 Task: Research Airbnb options in Pangkalan Brandan, Indonesia from 5th November, 2023 to 16th November, 2023 for 2 adults.1  bedroom having 1 bed and 1 bathroom. Property type can be hotel. Booking option can be shelf check-in. Look for 5 properties as per requirement.
Action: Mouse moved to (572, 115)
Screenshot: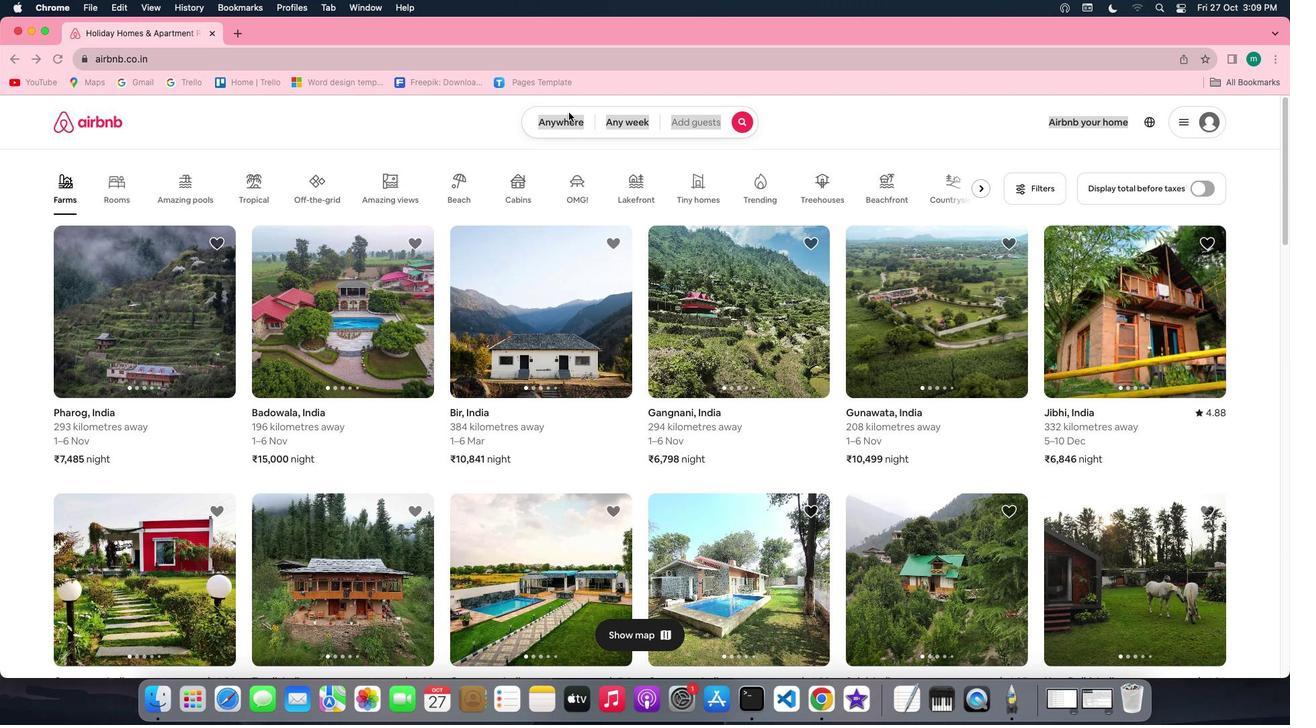 
Action: Mouse pressed left at (572, 115)
Screenshot: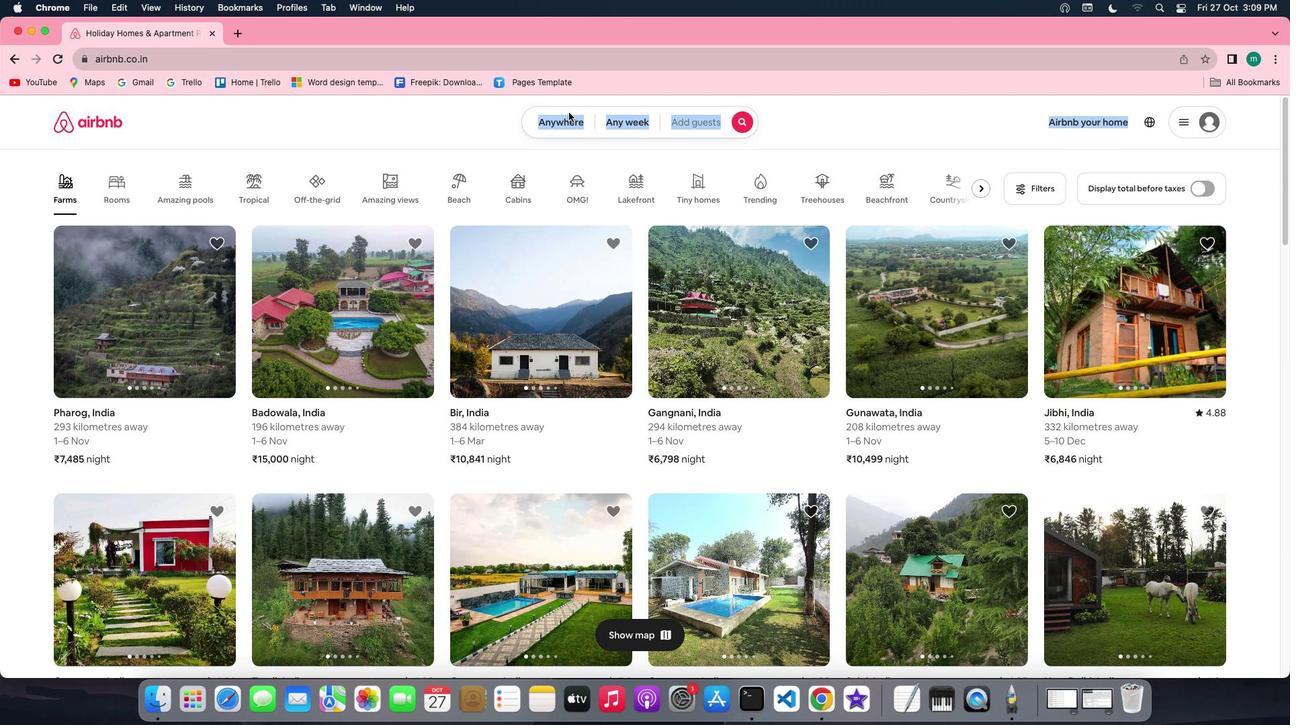 
Action: Mouse pressed left at (572, 115)
Screenshot: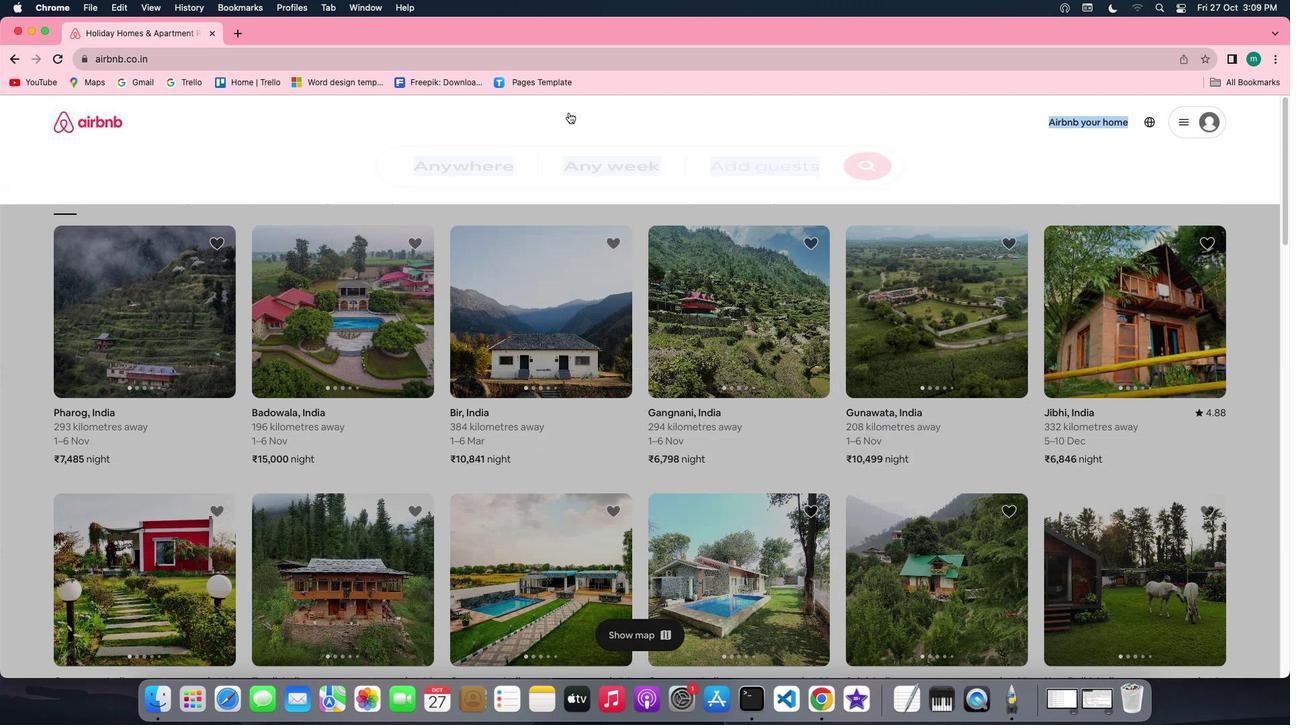 
Action: Mouse moved to (483, 178)
Screenshot: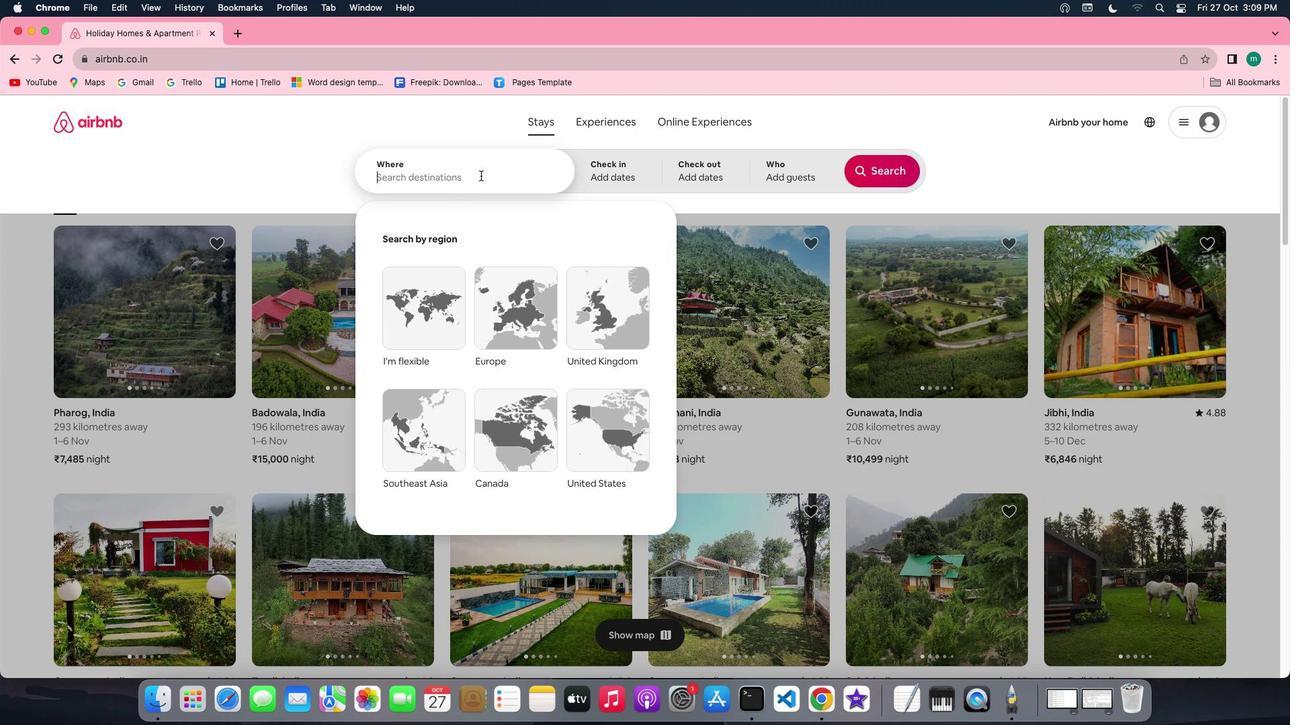 
Action: Key pressed Key.shift
Screenshot: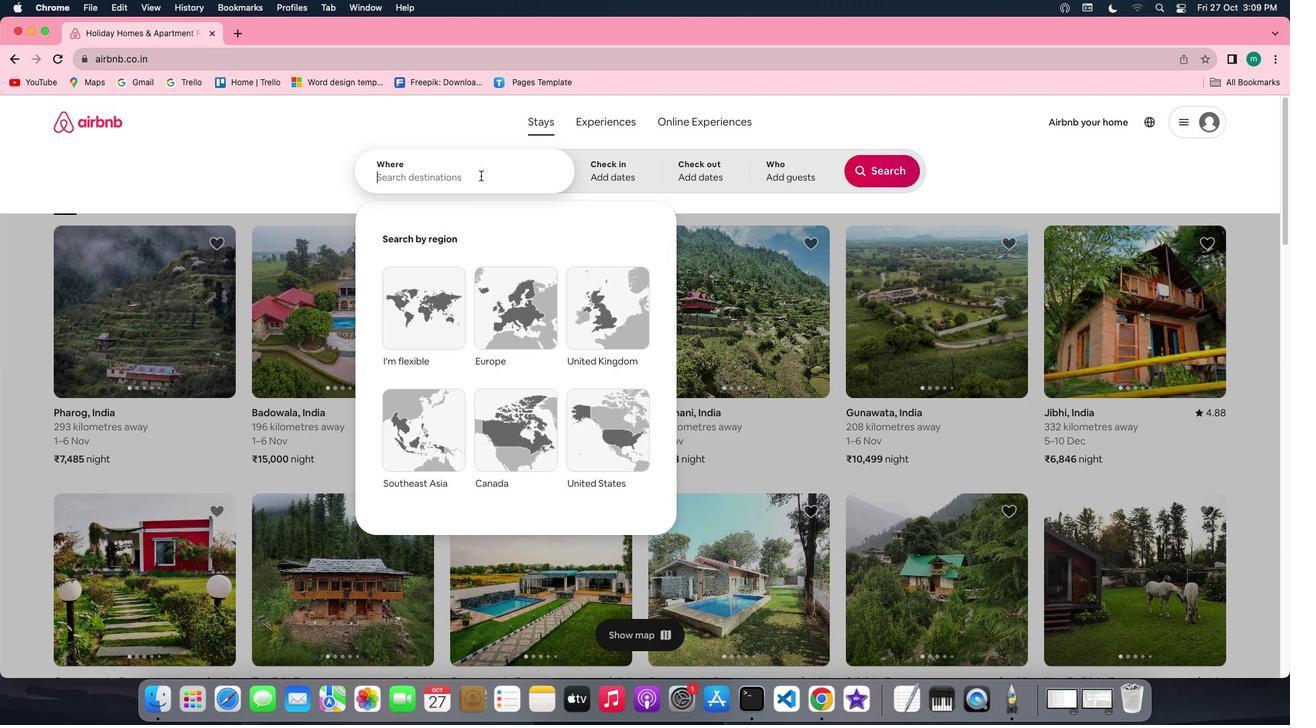 
Action: Mouse moved to (483, 178)
Screenshot: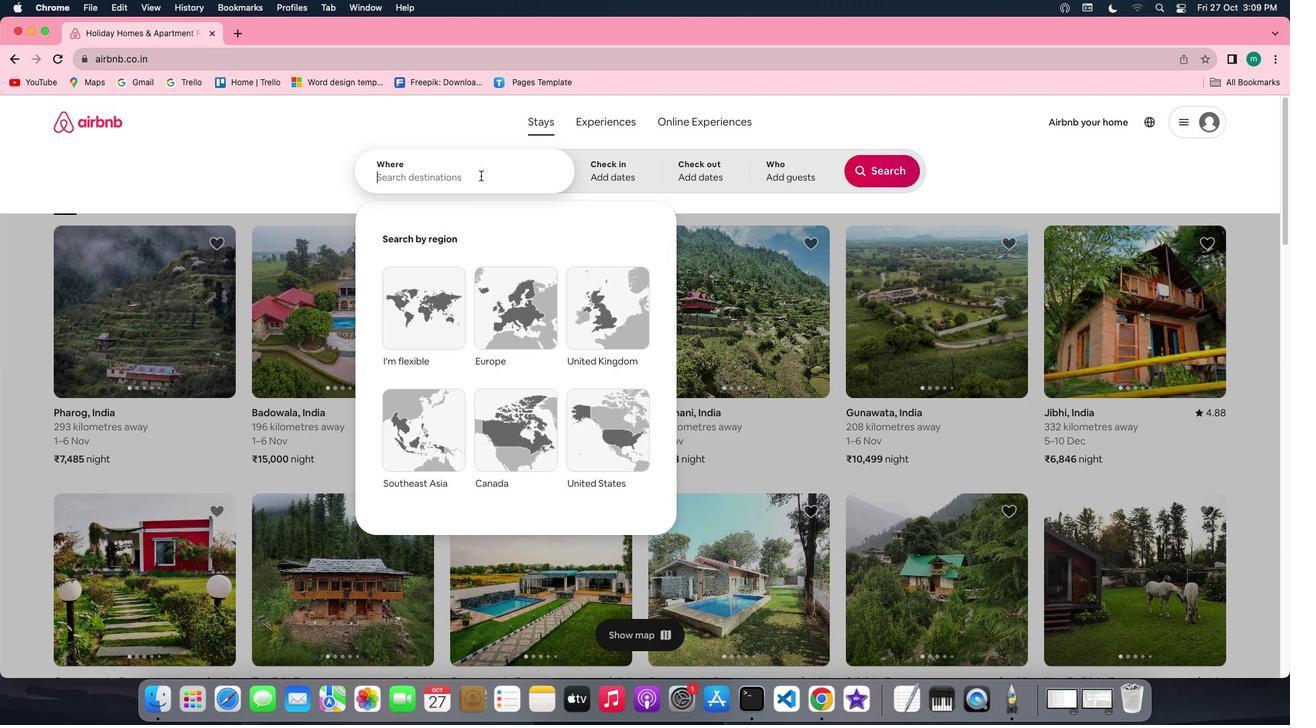 
Action: Key pressed 'P''a''n''k''a''l''a''n'Key.spaceKey.shift'B''r''a''n''d''a''n'','Key.spaceKey.shift'I''n''d''o''n''e''s''i''a'
Screenshot: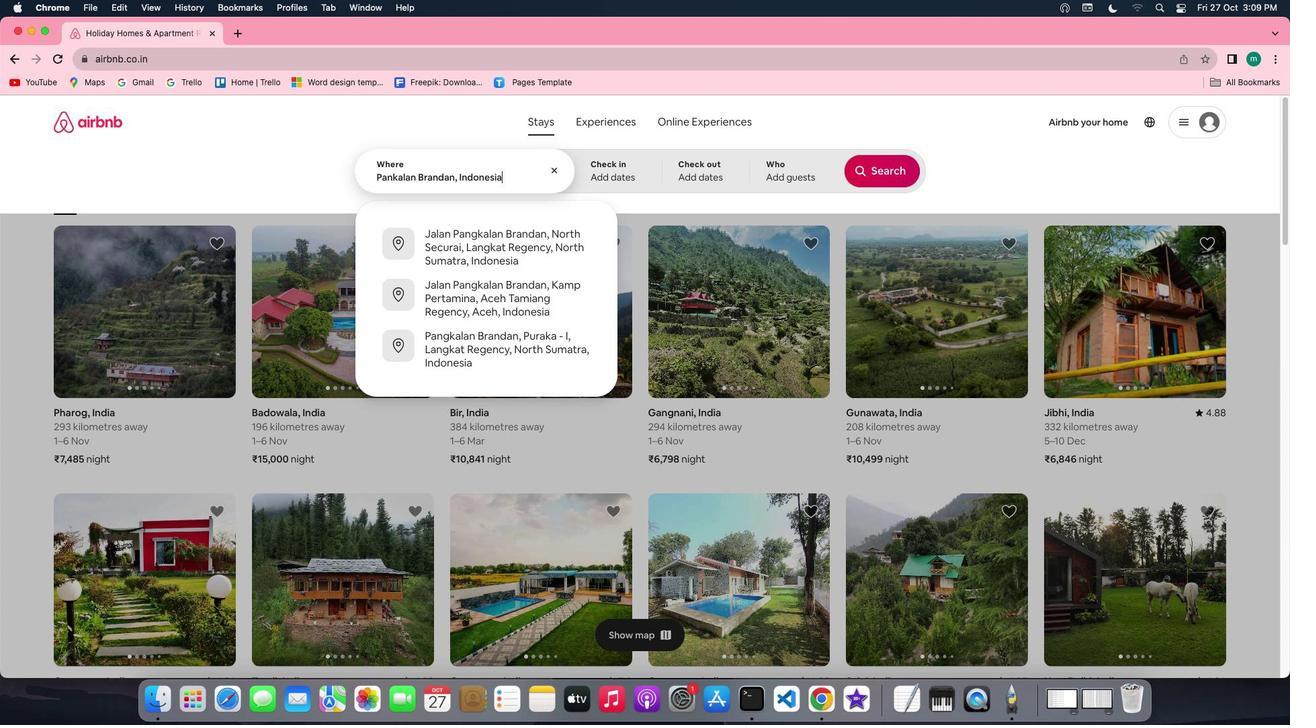 
Action: Mouse moved to (624, 162)
Screenshot: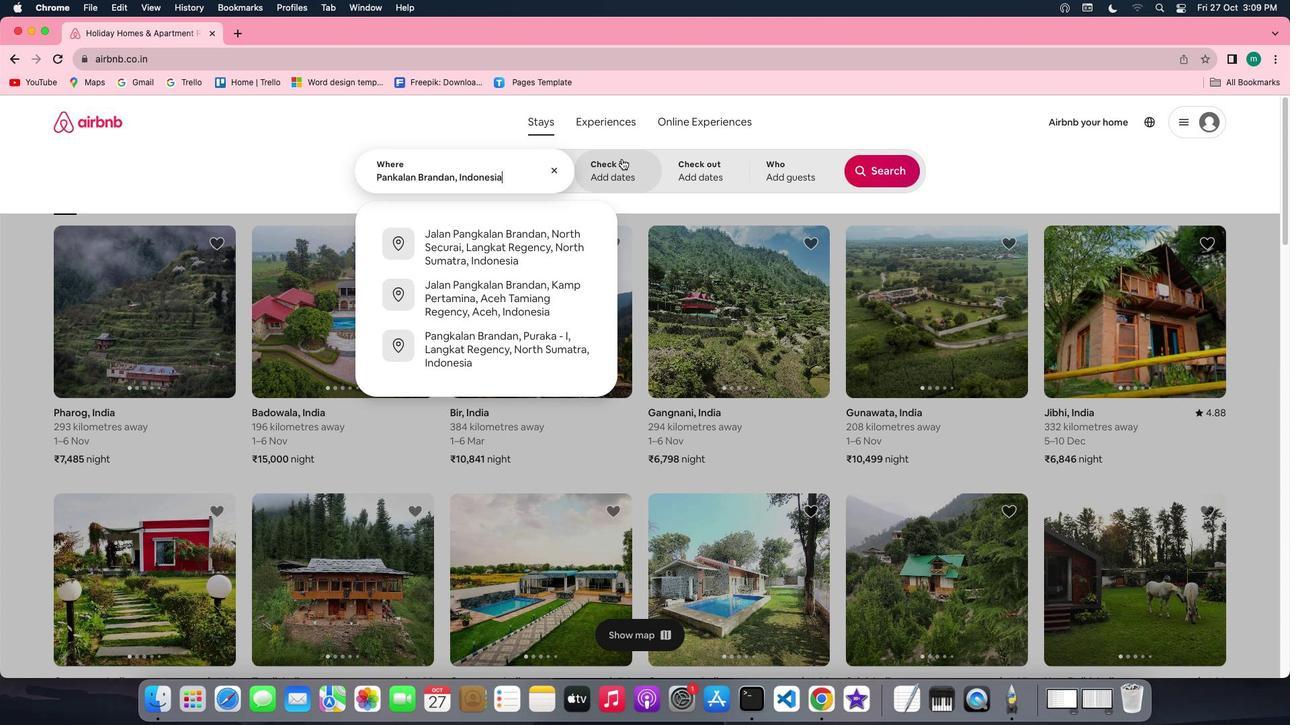 
Action: Mouse pressed left at (624, 162)
Screenshot: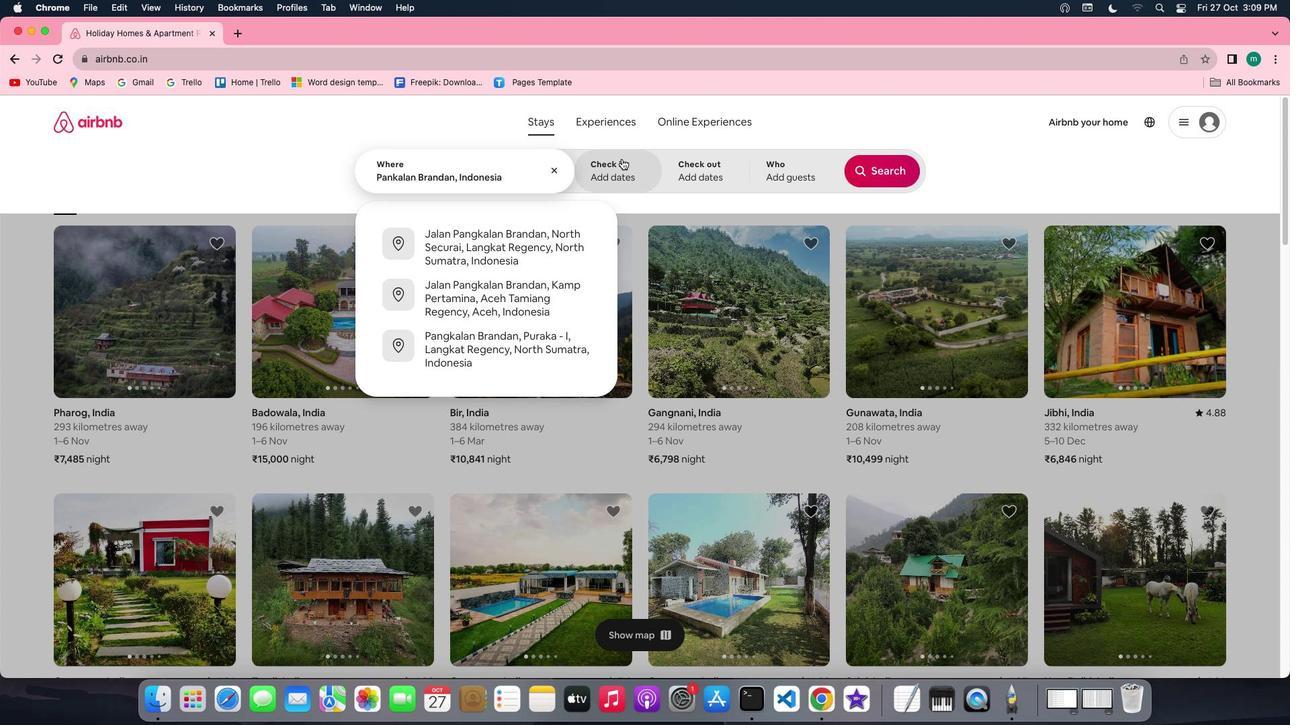 
Action: Mouse moved to (676, 372)
Screenshot: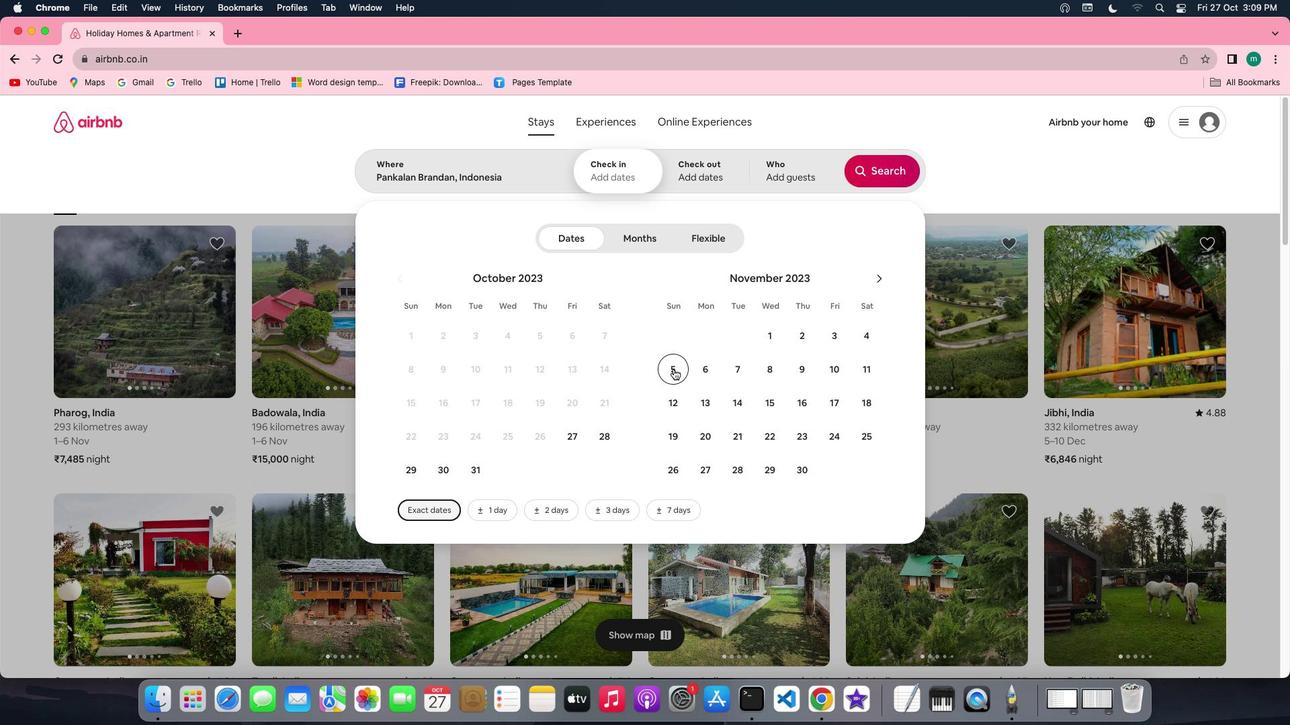 
Action: Mouse pressed left at (676, 372)
Screenshot: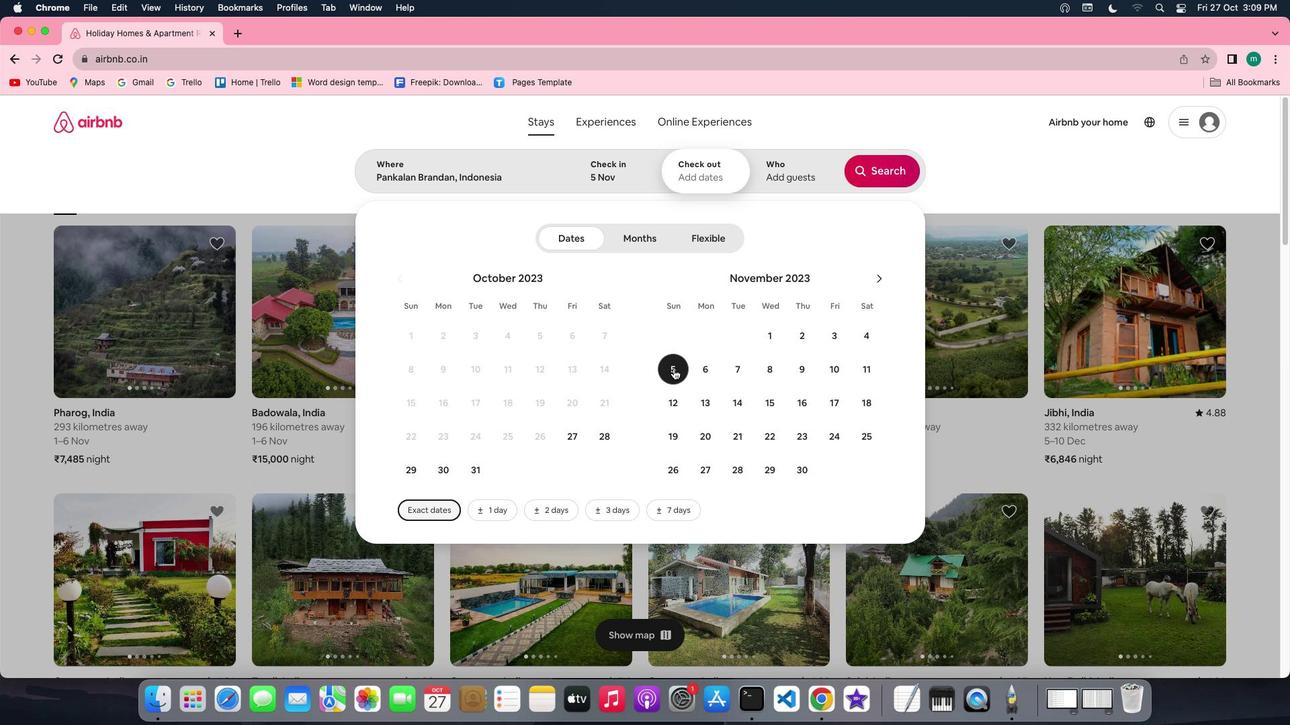 
Action: Mouse moved to (796, 395)
Screenshot: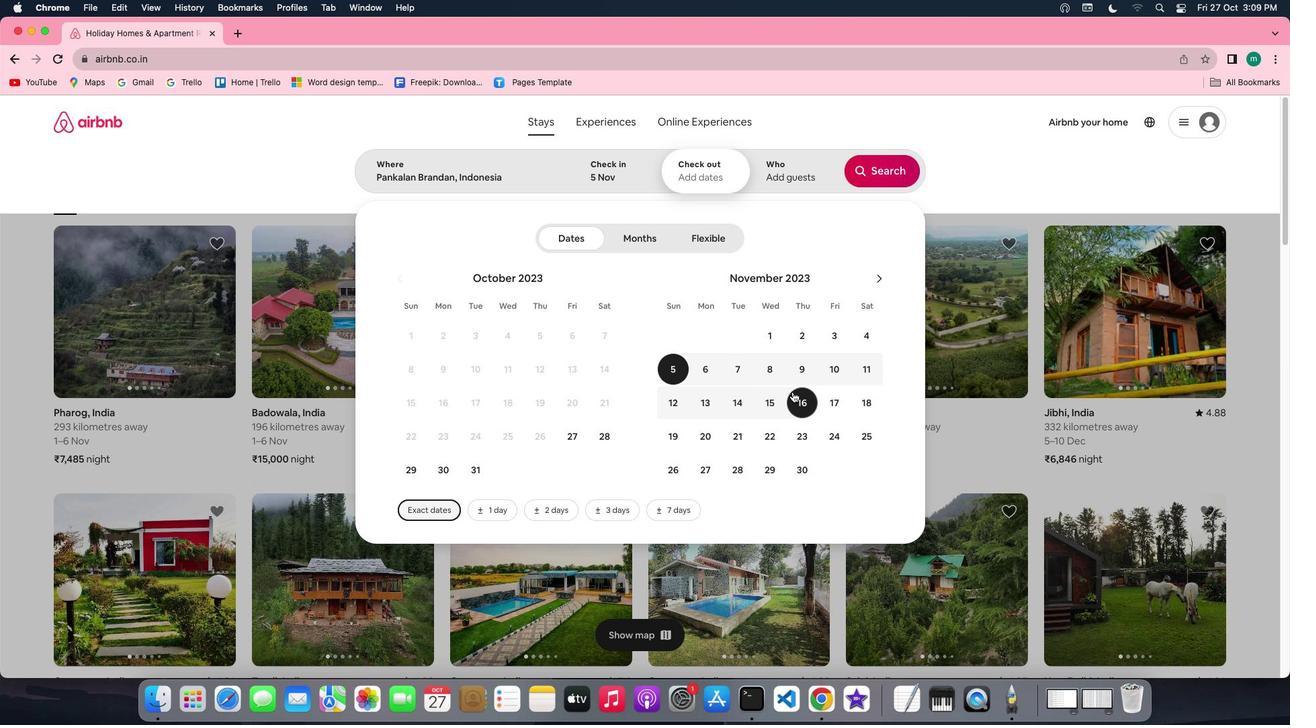 
Action: Mouse pressed left at (796, 395)
Screenshot: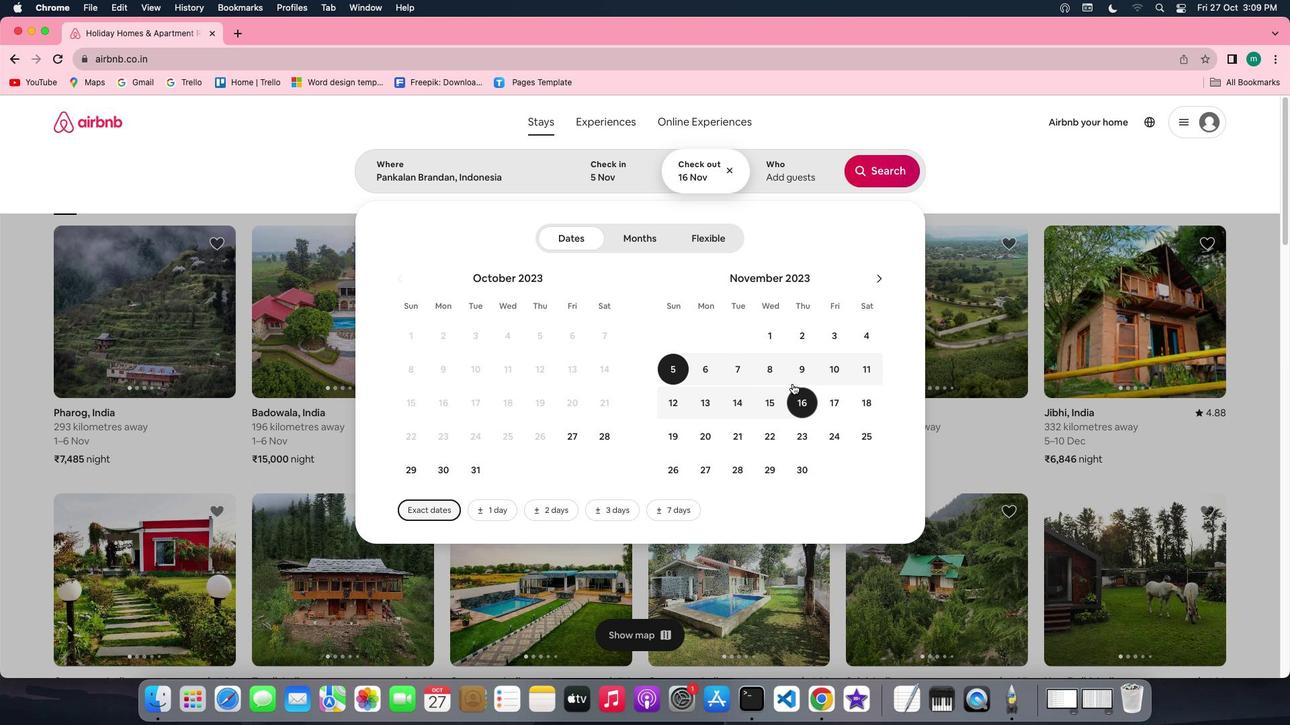 
Action: Mouse moved to (795, 181)
Screenshot: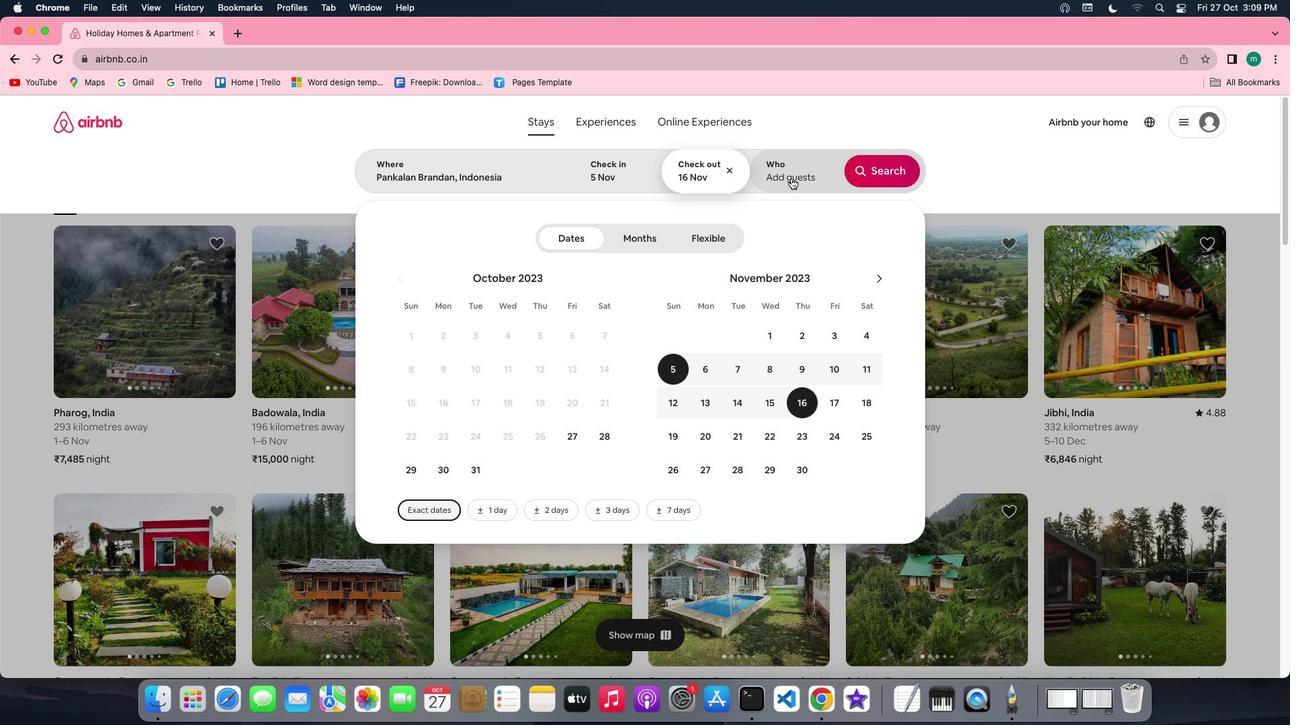 
Action: Mouse pressed left at (795, 181)
Screenshot: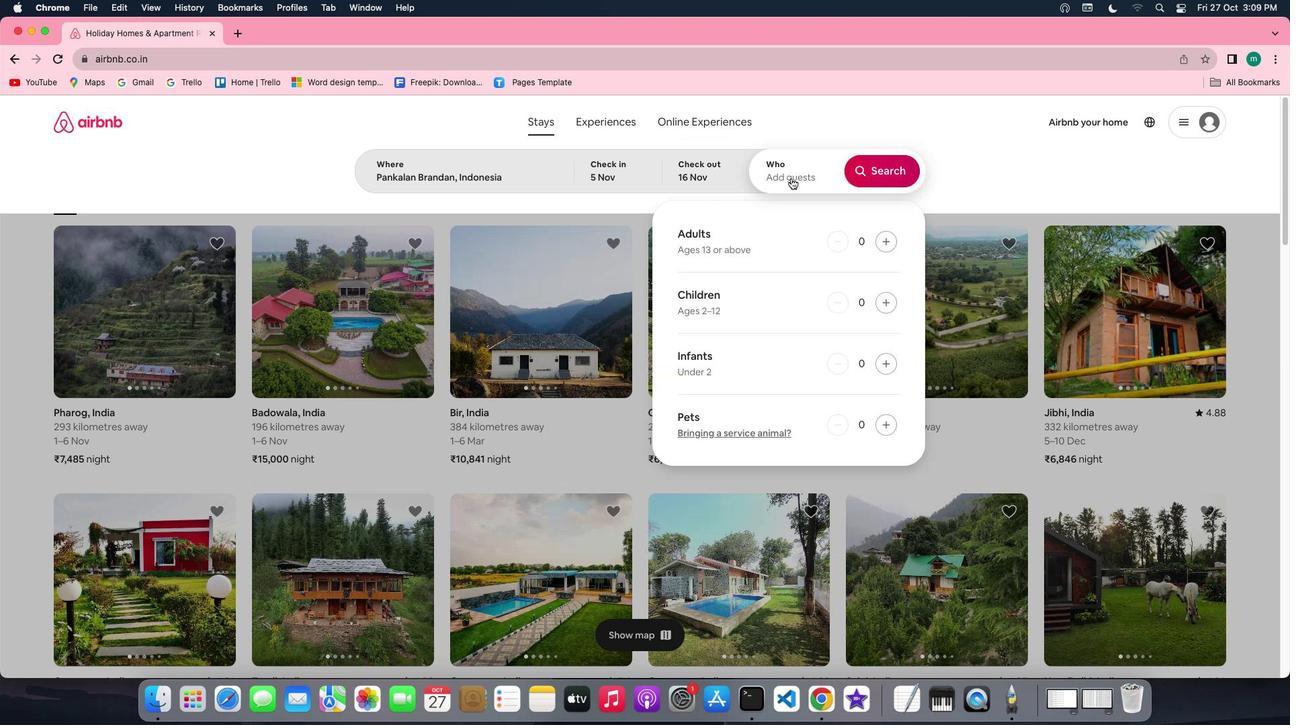 
Action: Mouse moved to (899, 244)
Screenshot: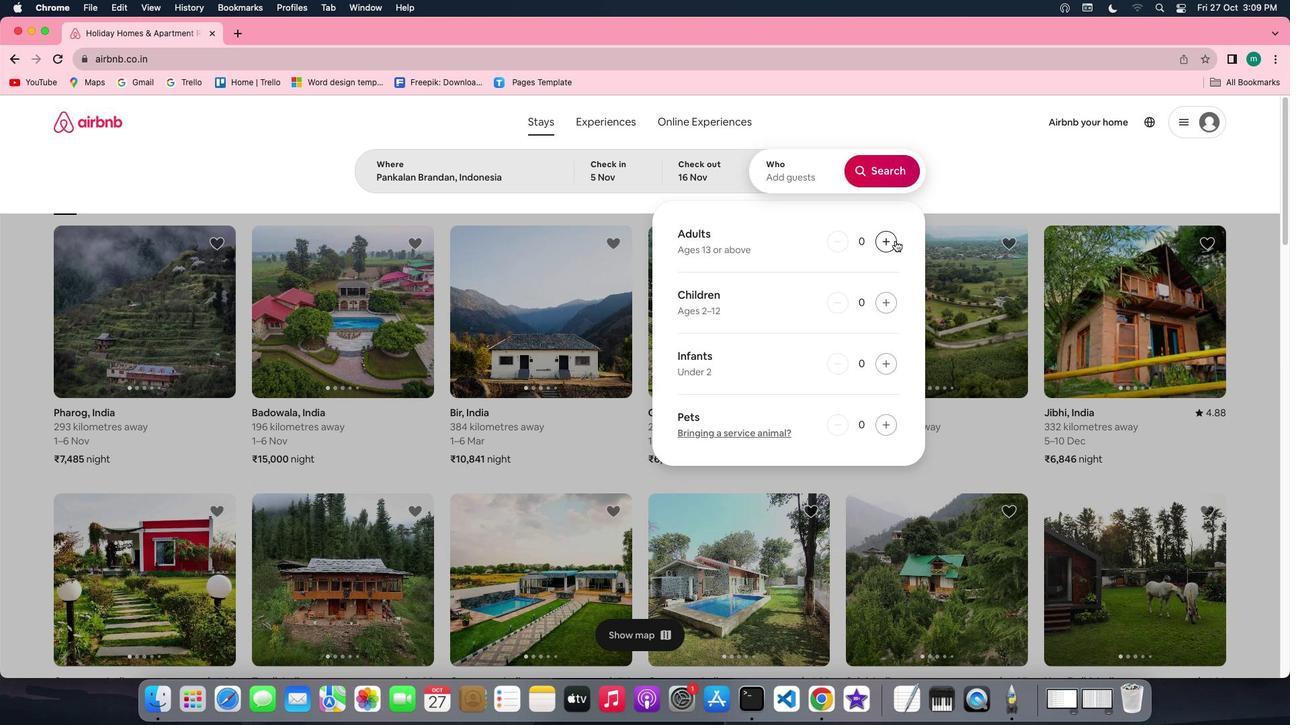 
Action: Mouse pressed left at (899, 244)
Screenshot: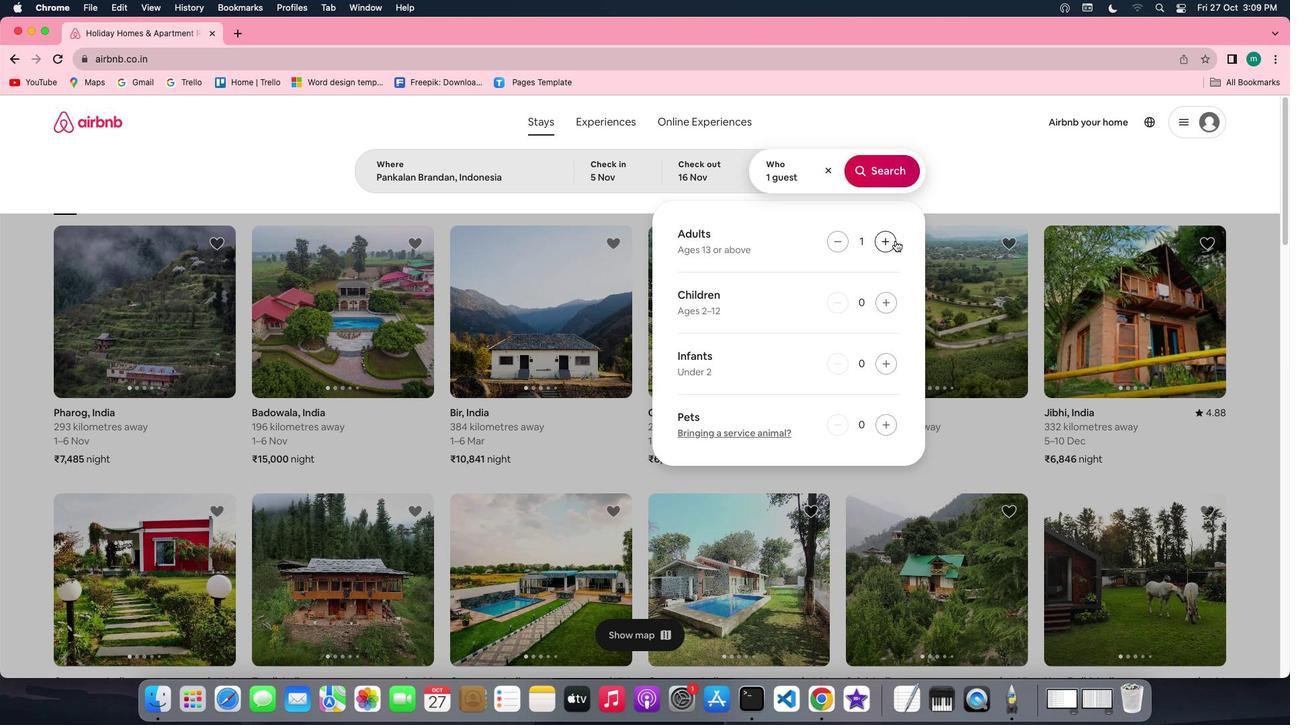 
Action: Mouse pressed left at (899, 244)
Screenshot: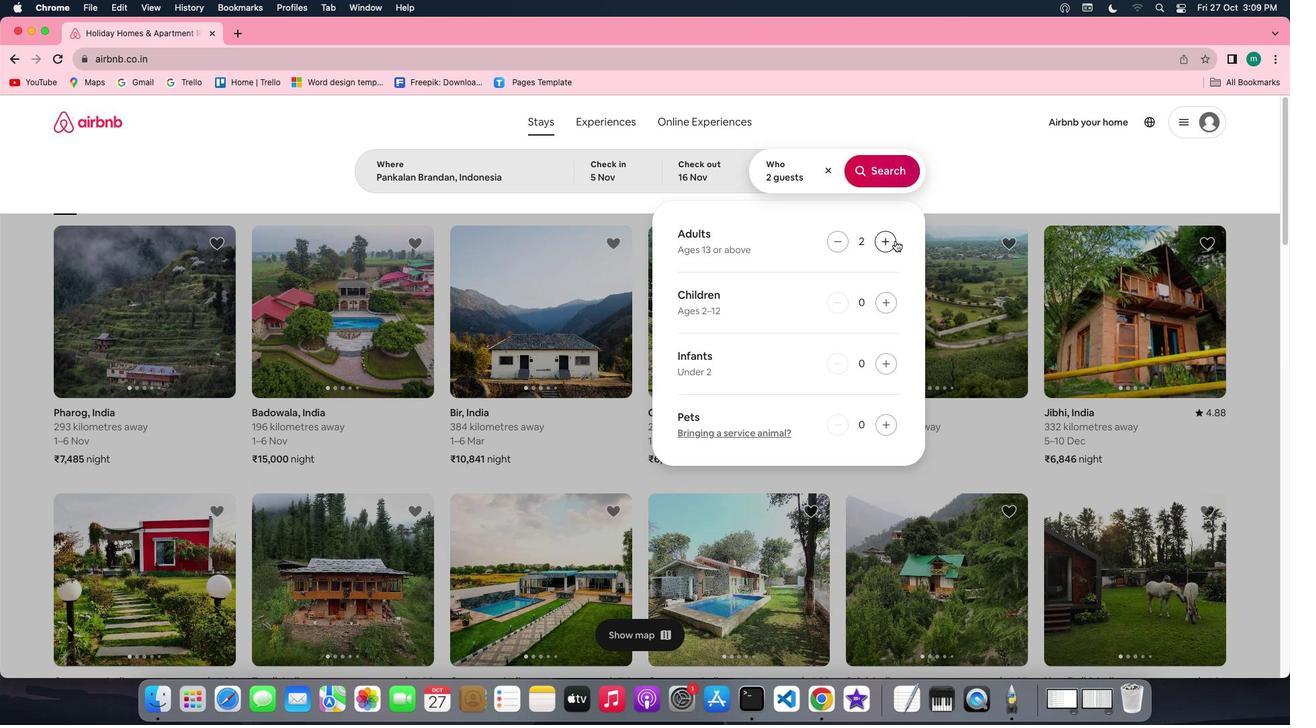 
Action: Mouse moved to (881, 186)
Screenshot: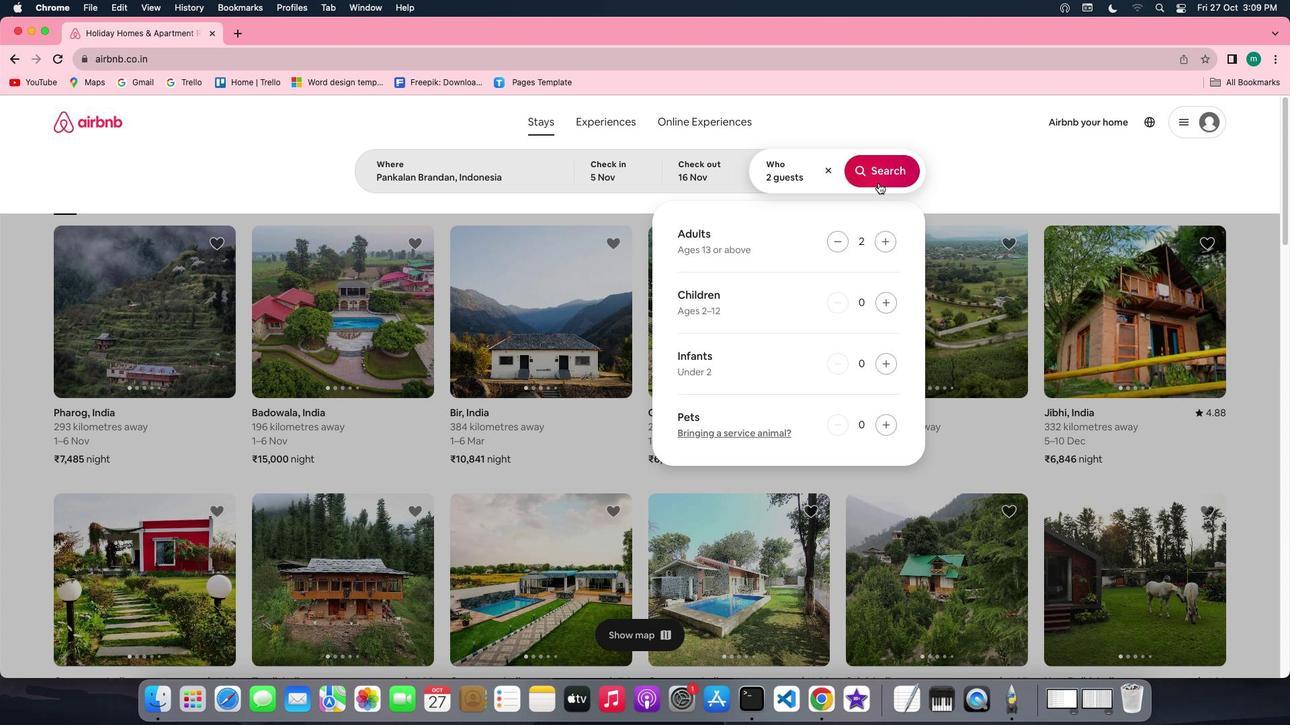 
Action: Mouse pressed left at (881, 186)
Screenshot: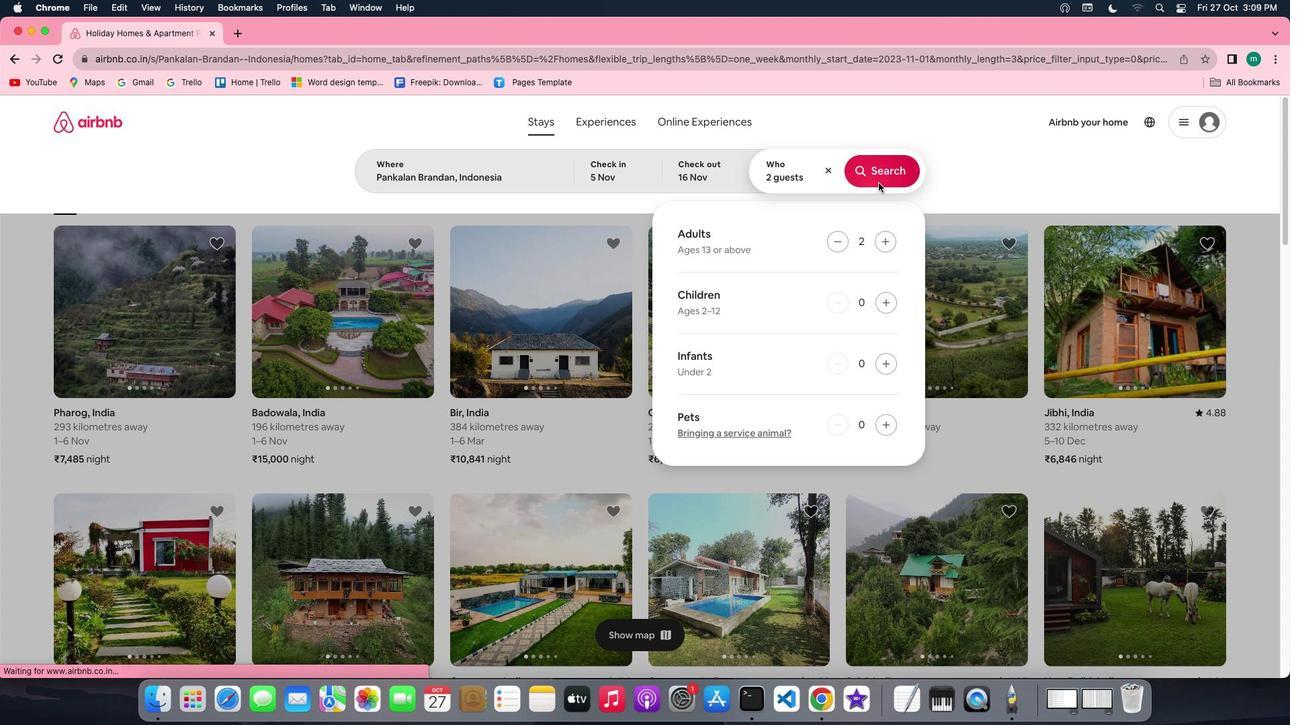 
Action: Mouse moved to (1072, 174)
Screenshot: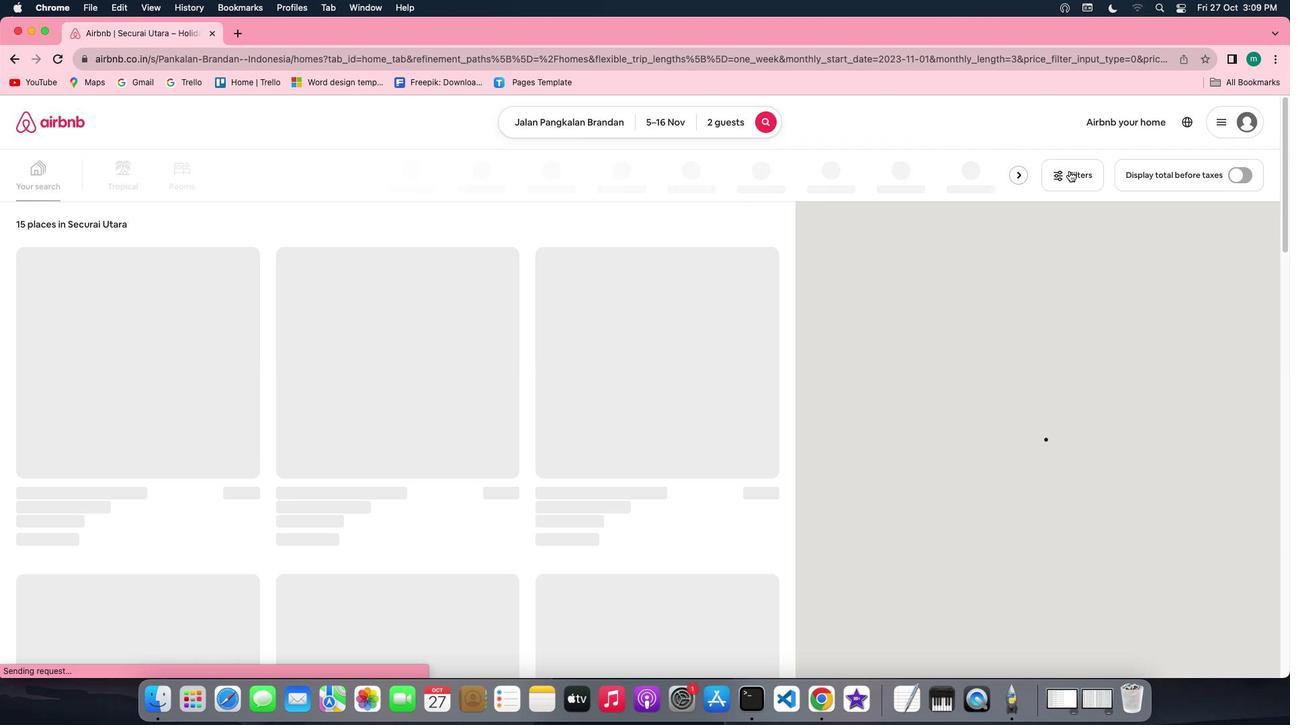 
Action: Mouse pressed left at (1072, 174)
Screenshot: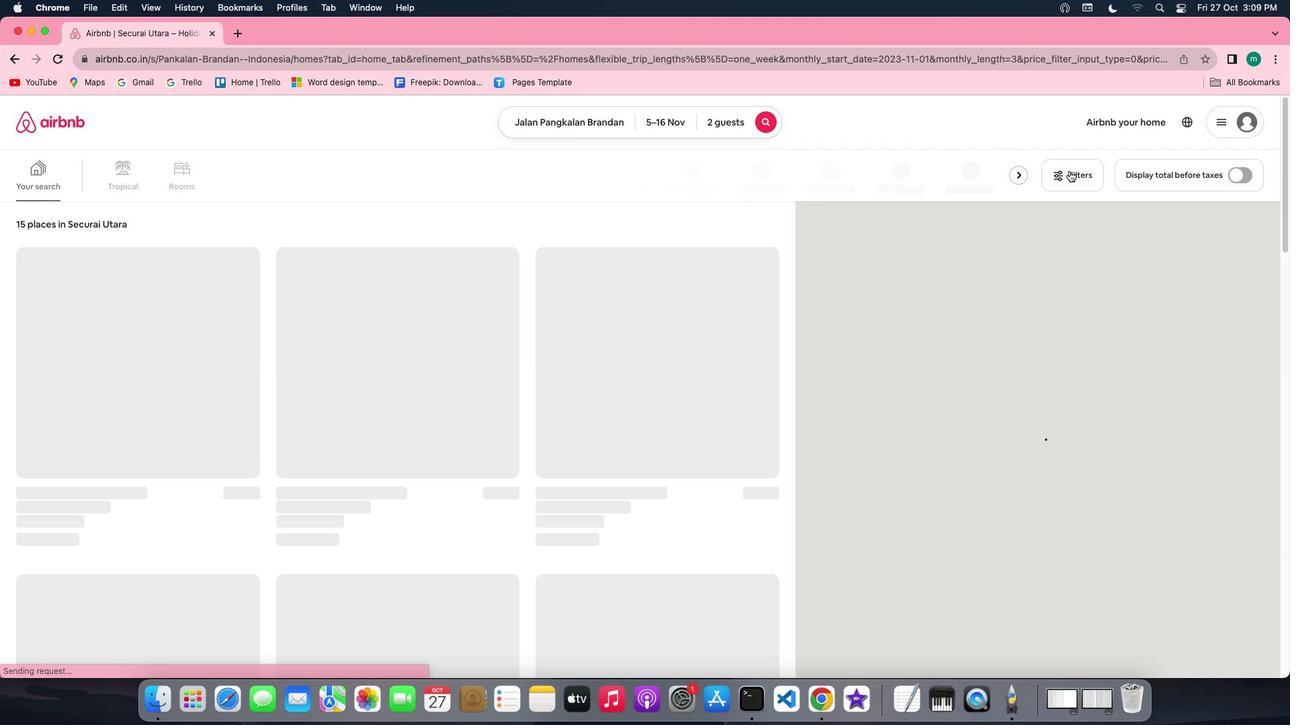 
Action: Mouse moved to (1067, 176)
Screenshot: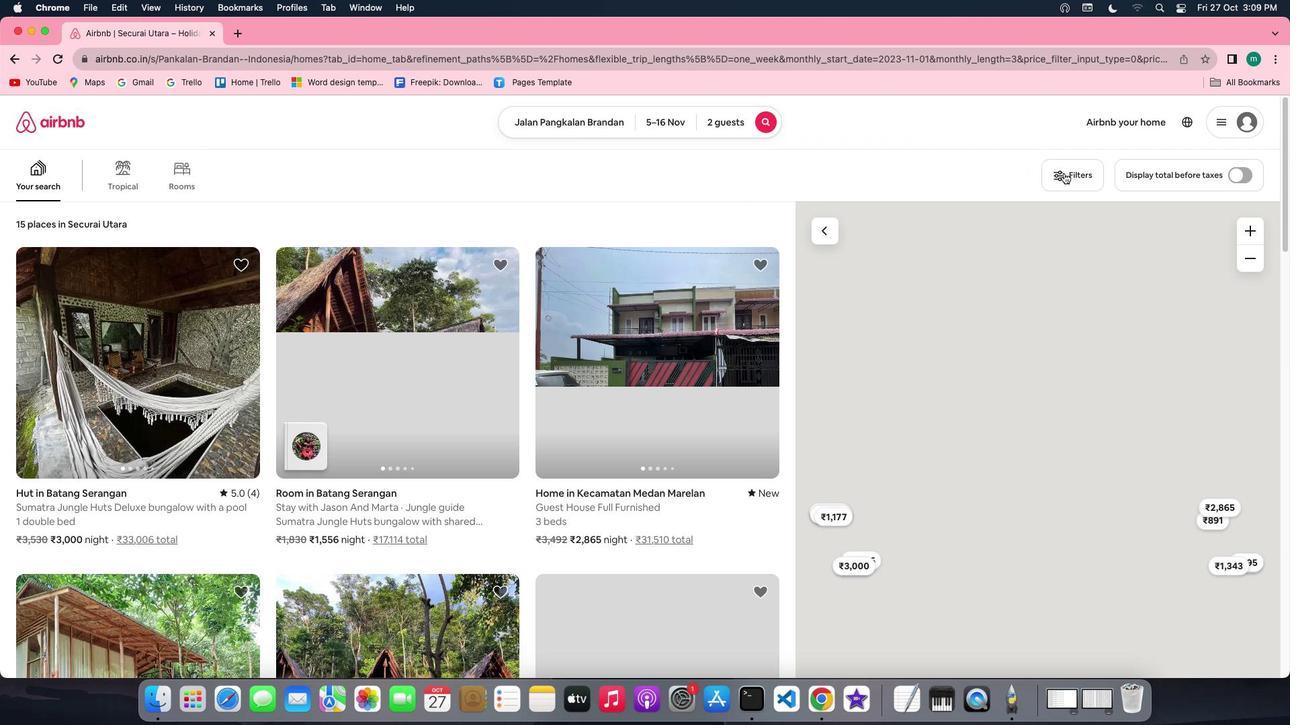 
Action: Mouse pressed left at (1067, 176)
Screenshot: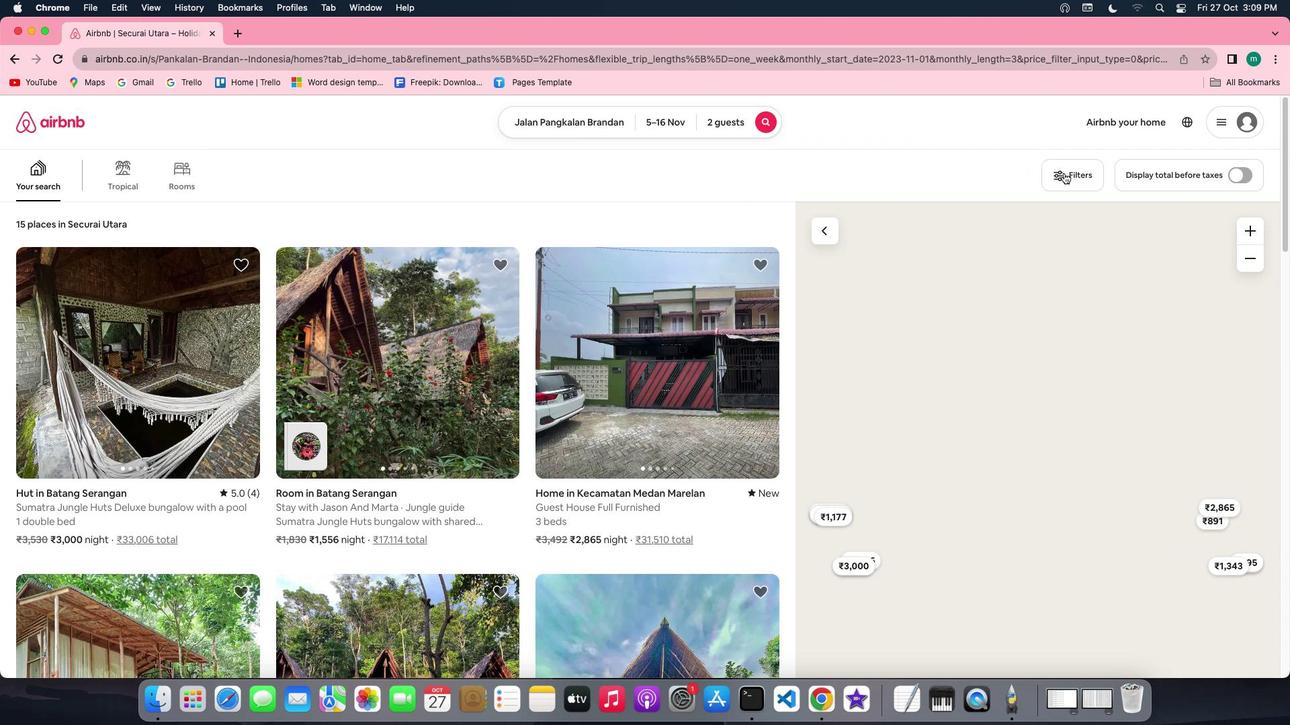
Action: Mouse moved to (563, 439)
Screenshot: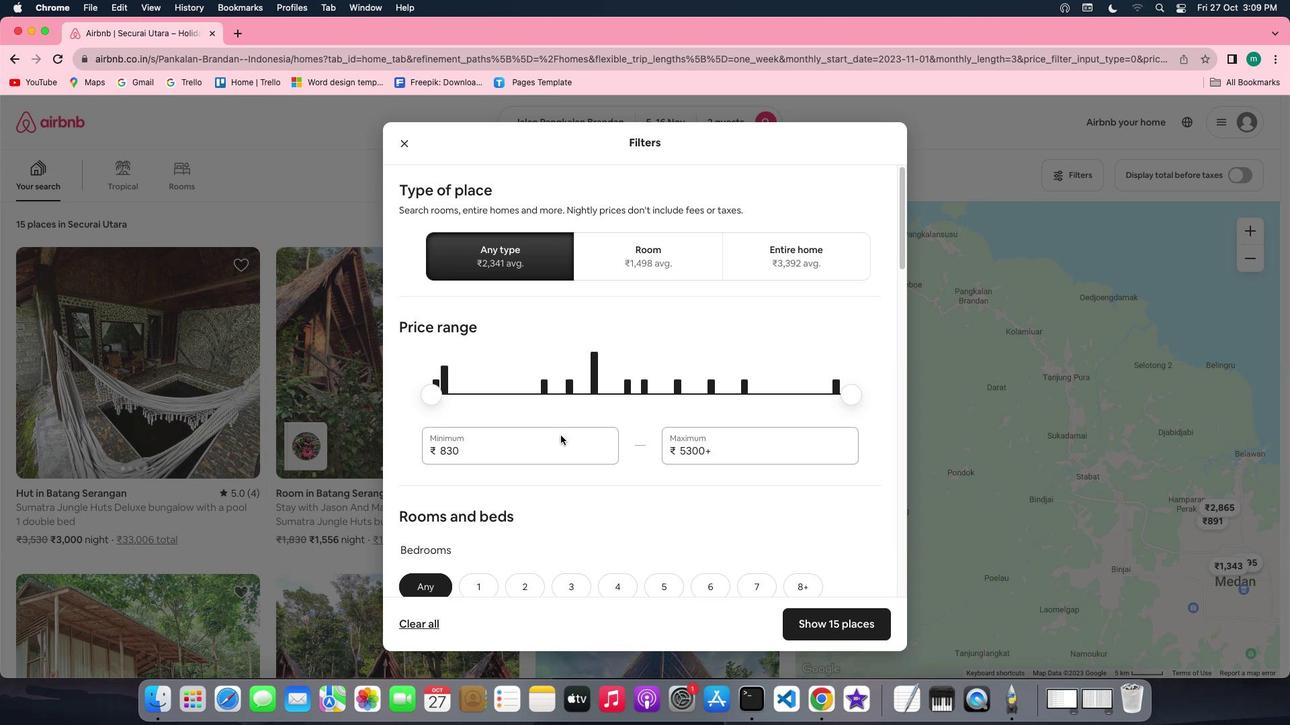 
Action: Mouse scrolled (563, 439) with delta (3, 2)
Screenshot: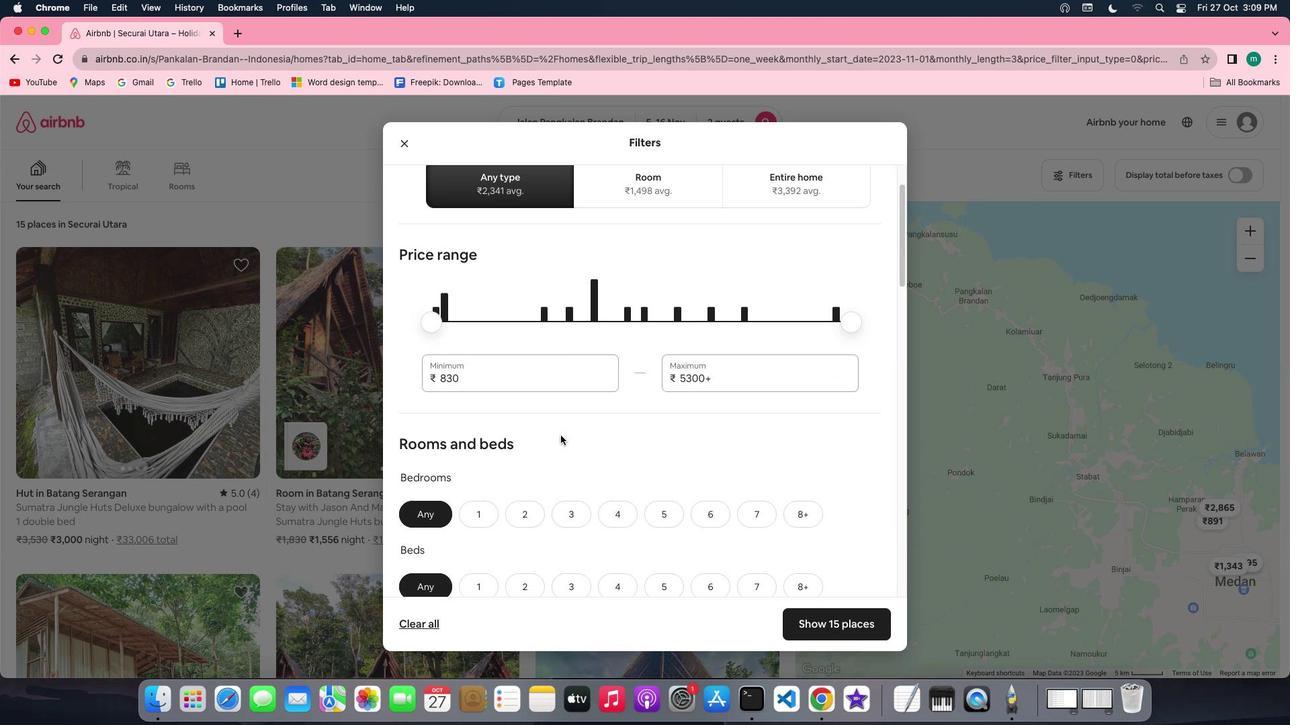 
Action: Mouse scrolled (563, 439) with delta (3, 2)
Screenshot: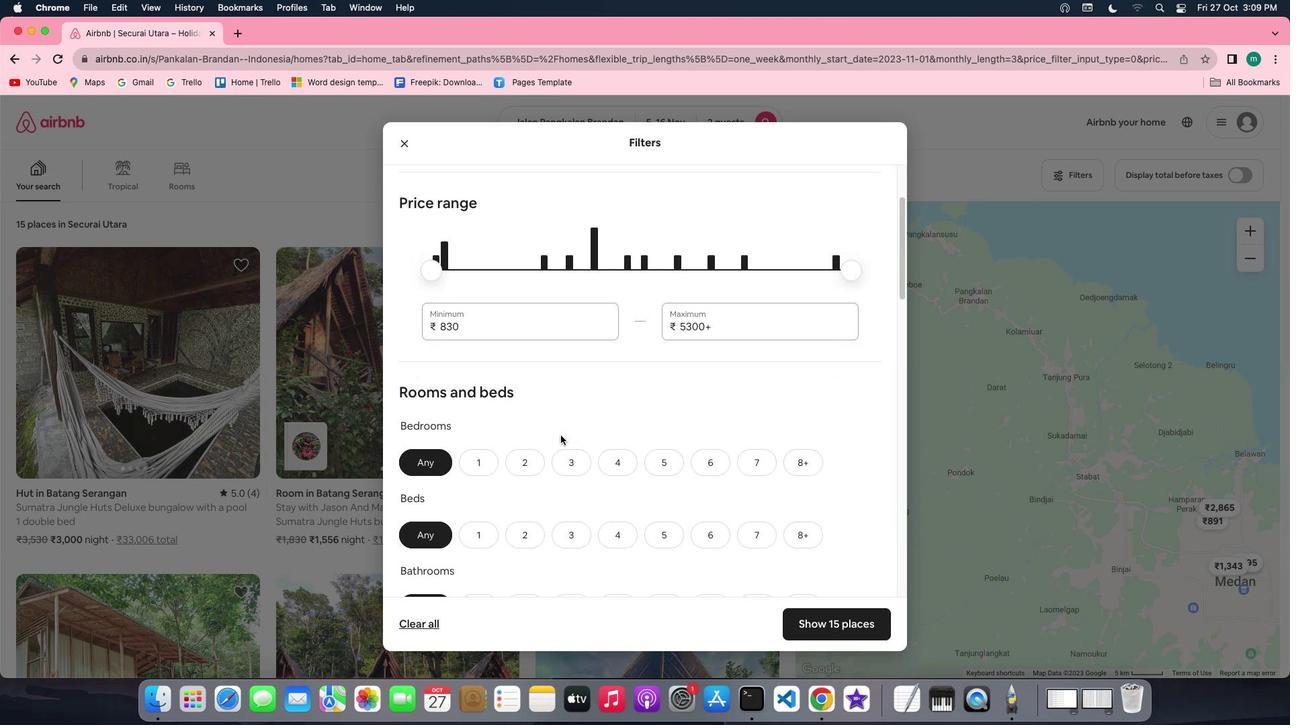 
Action: Mouse scrolled (563, 439) with delta (3, 2)
Screenshot: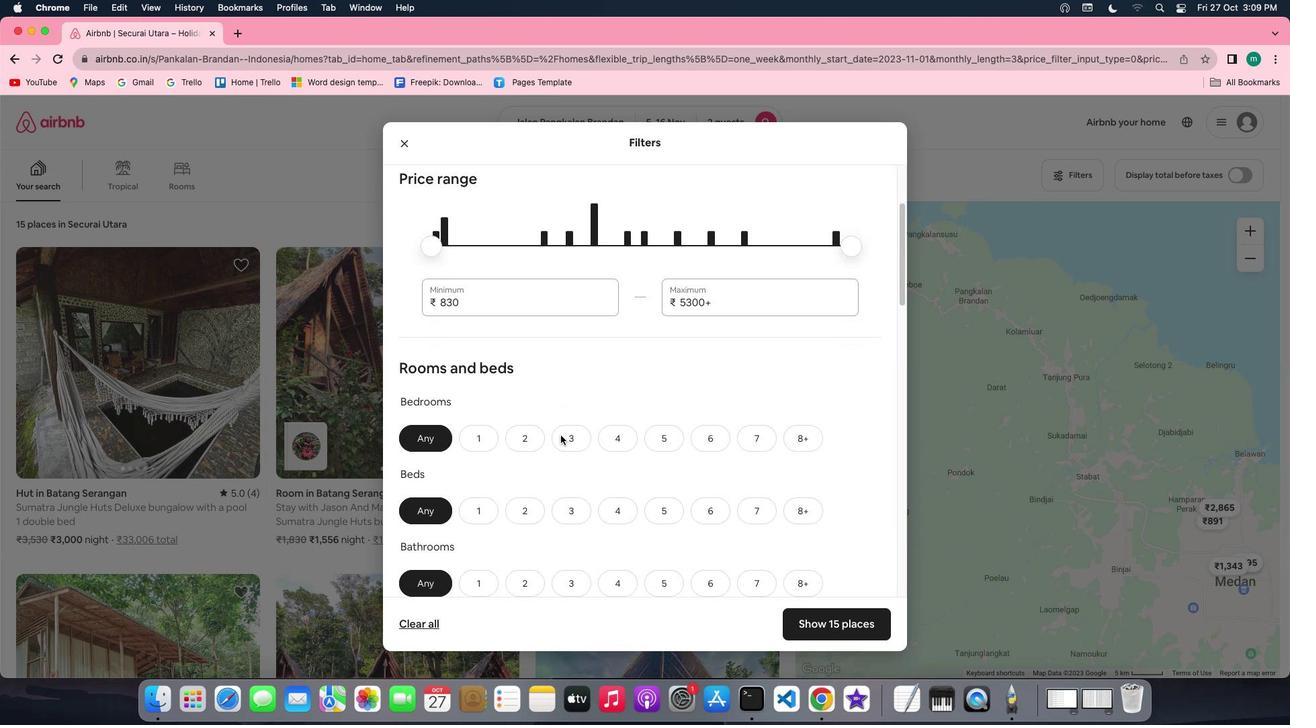 
Action: Mouse scrolled (563, 439) with delta (3, 1)
Screenshot: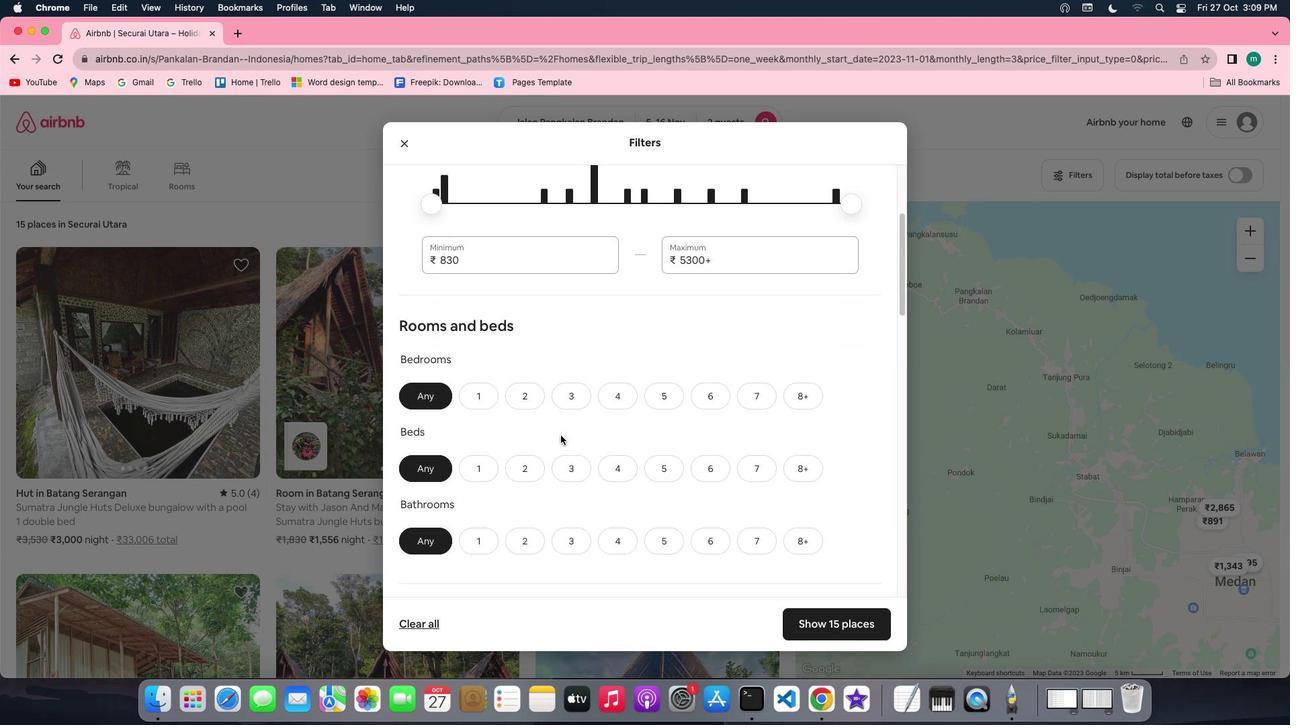 
Action: Mouse scrolled (563, 439) with delta (3, 2)
Screenshot: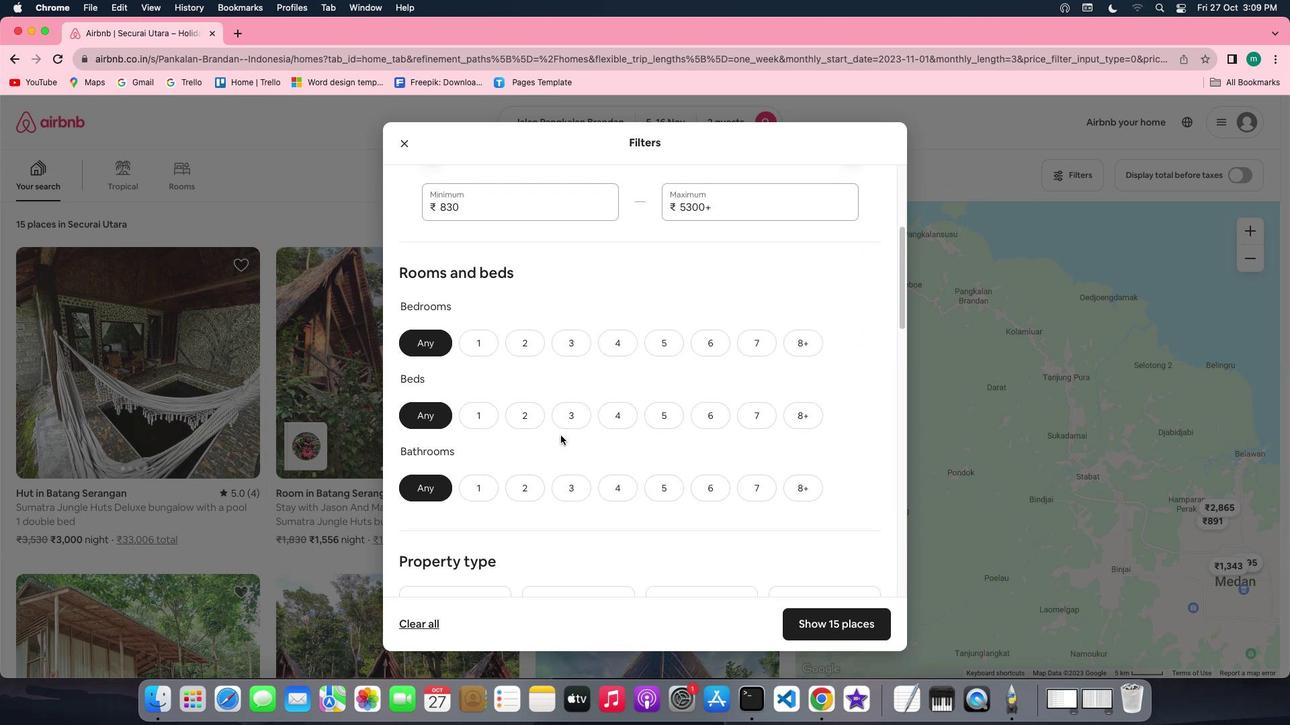
Action: Mouse scrolled (563, 439) with delta (3, 2)
Screenshot: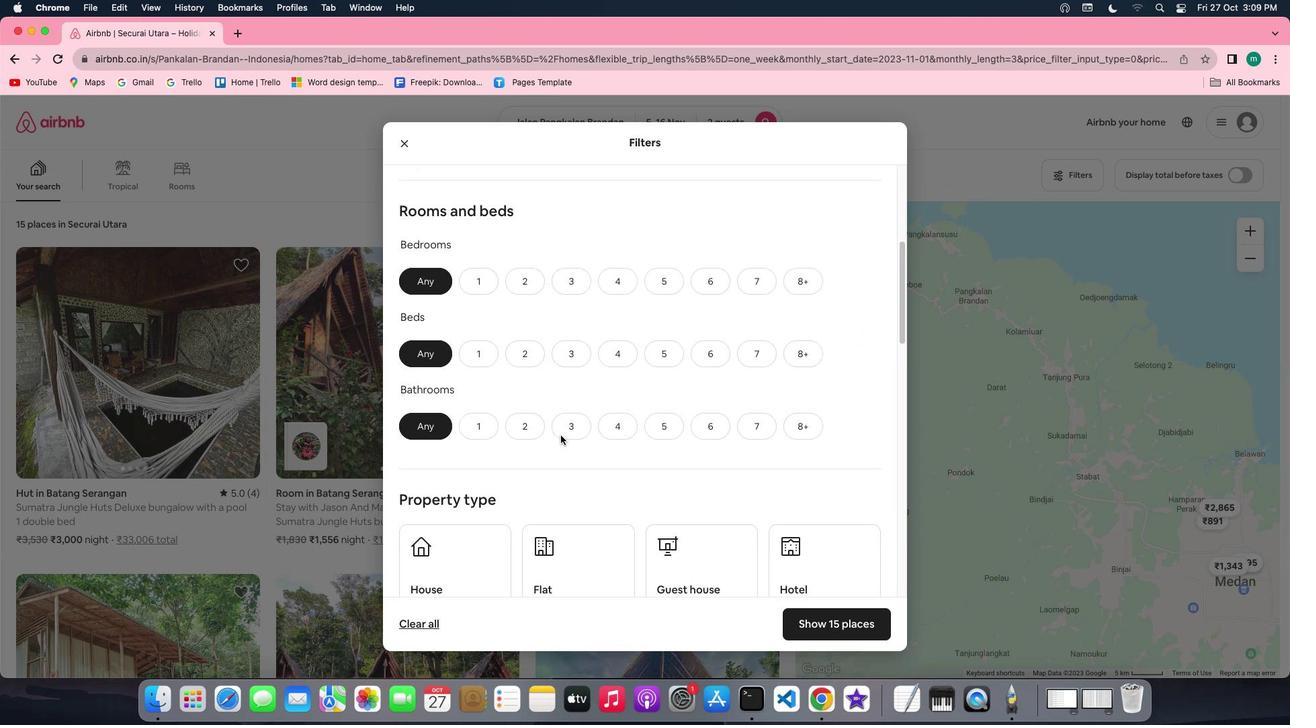 
Action: Mouse scrolled (563, 439) with delta (3, 2)
Screenshot: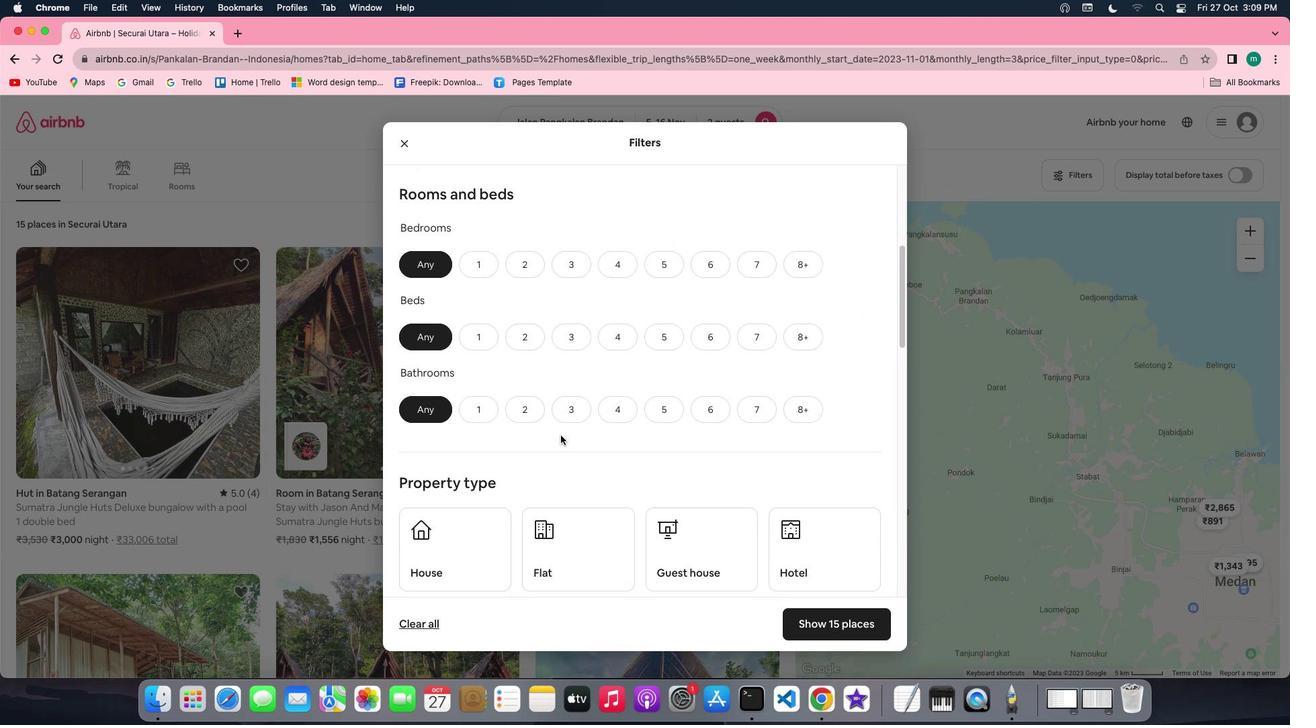 
Action: Mouse scrolled (563, 439) with delta (3, 1)
Screenshot: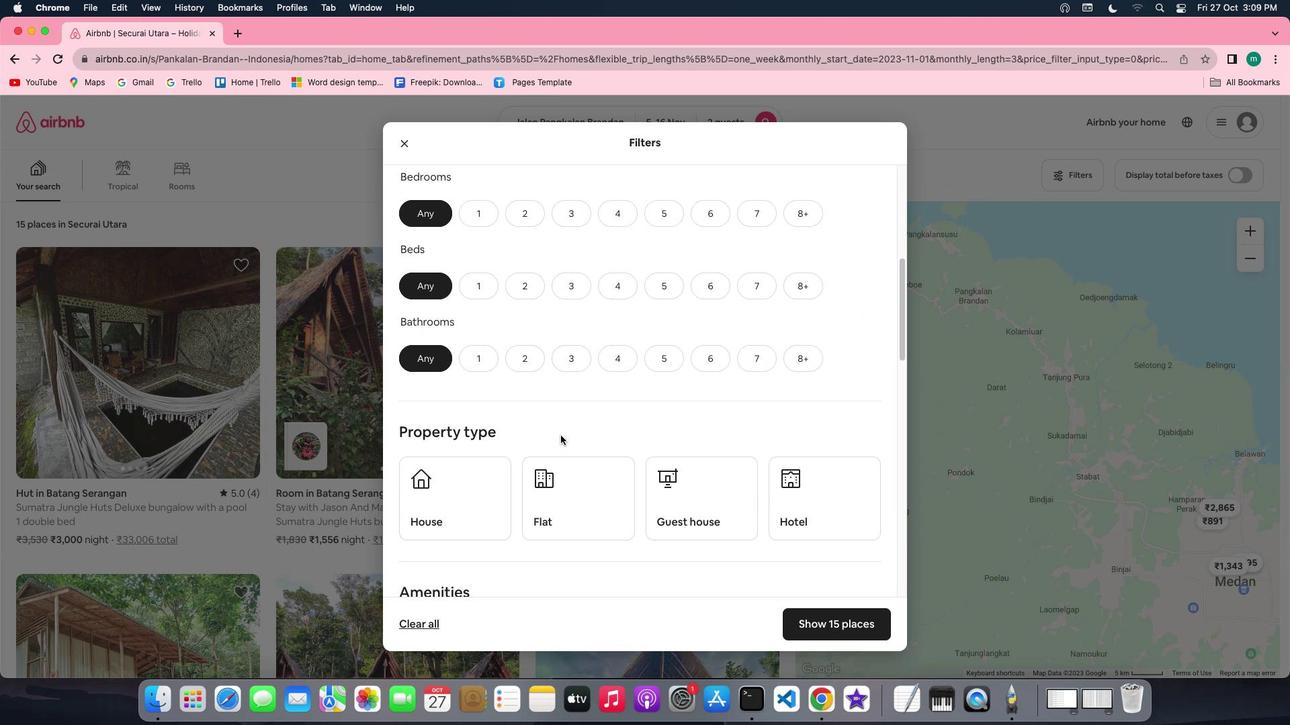 
Action: Mouse scrolled (563, 439) with delta (3, 2)
Screenshot: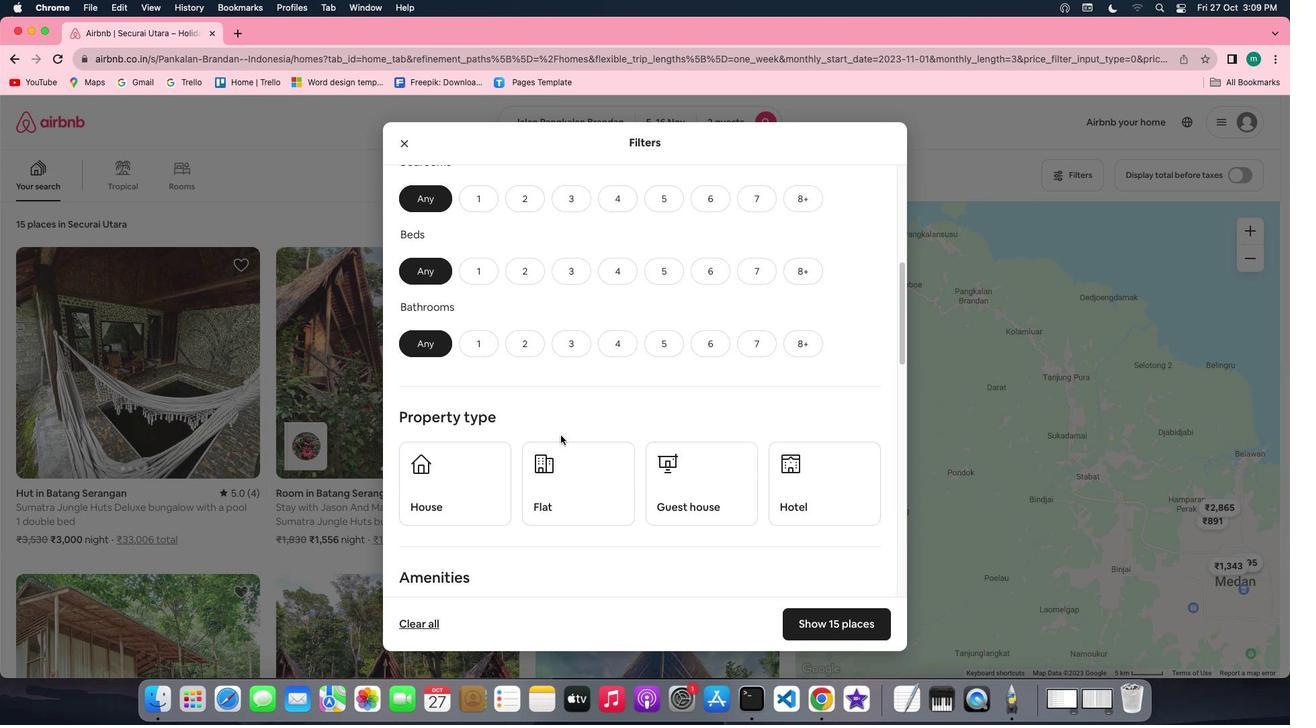 
Action: Mouse scrolled (563, 439) with delta (3, 2)
Screenshot: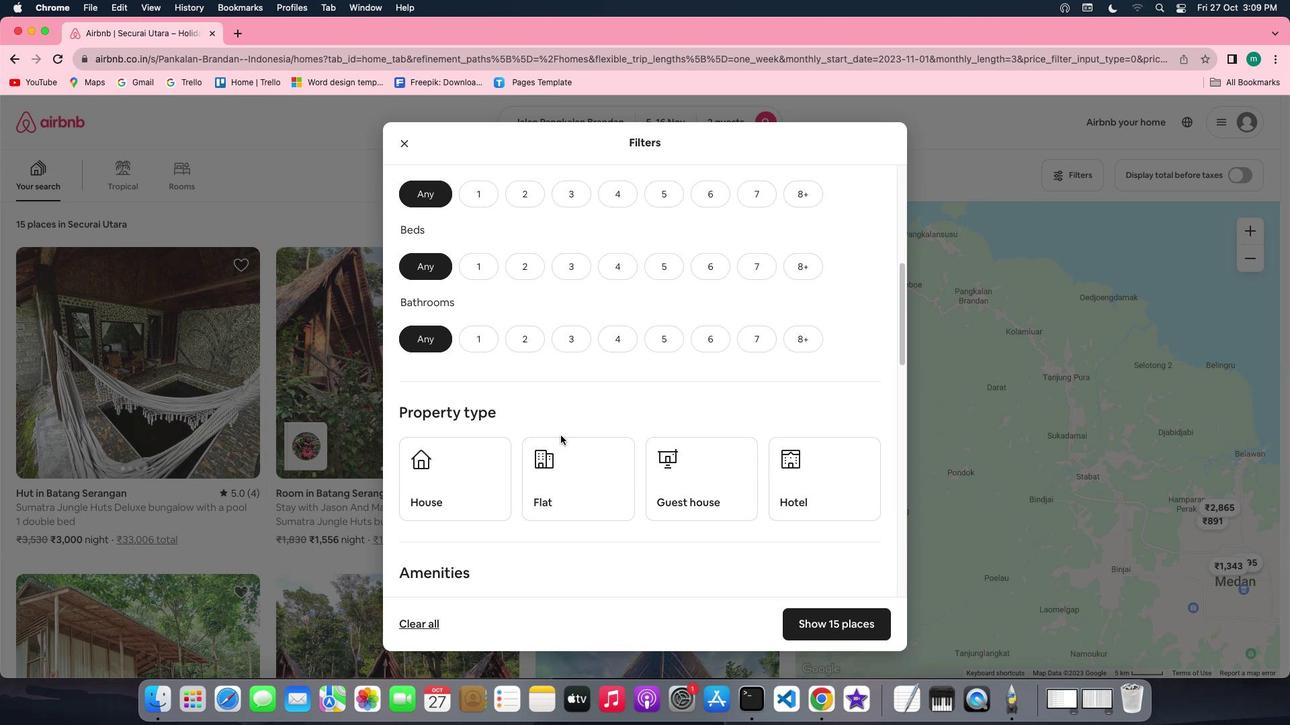 
Action: Mouse moved to (479, 198)
Screenshot: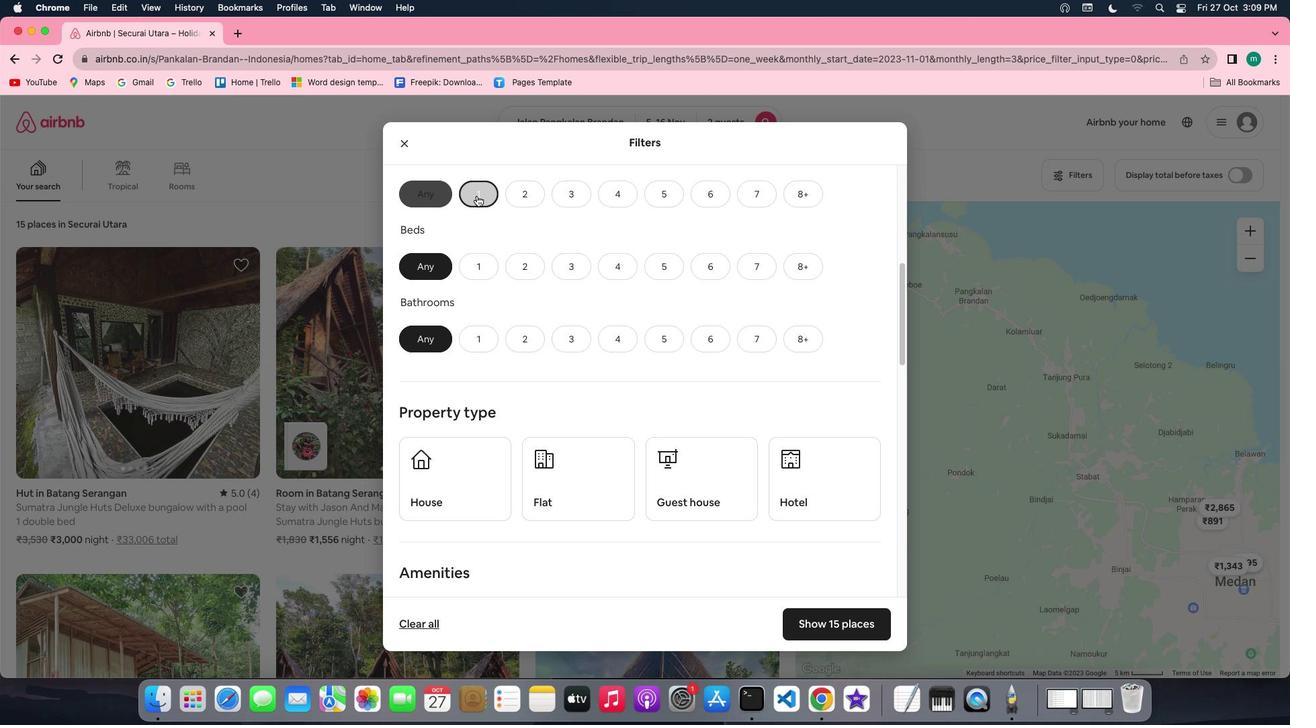 
Action: Mouse pressed left at (479, 198)
Screenshot: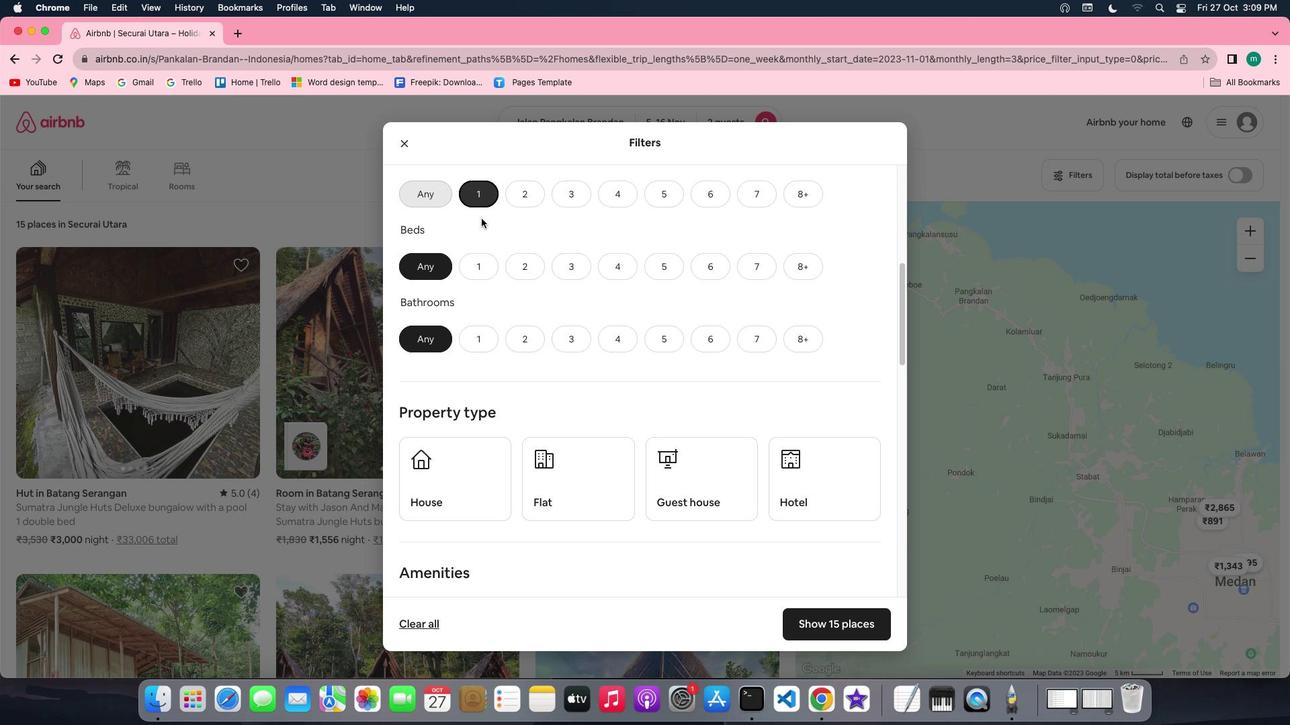 
Action: Mouse moved to (494, 280)
Screenshot: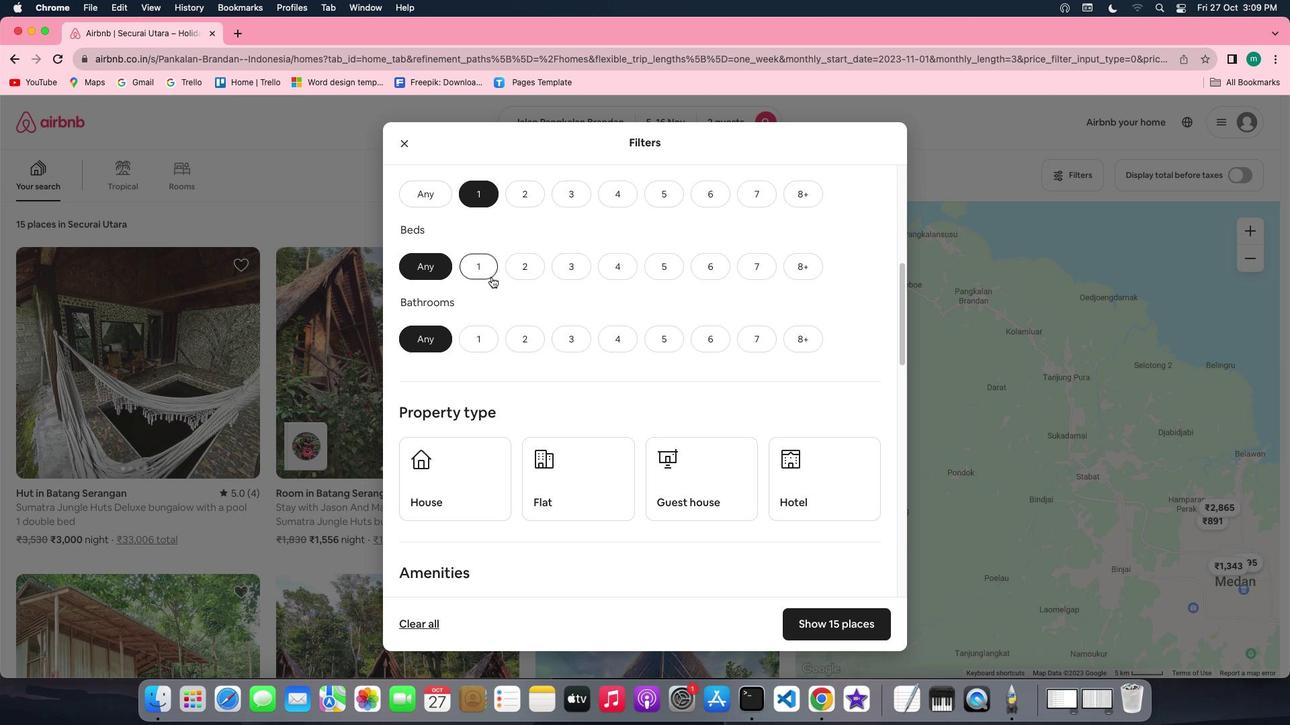 
Action: Mouse pressed left at (494, 280)
Screenshot: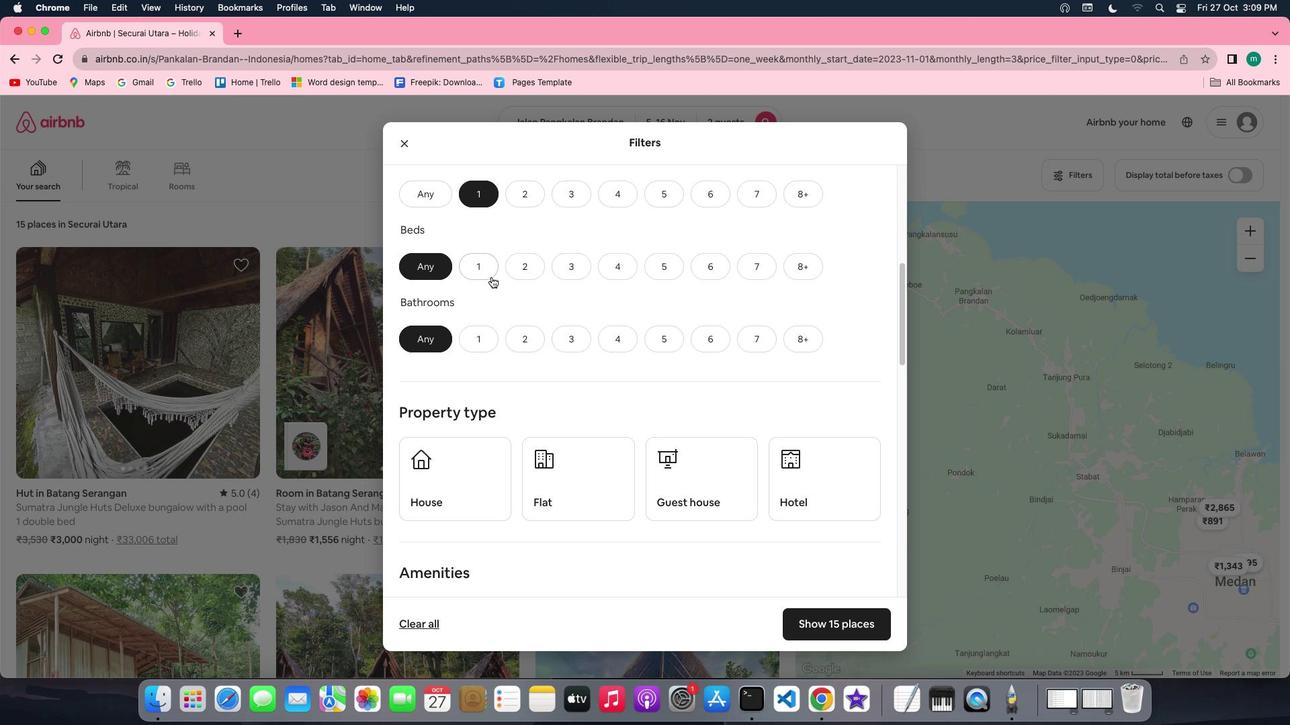 
Action: Mouse moved to (492, 276)
Screenshot: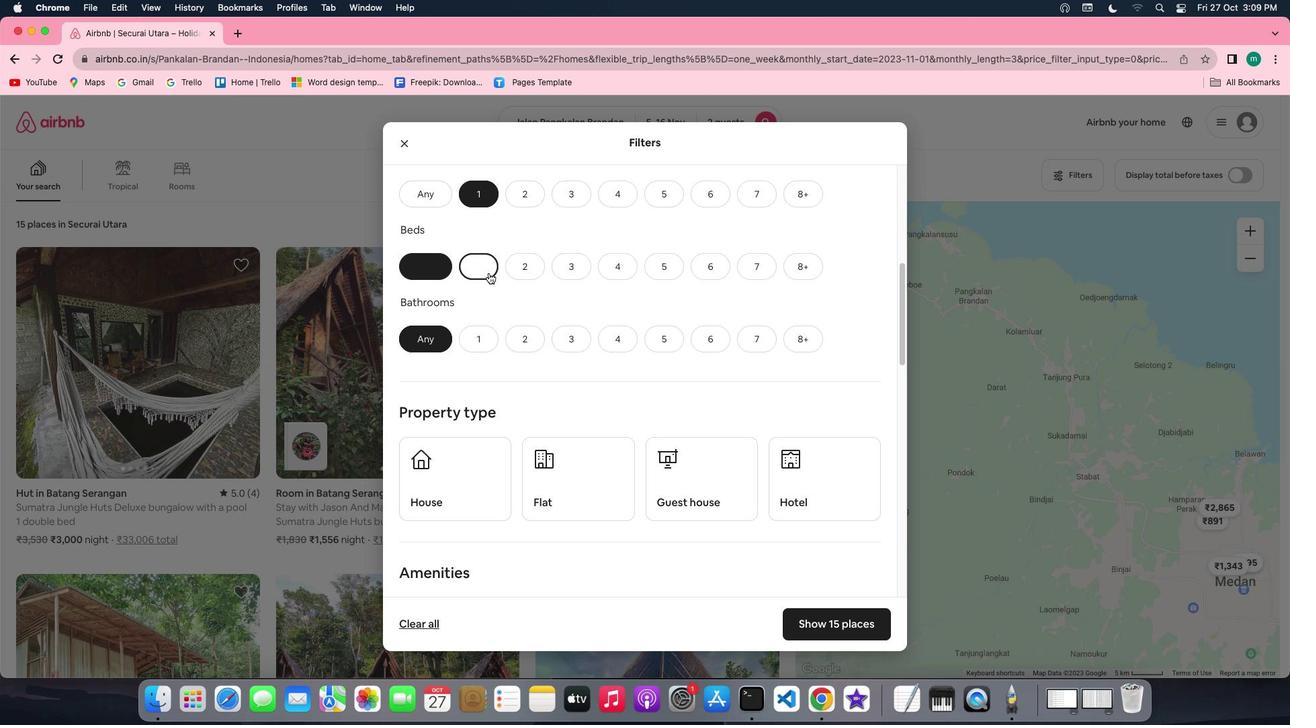 
Action: Mouse pressed left at (492, 276)
Screenshot: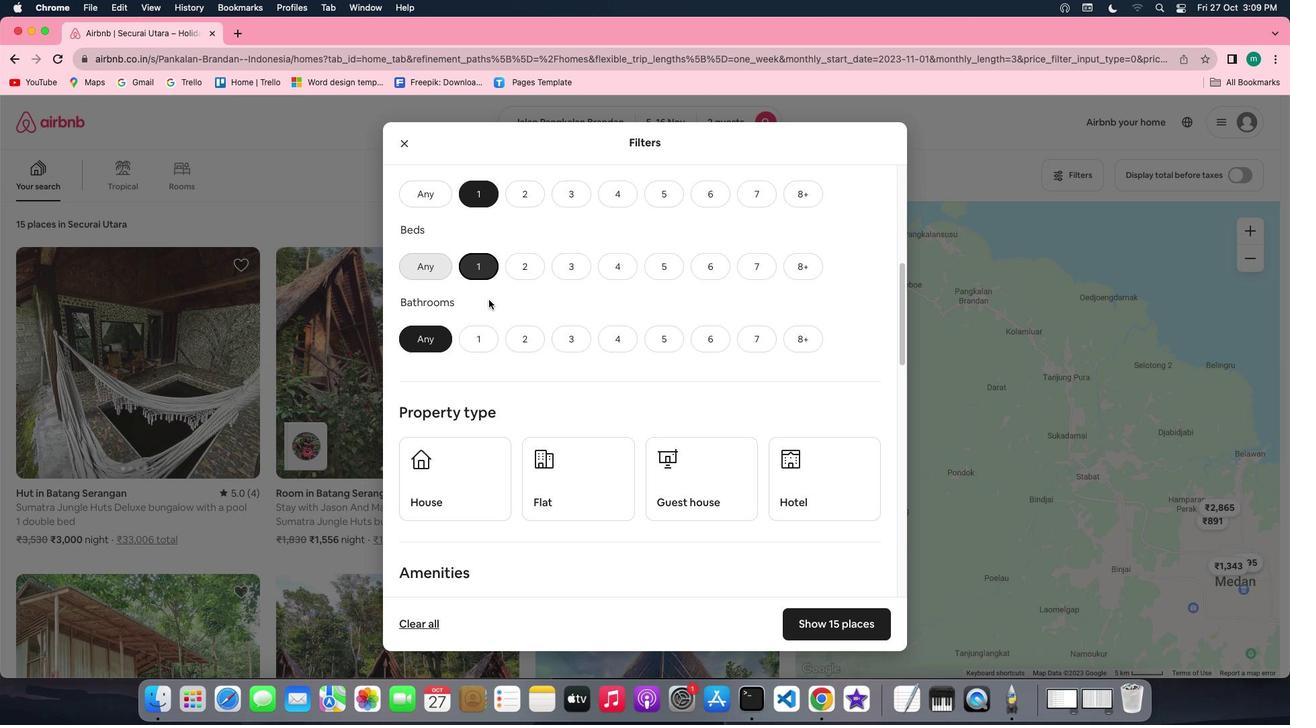 
Action: Mouse moved to (491, 347)
Screenshot: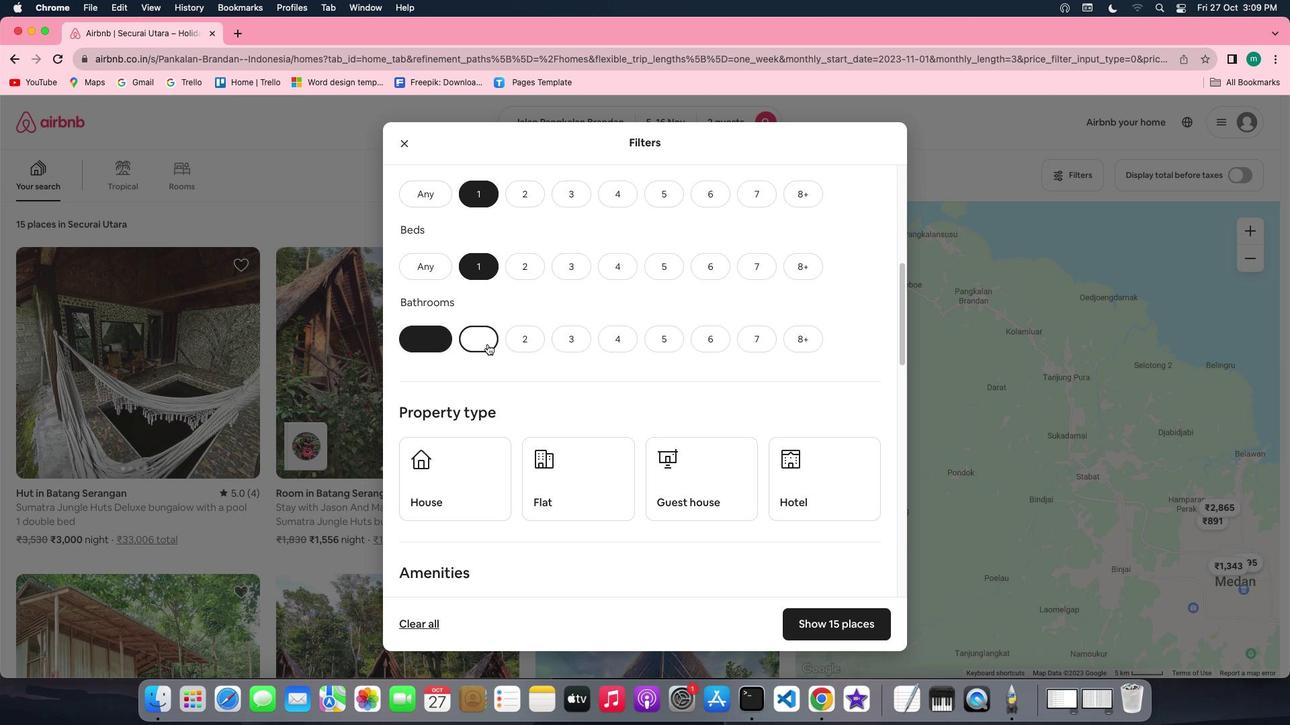 
Action: Mouse pressed left at (491, 347)
Screenshot: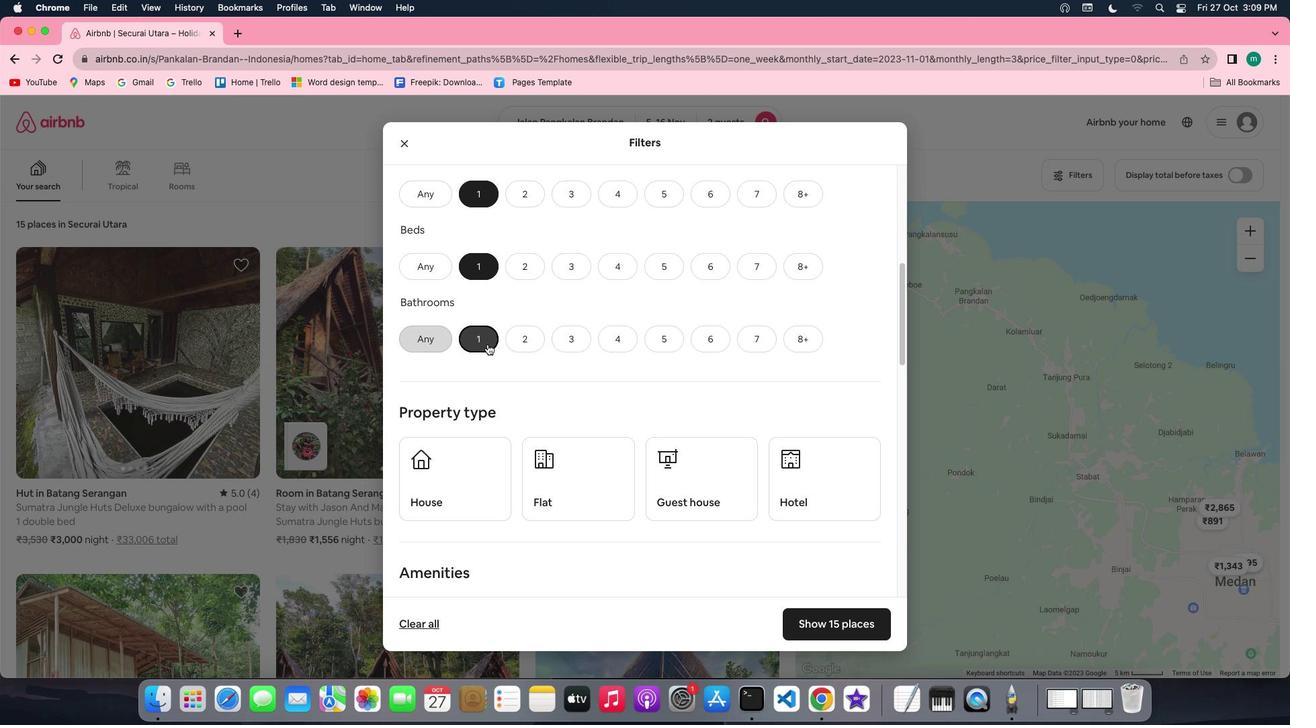 
Action: Mouse moved to (618, 379)
Screenshot: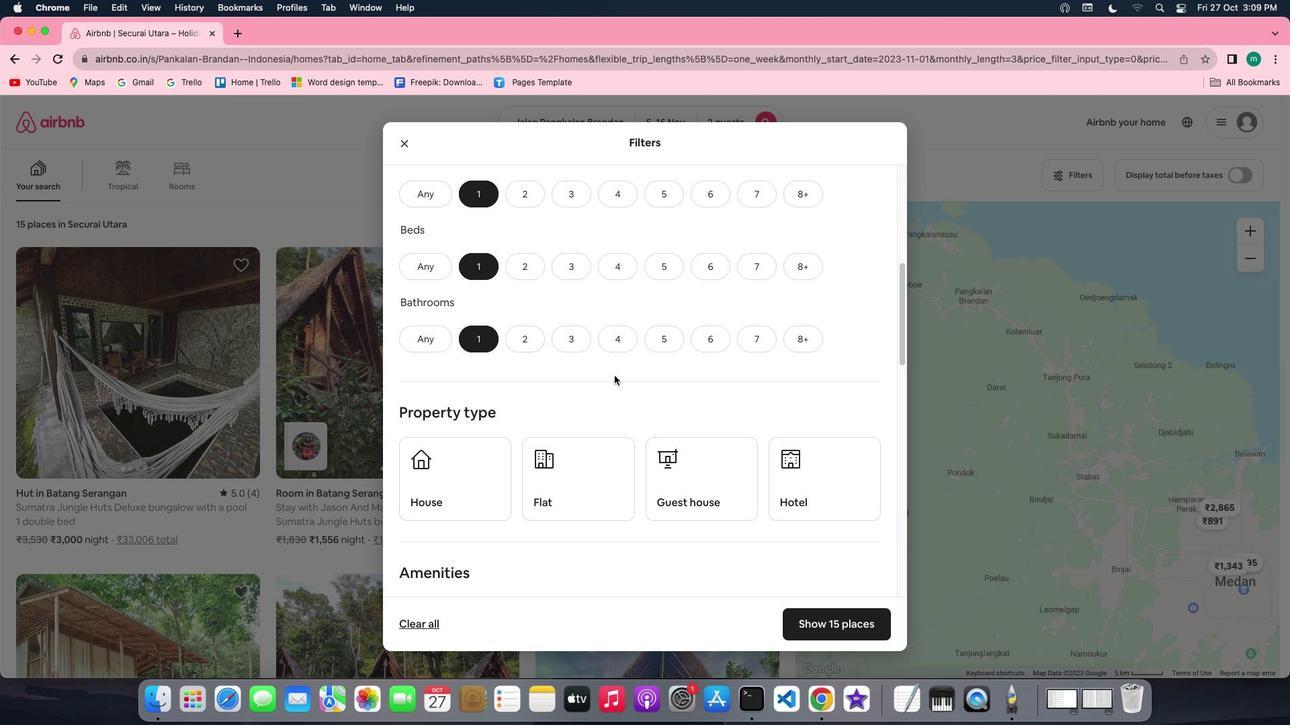 
Action: Mouse scrolled (618, 379) with delta (3, 2)
Screenshot: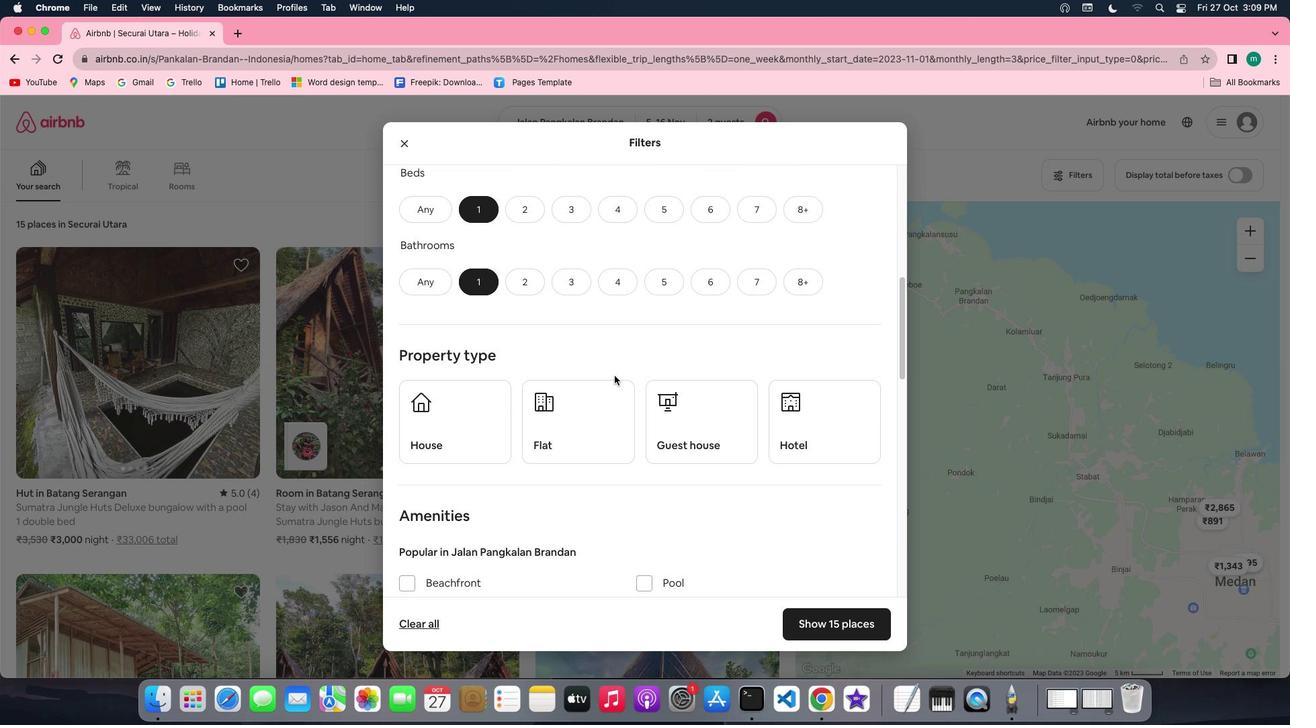
Action: Mouse scrolled (618, 379) with delta (3, 2)
Screenshot: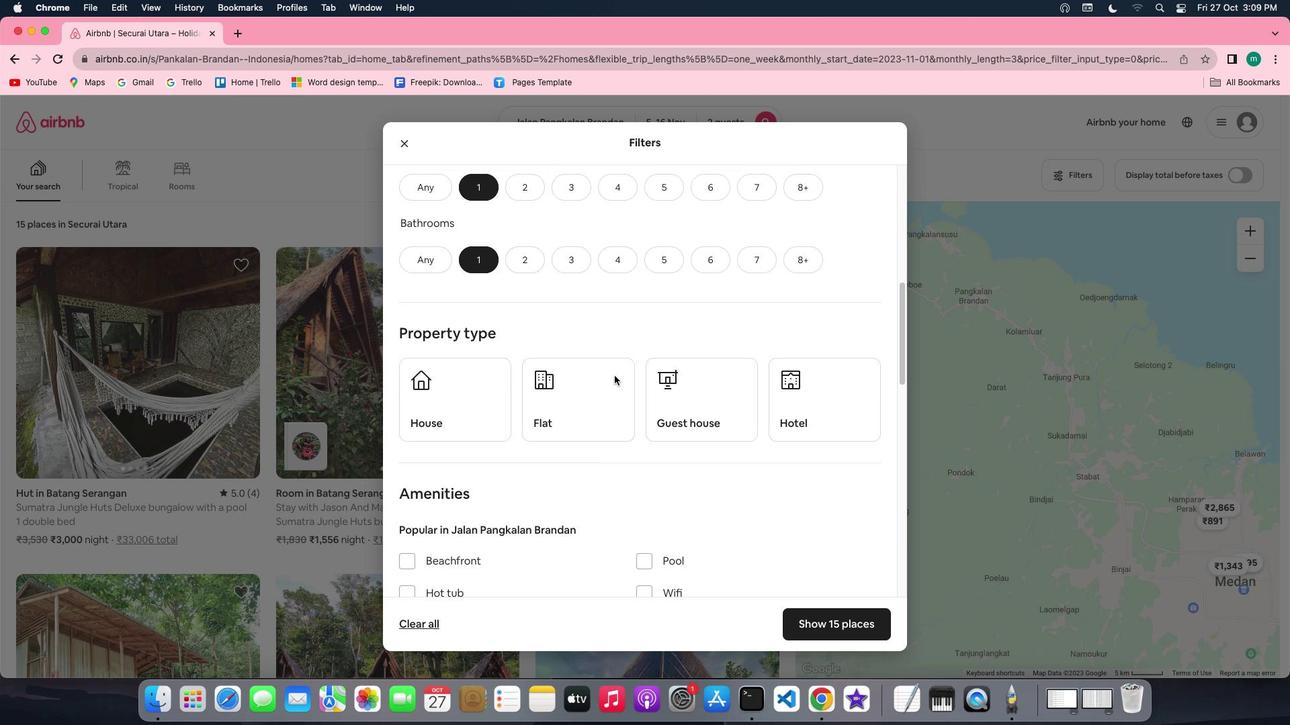 
Action: Mouse scrolled (618, 379) with delta (3, 2)
Screenshot: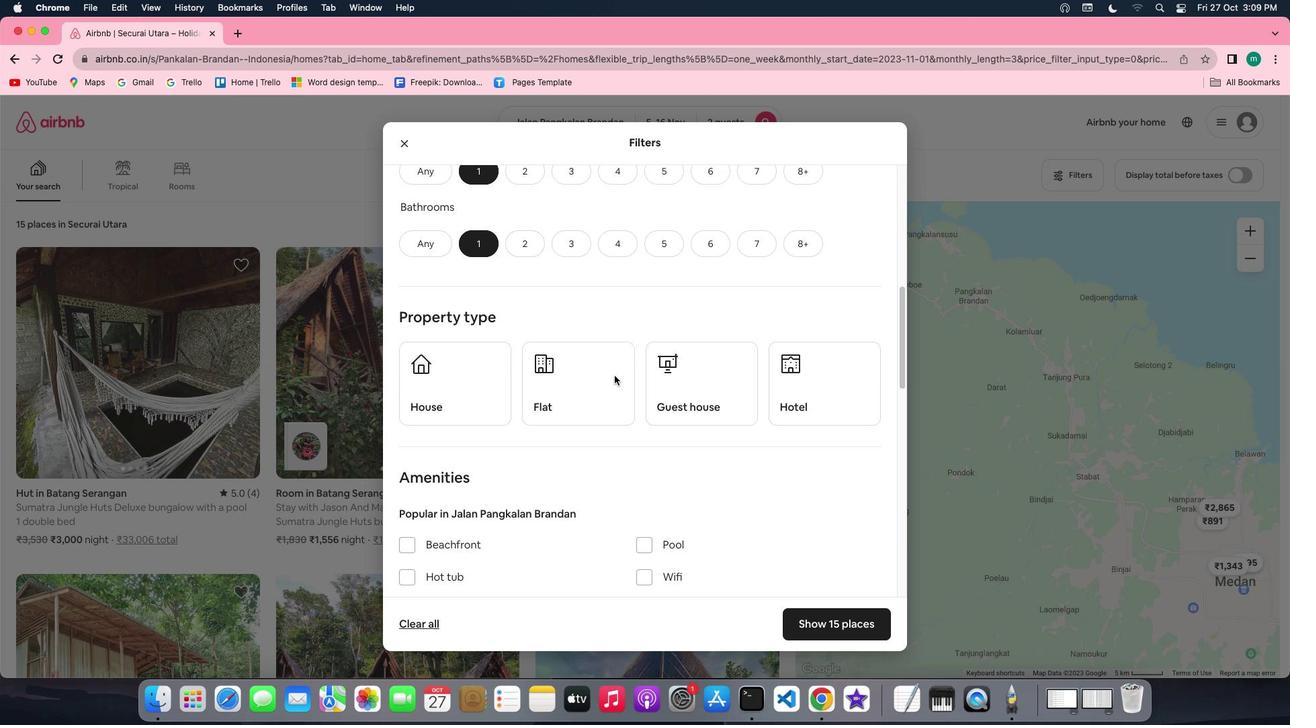 
Action: Mouse scrolled (618, 379) with delta (3, 2)
Screenshot: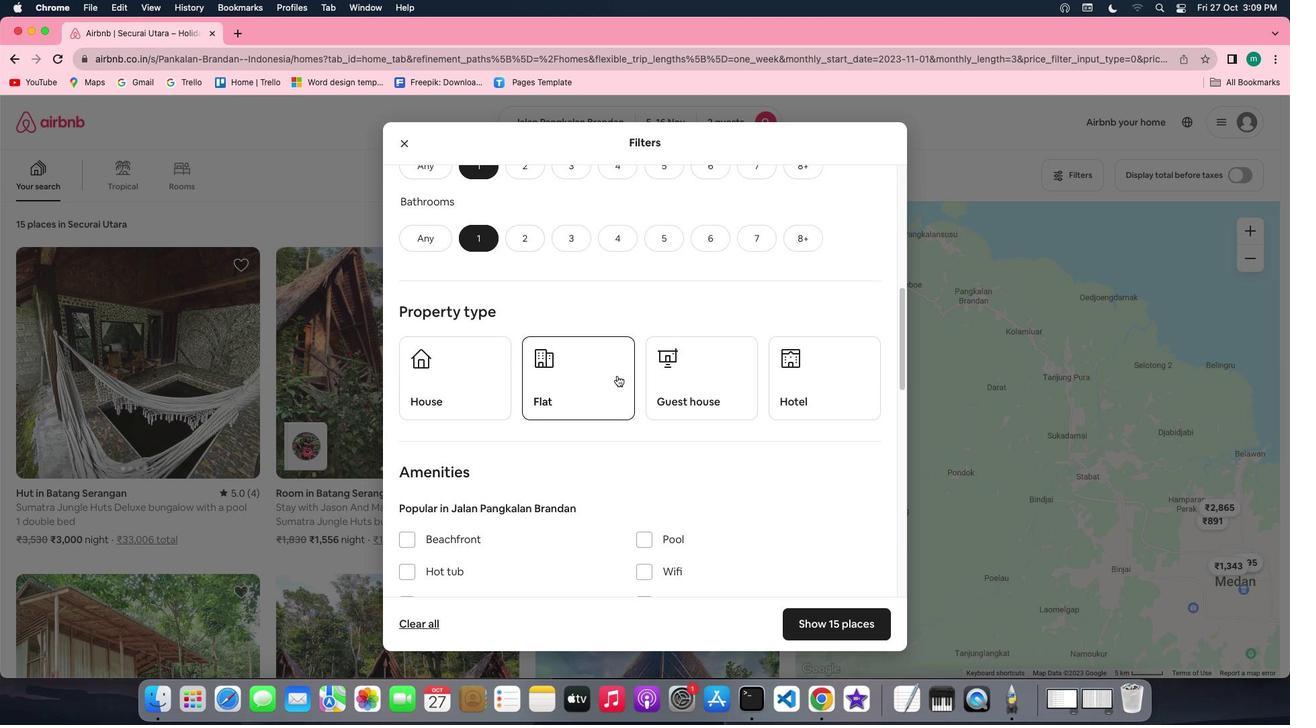 
Action: Mouse scrolled (618, 379) with delta (3, 2)
Screenshot: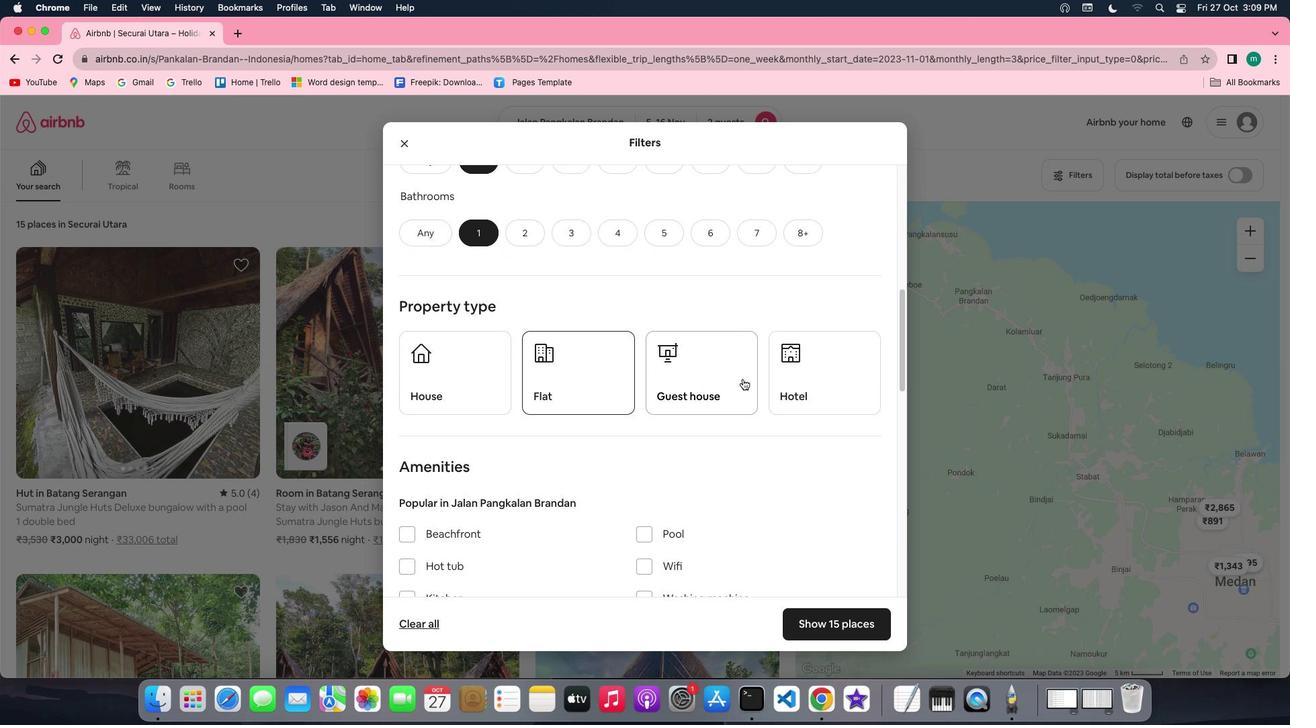 
Action: Mouse moved to (831, 381)
Screenshot: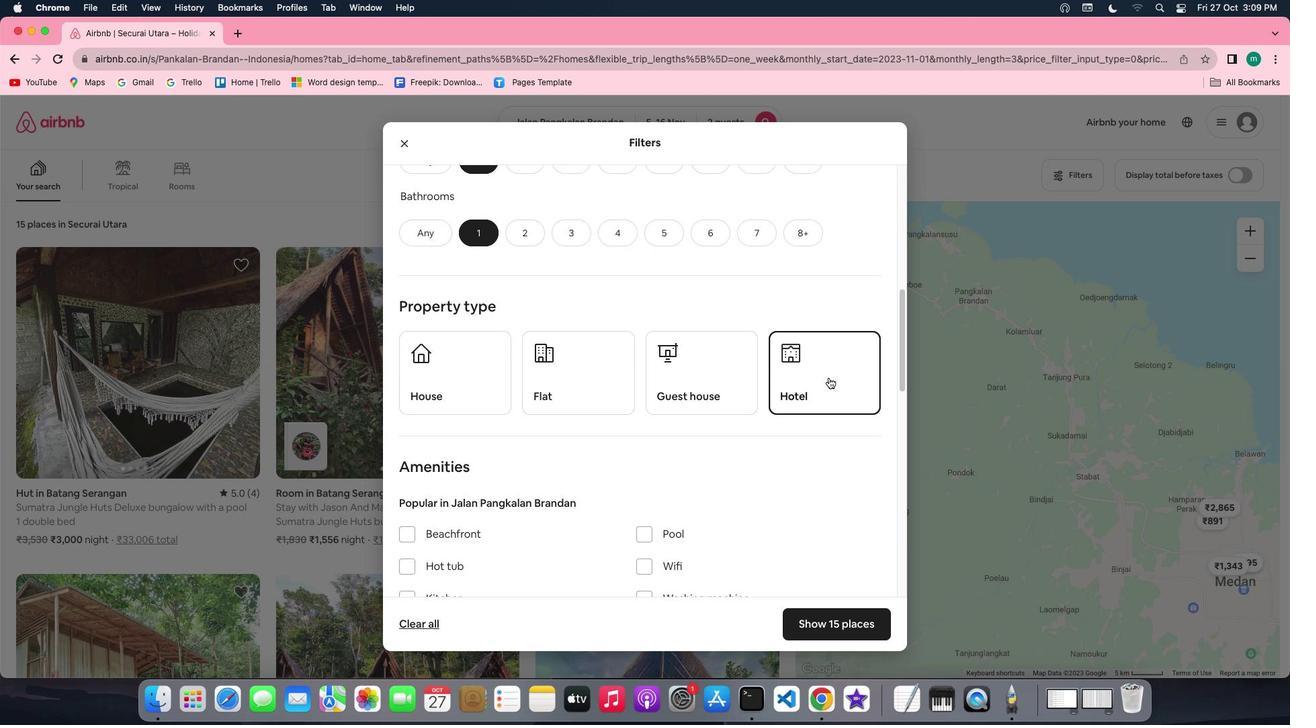 
Action: Mouse pressed left at (831, 381)
Screenshot: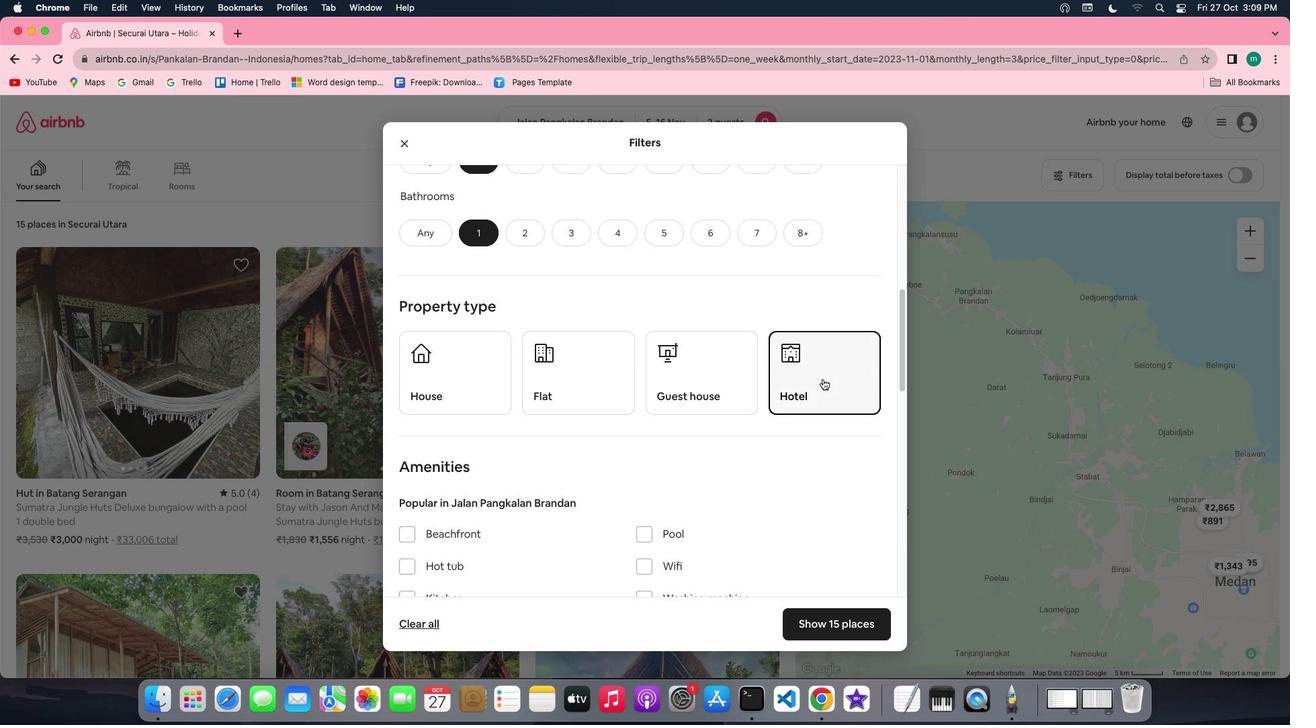 
Action: Mouse moved to (681, 420)
Screenshot: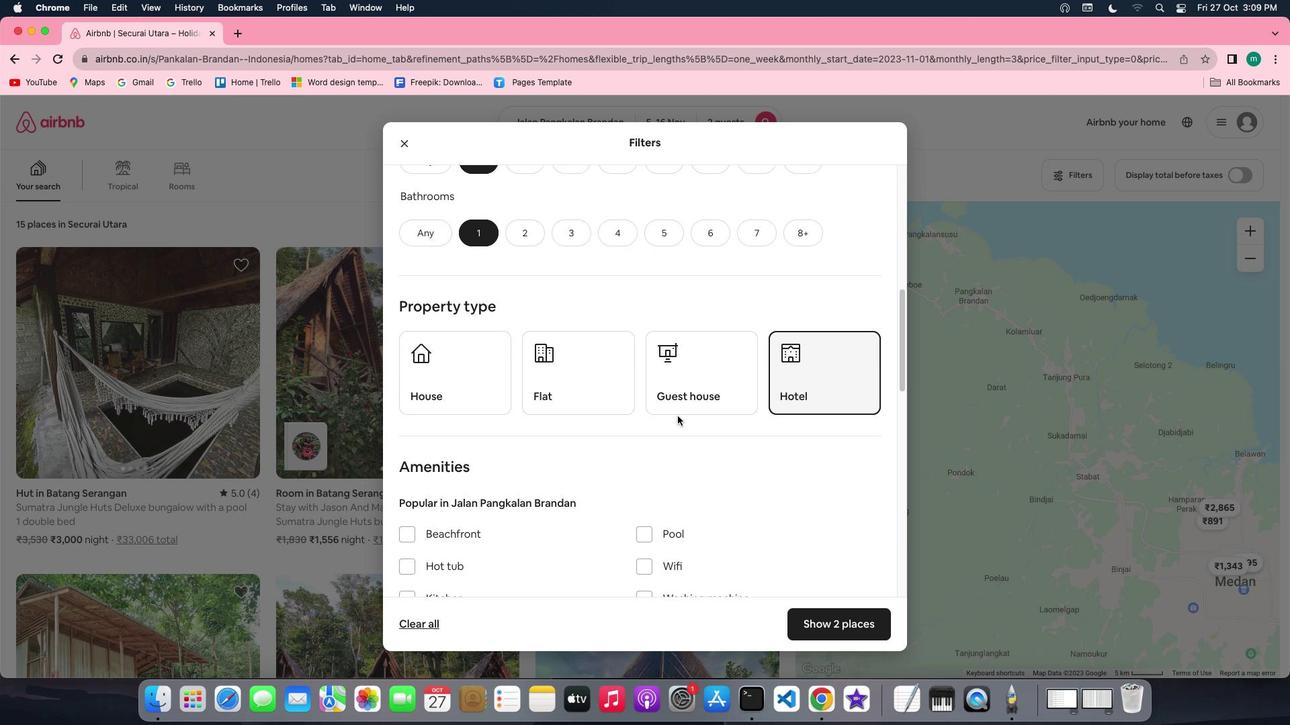
Action: Mouse scrolled (681, 420) with delta (3, 2)
Screenshot: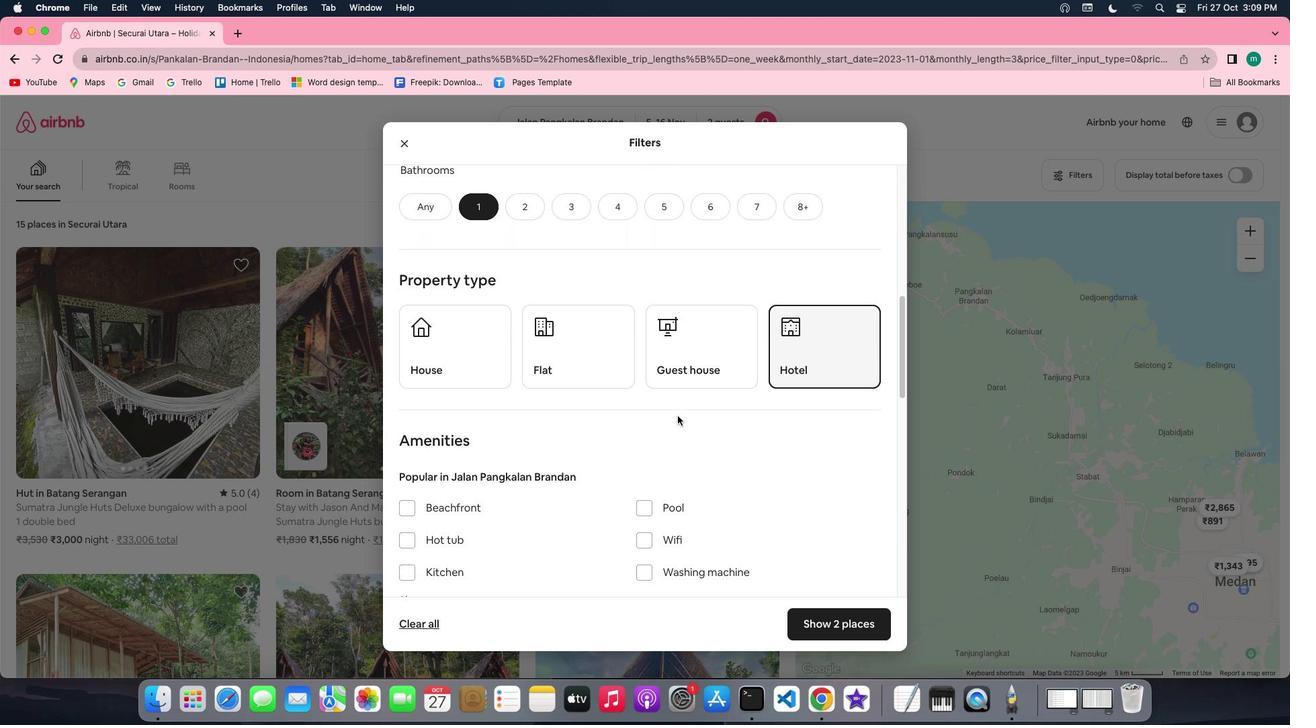 
Action: Mouse scrolled (681, 420) with delta (3, 2)
Screenshot: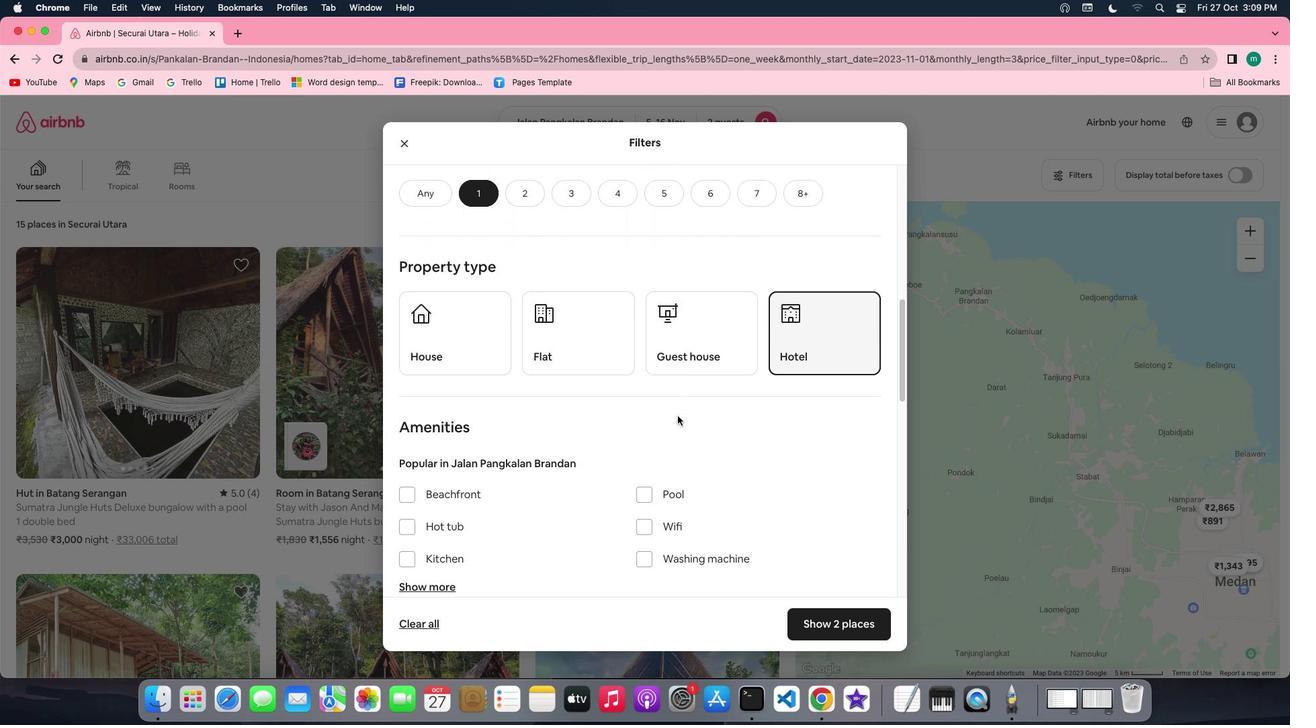 
Action: Mouse scrolled (681, 420) with delta (3, 2)
Screenshot: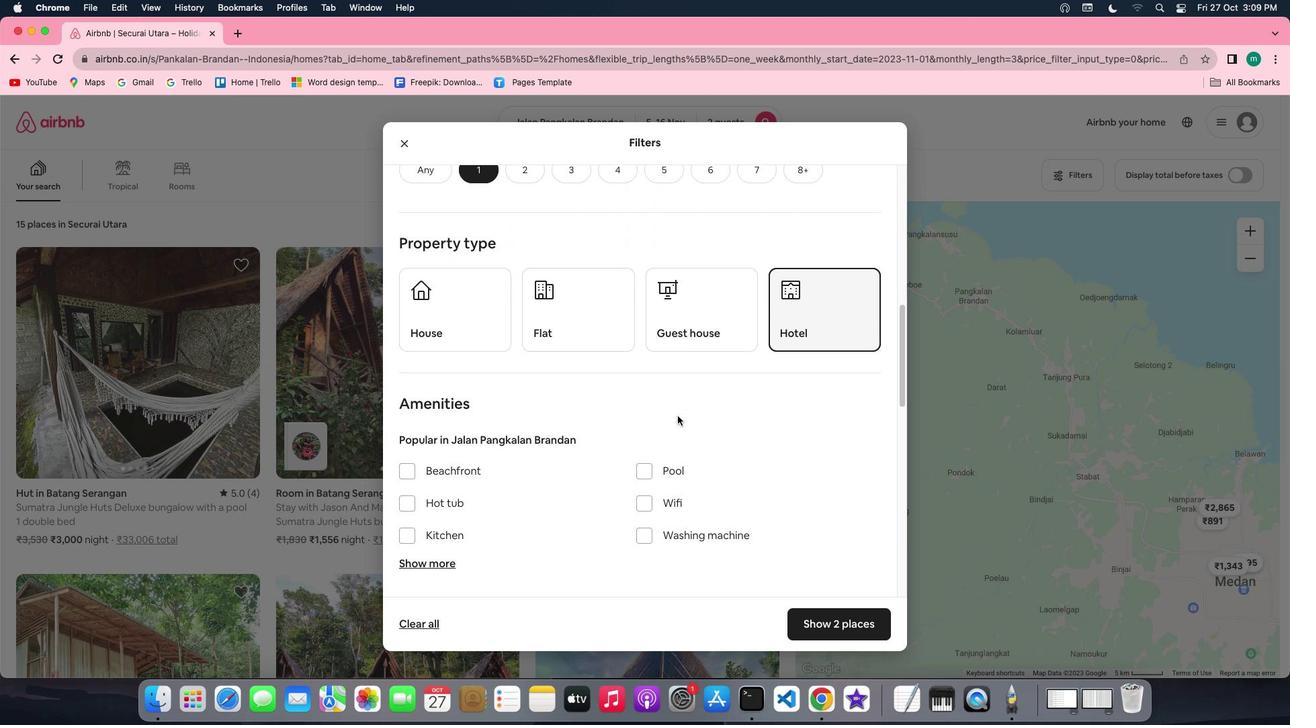 
Action: Mouse scrolled (681, 420) with delta (3, 2)
Screenshot: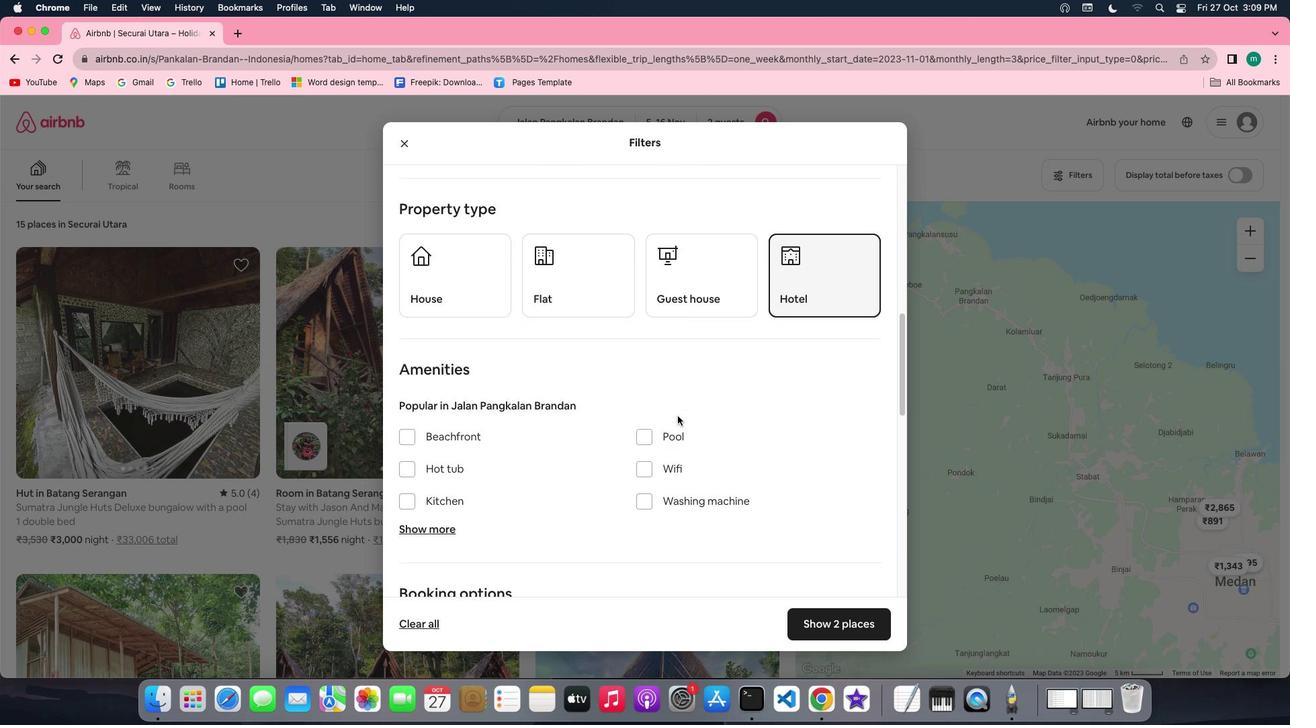 
Action: Mouse scrolled (681, 420) with delta (3, 2)
Screenshot: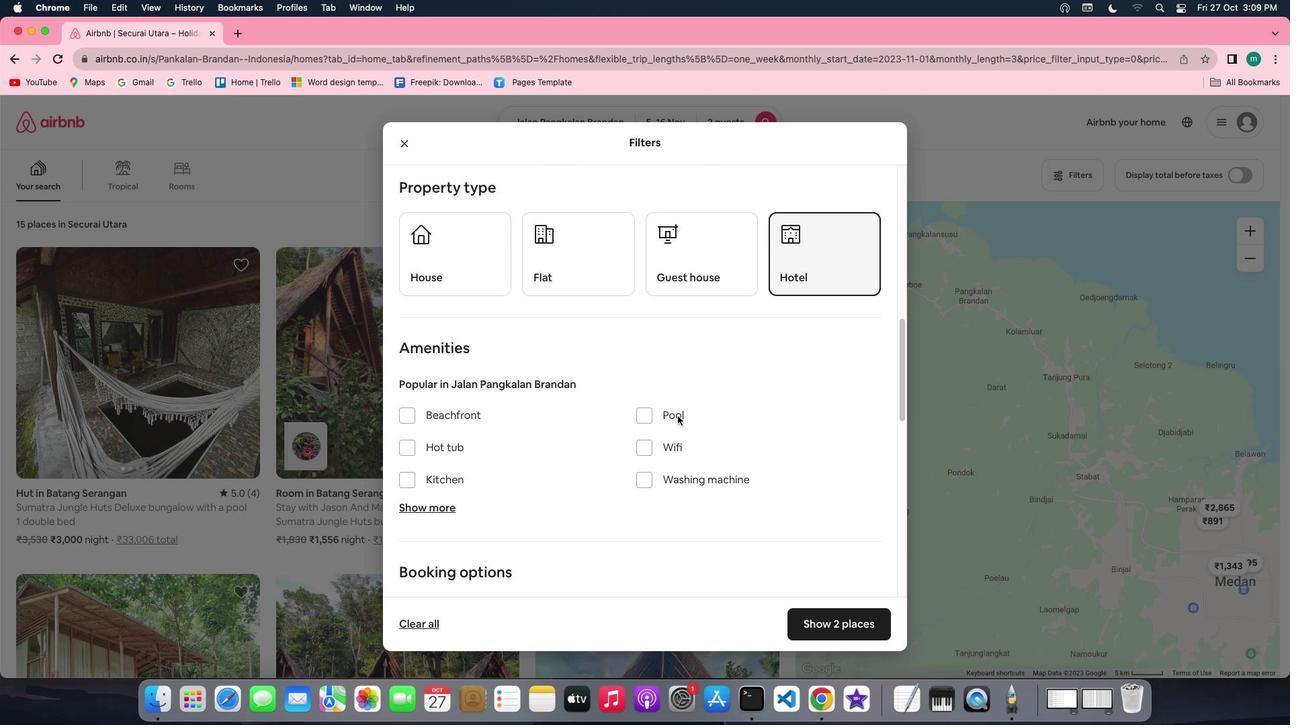 
Action: Mouse scrolled (681, 420) with delta (3, 2)
Screenshot: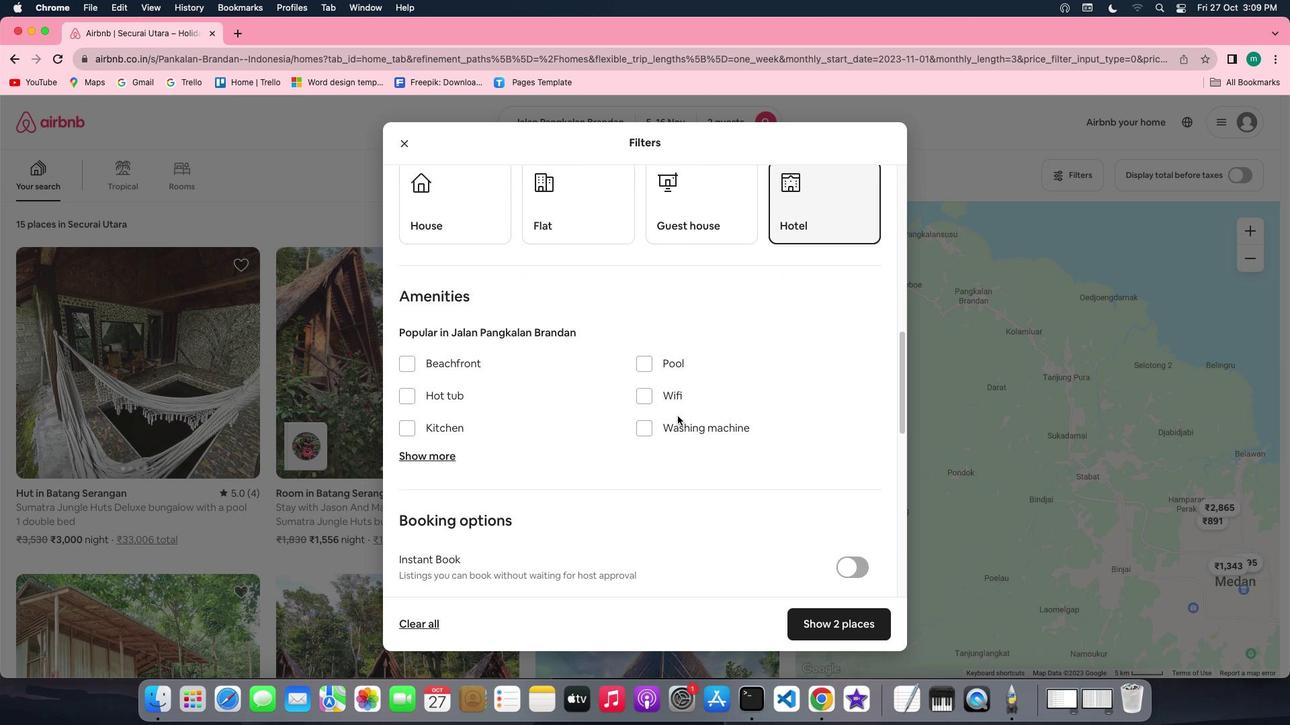 
Action: Mouse scrolled (681, 420) with delta (3, 2)
Screenshot: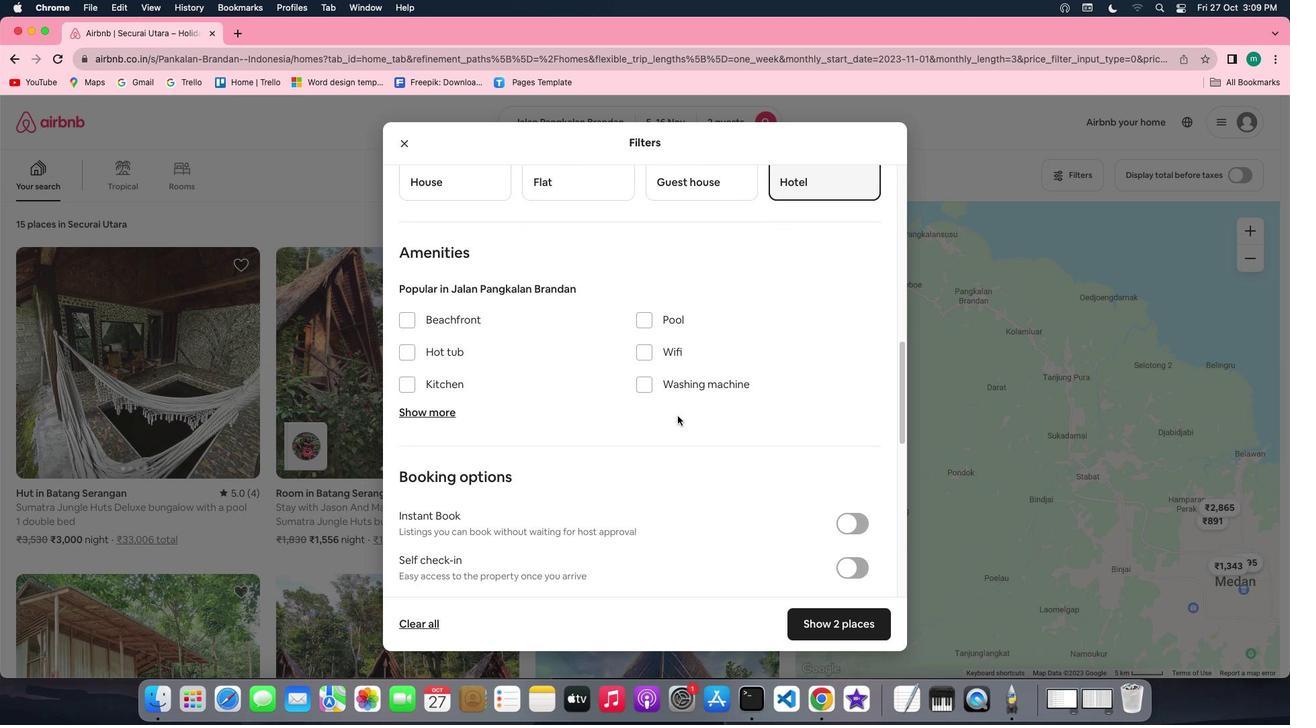 
Action: Mouse scrolled (681, 420) with delta (3, 2)
Screenshot: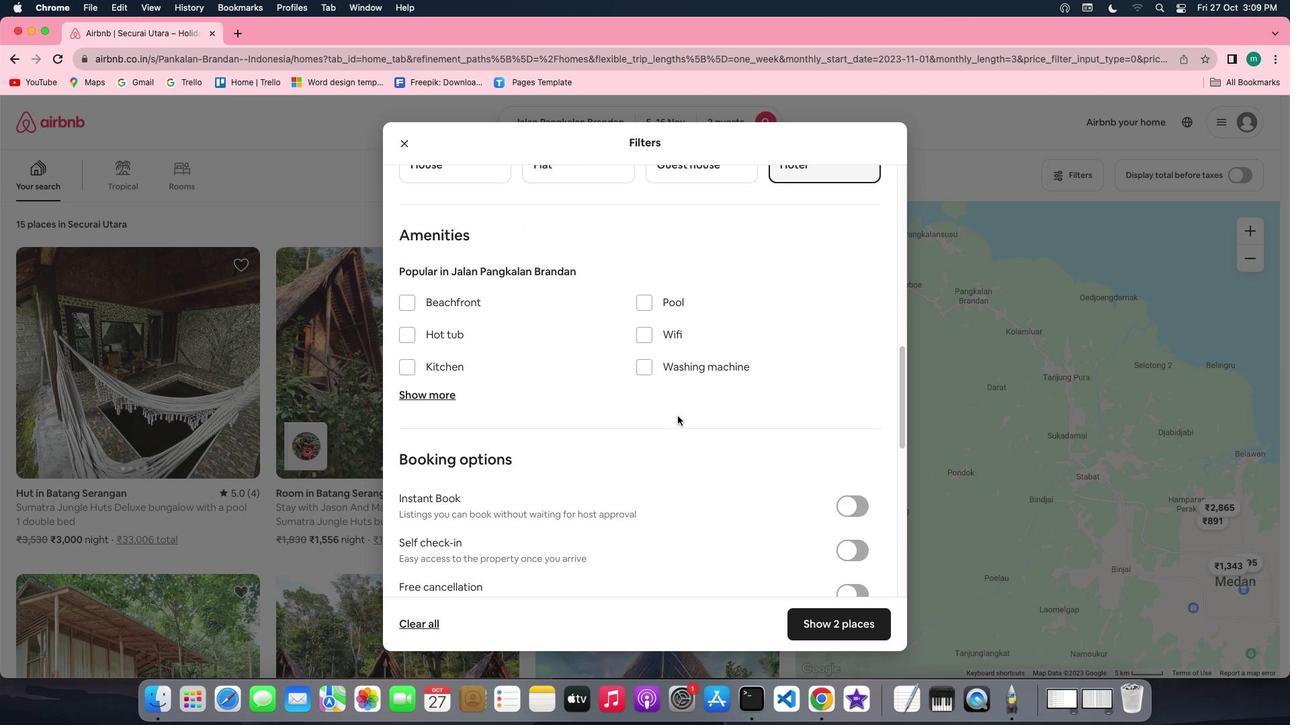 
Action: Mouse scrolled (681, 420) with delta (3, 2)
Screenshot: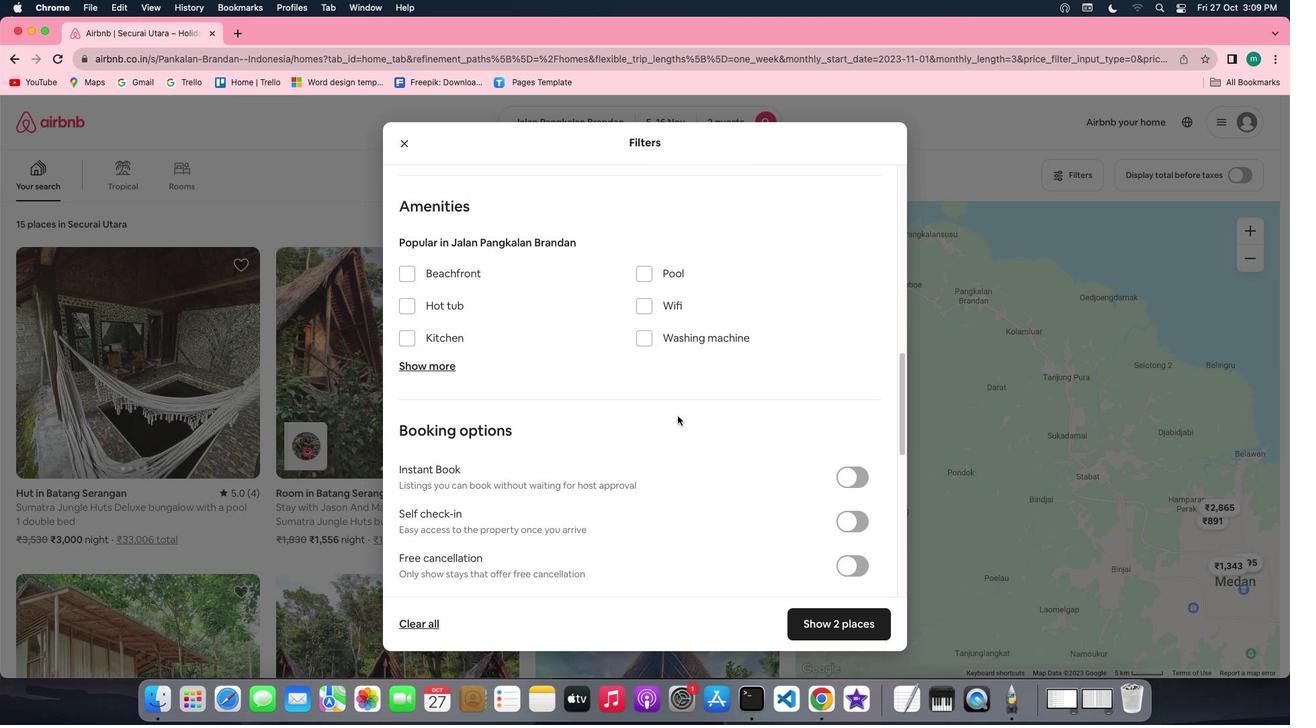
Action: Mouse scrolled (681, 420) with delta (3, 2)
Screenshot: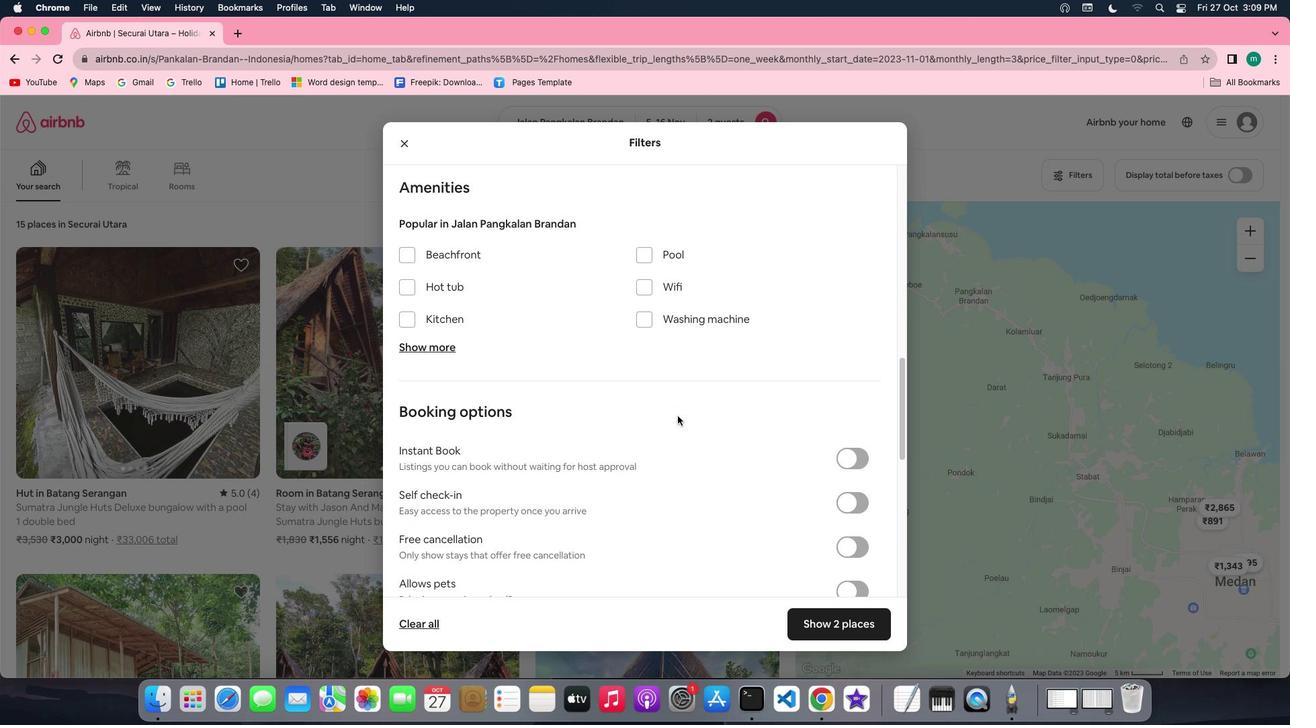 
Action: Mouse scrolled (681, 420) with delta (3, 2)
Screenshot: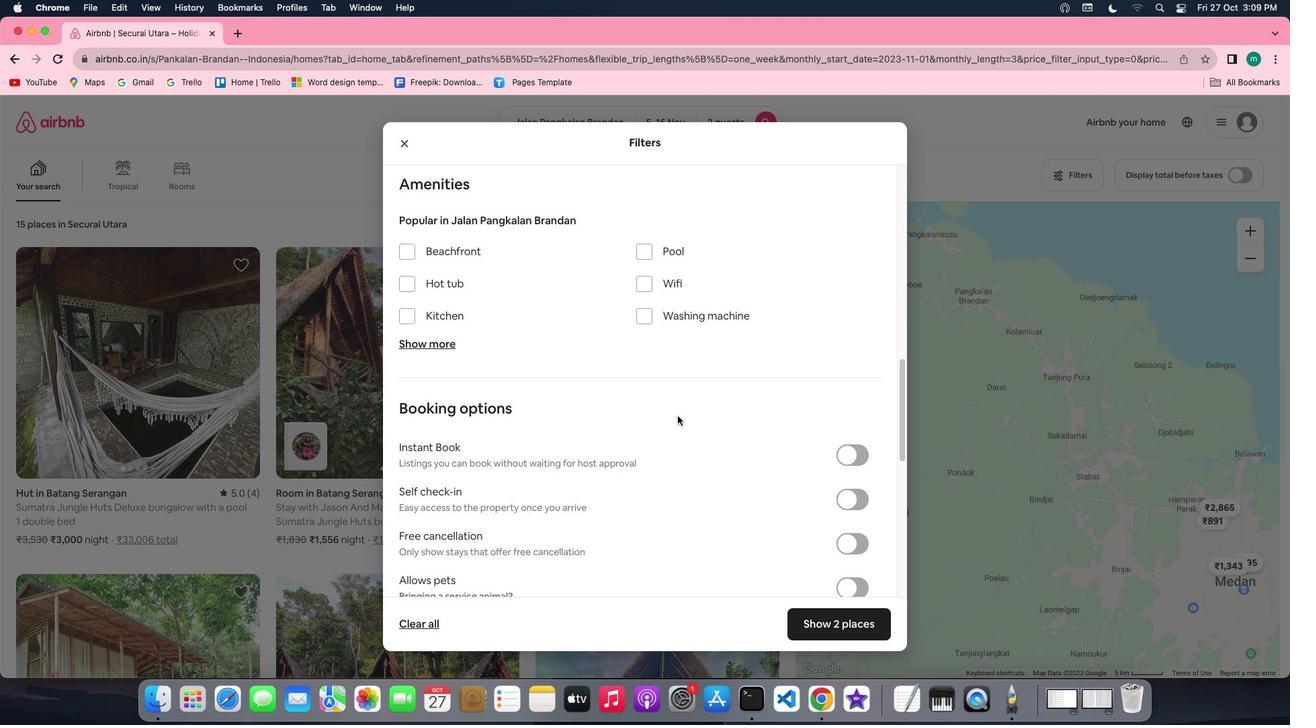 
Action: Mouse moved to (849, 493)
Screenshot: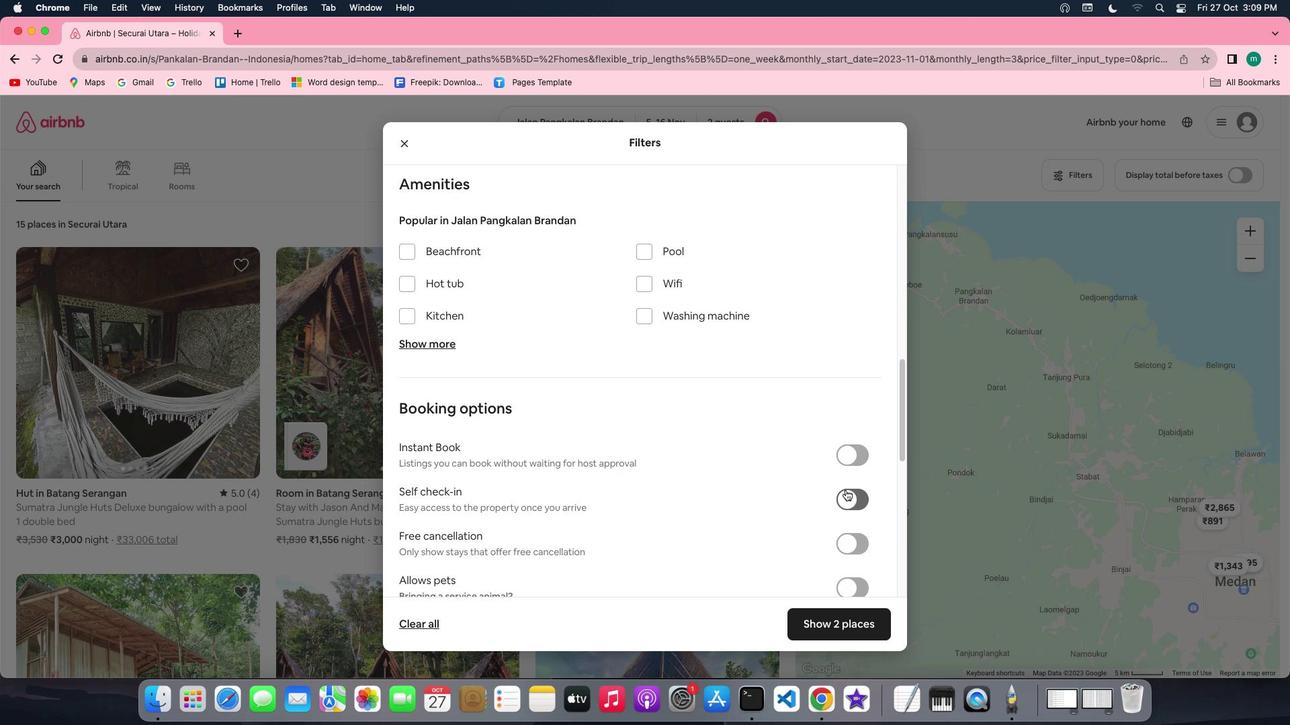 
Action: Mouse pressed left at (849, 493)
Screenshot: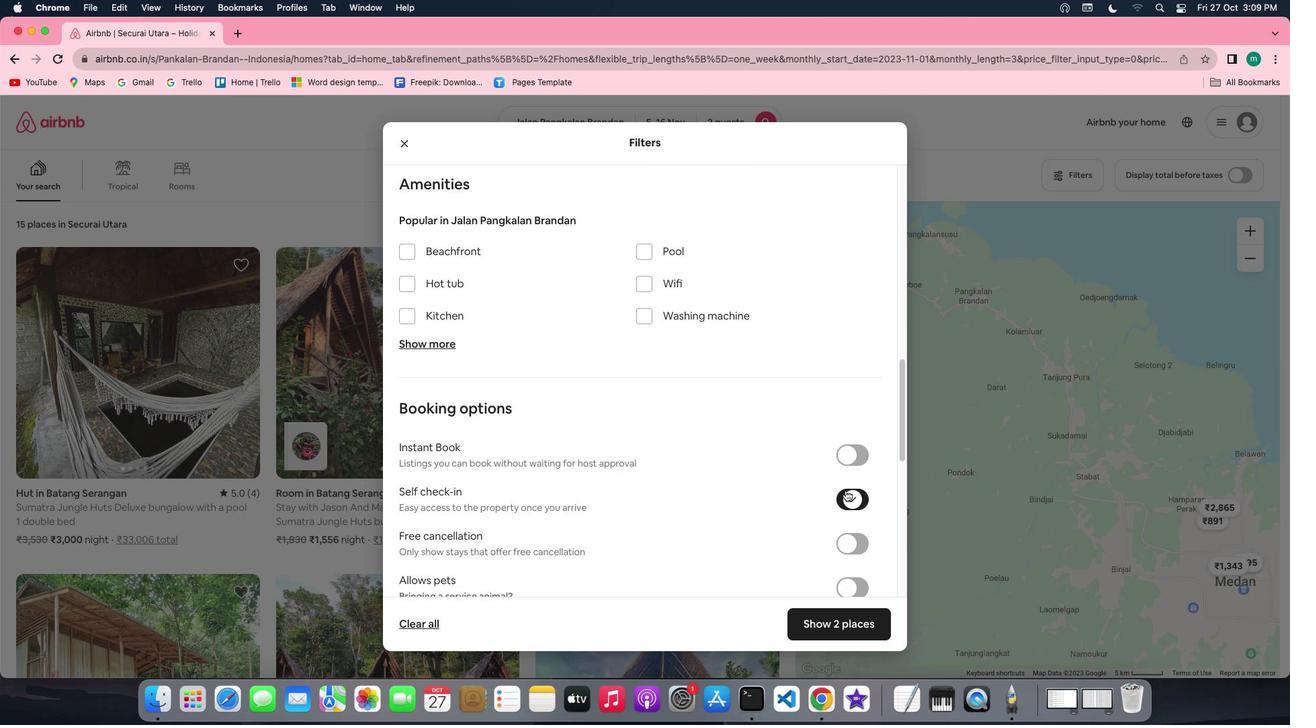 
Action: Mouse moved to (642, 478)
Screenshot: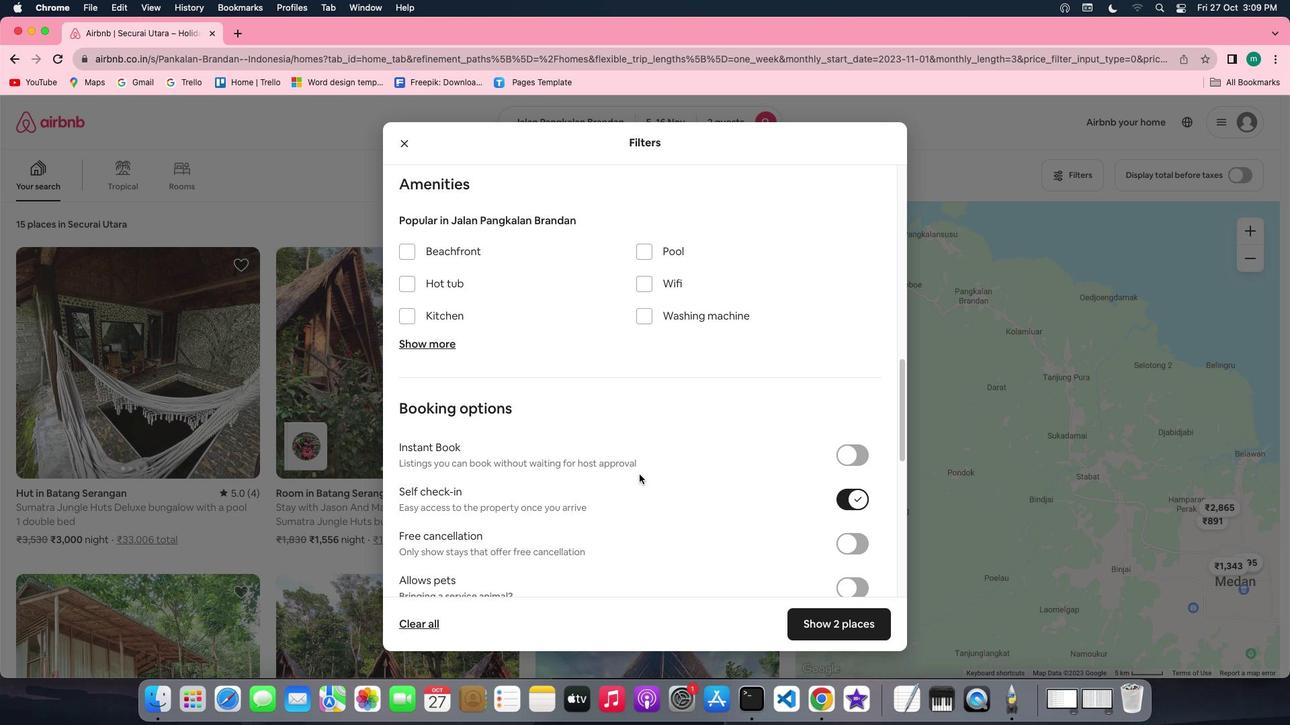 
Action: Mouse scrolled (642, 478) with delta (3, 2)
Screenshot: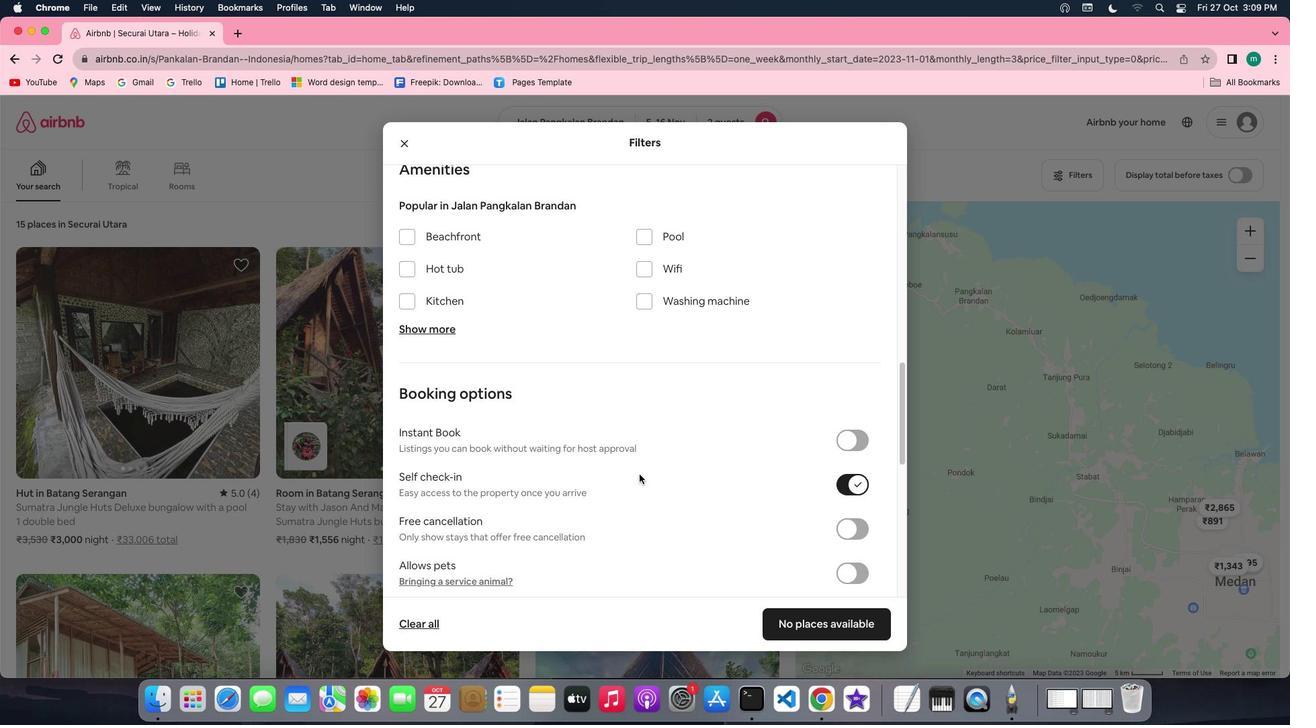 
Action: Mouse scrolled (642, 478) with delta (3, 2)
Screenshot: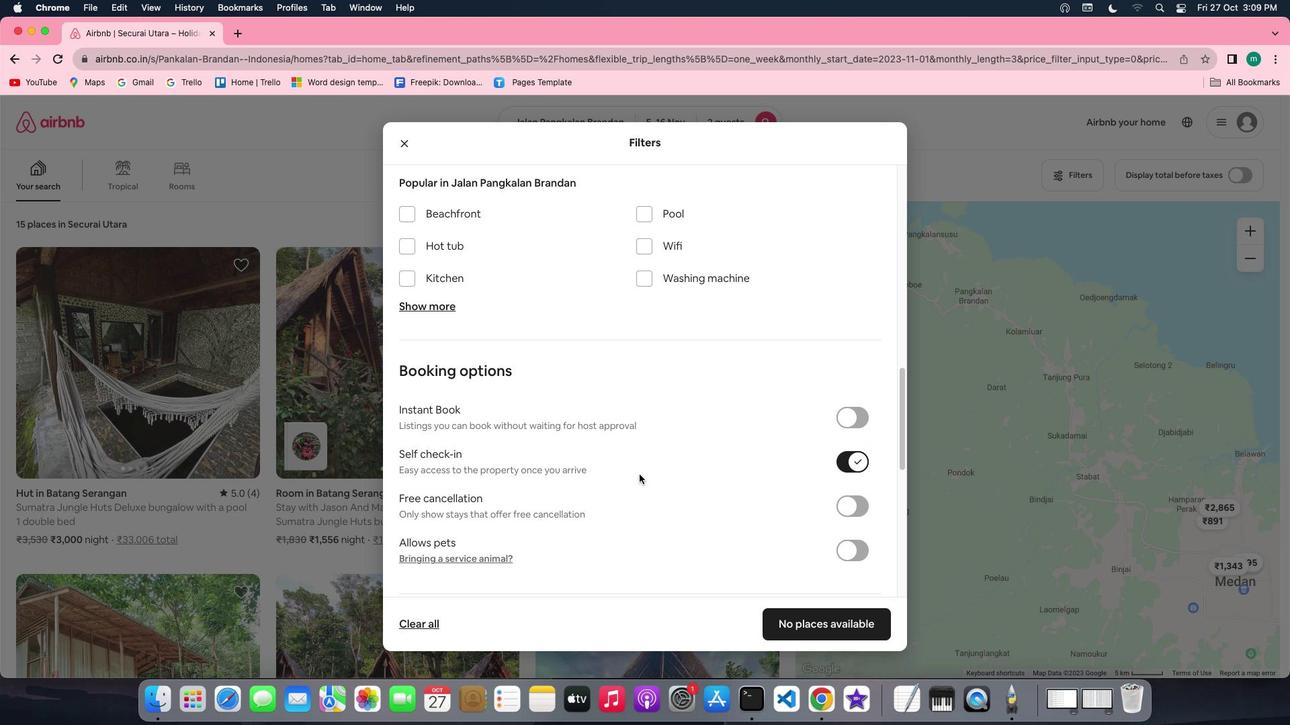
Action: Mouse scrolled (642, 478) with delta (3, 2)
Screenshot: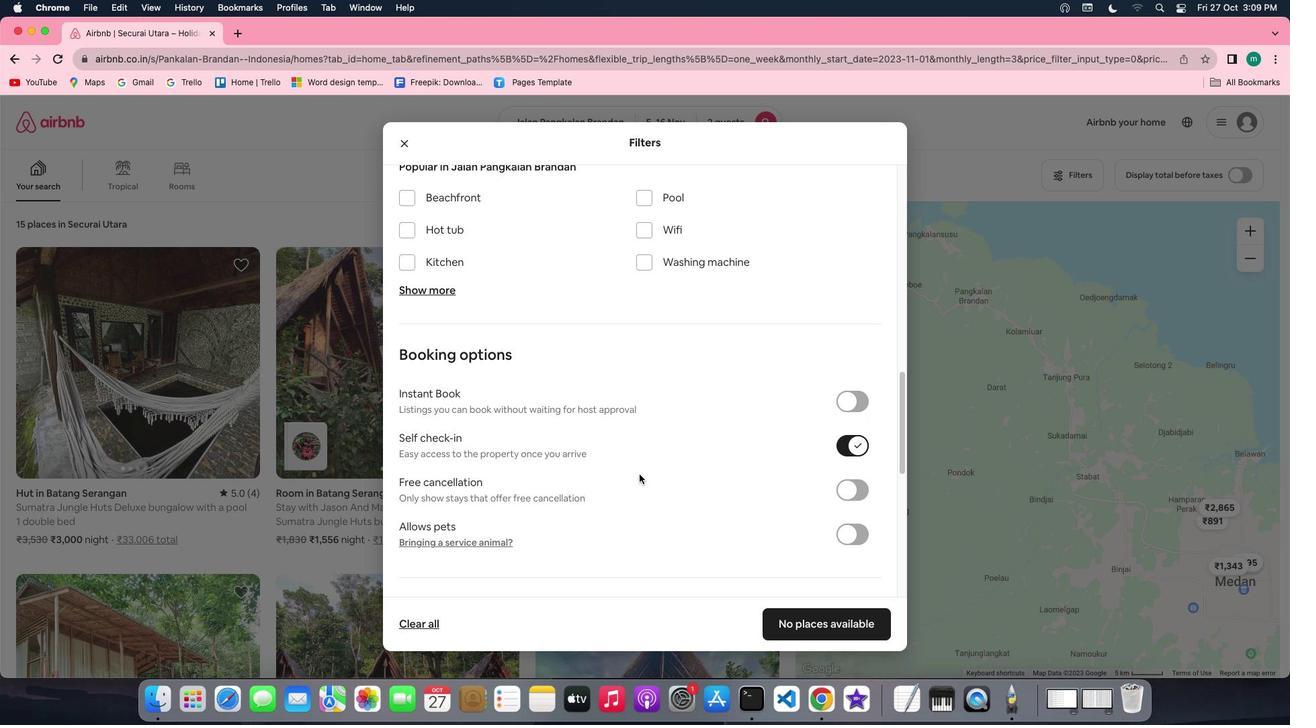 
Action: Mouse scrolled (642, 478) with delta (3, 2)
Screenshot: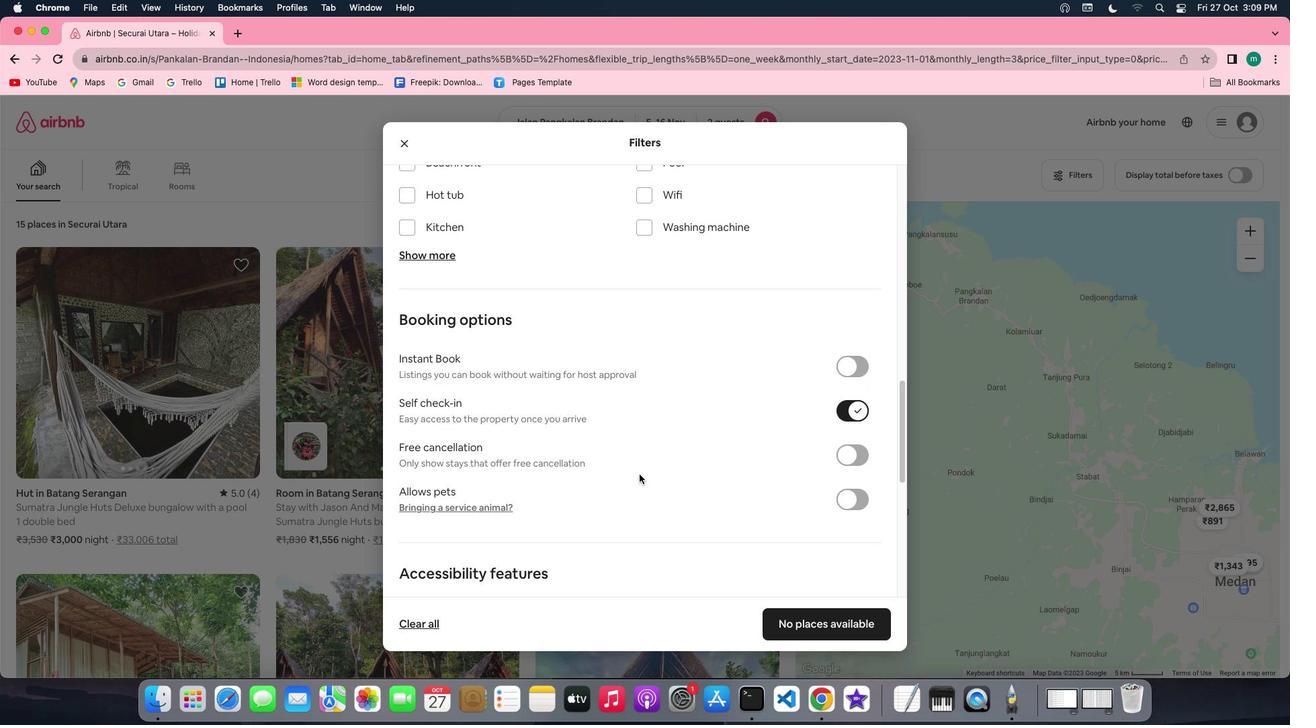 
Action: Mouse scrolled (642, 478) with delta (3, 2)
Screenshot: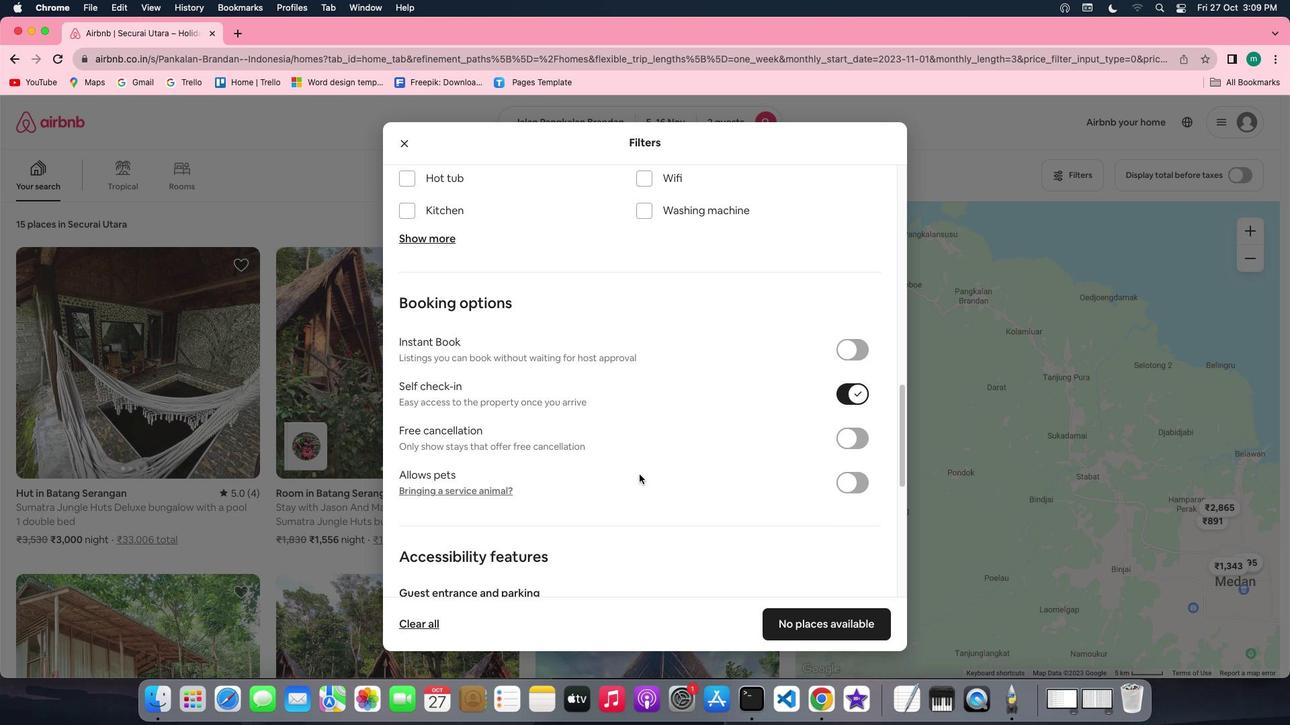 
Action: Mouse scrolled (642, 478) with delta (3, 2)
Screenshot: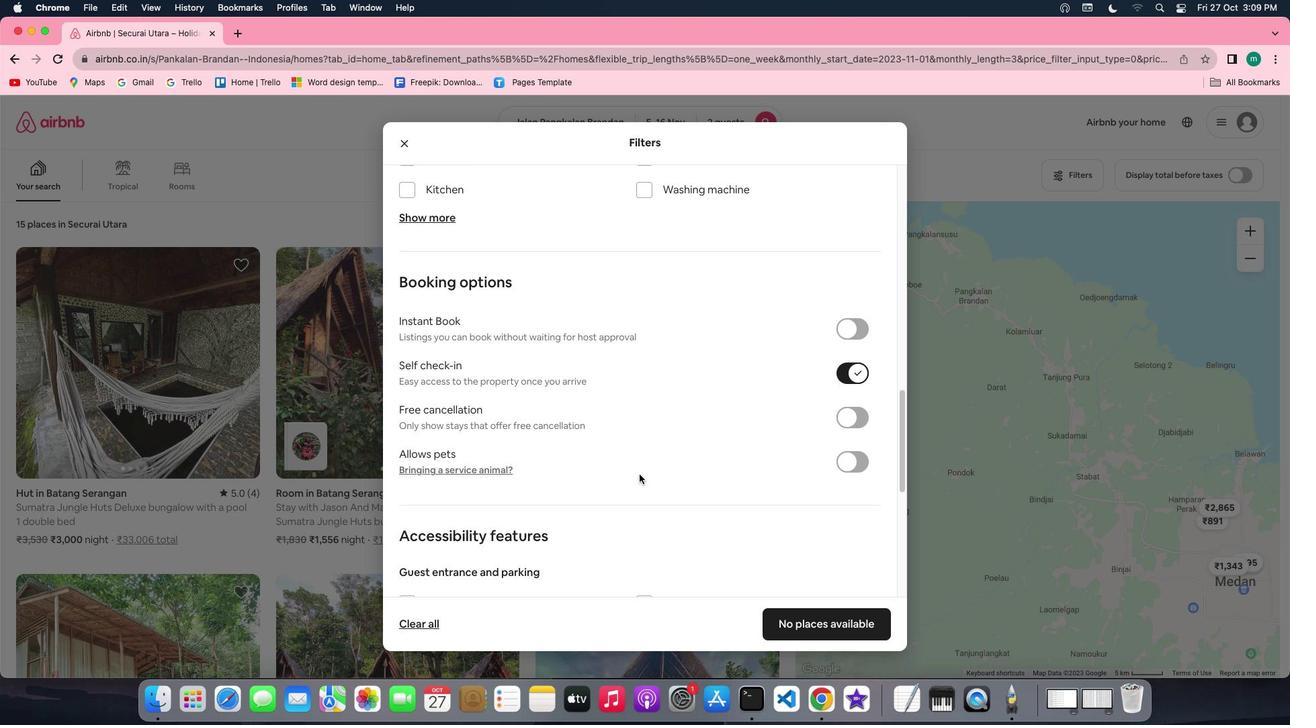 
Action: Mouse scrolled (642, 478) with delta (3, 2)
Screenshot: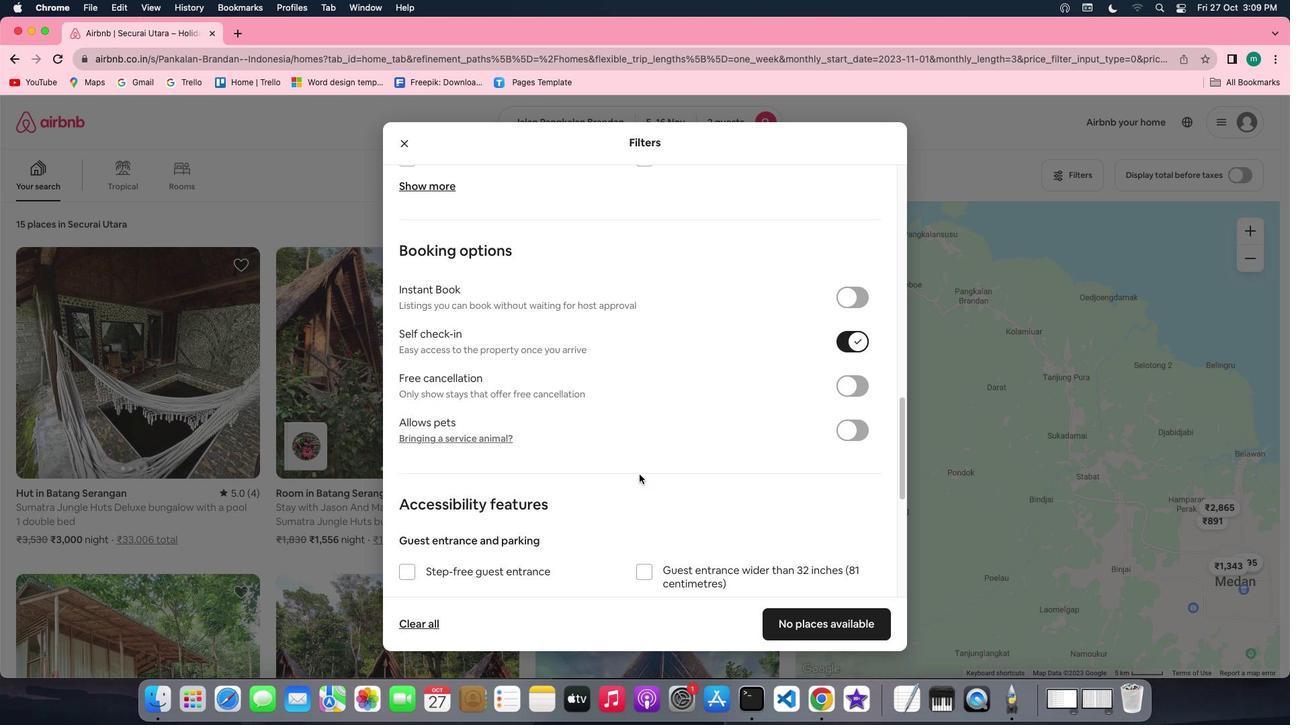 
Action: Mouse scrolled (642, 478) with delta (3, 2)
Screenshot: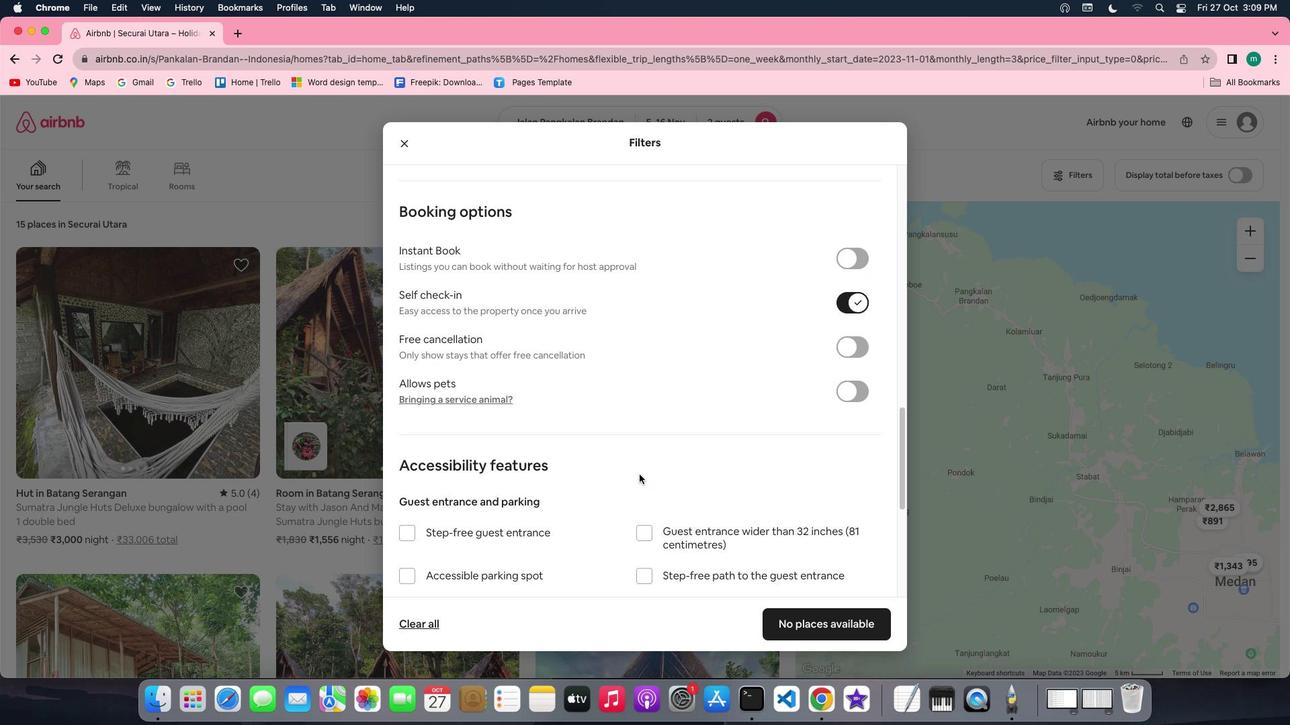 
Action: Mouse scrolled (642, 478) with delta (3, 2)
Screenshot: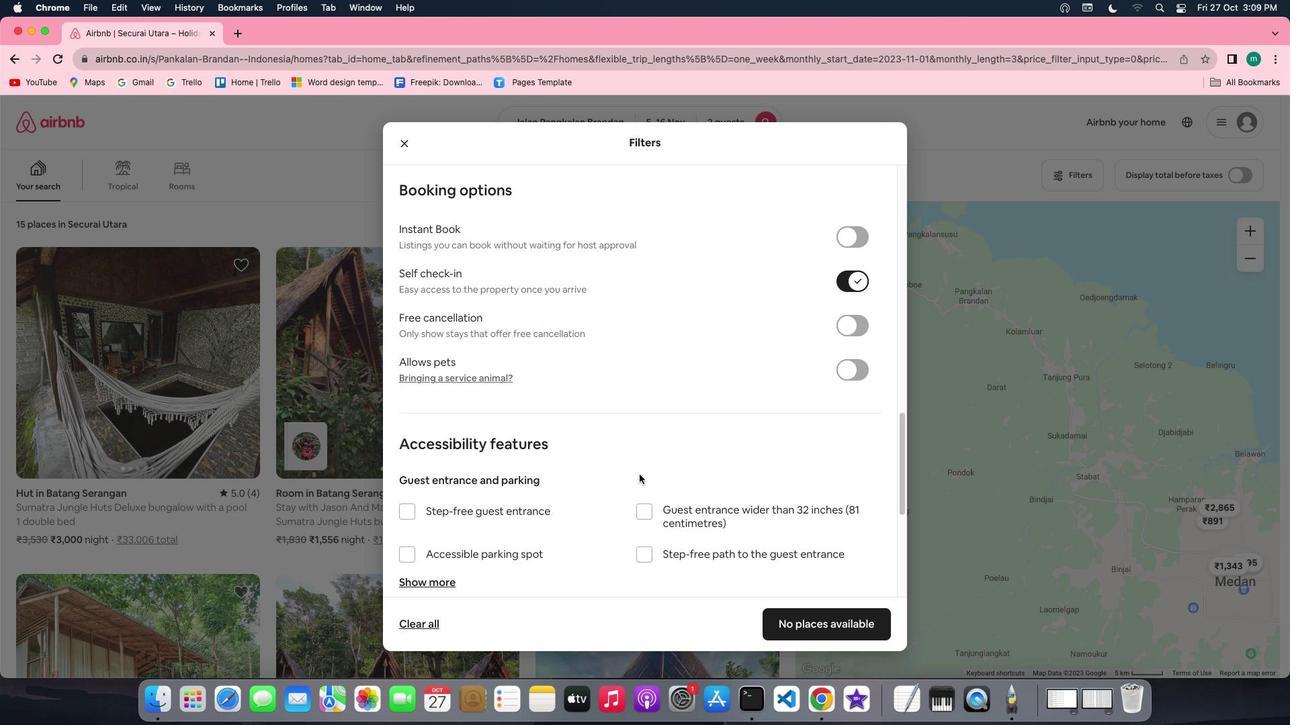 
Action: Mouse scrolled (642, 478) with delta (3, 2)
Screenshot: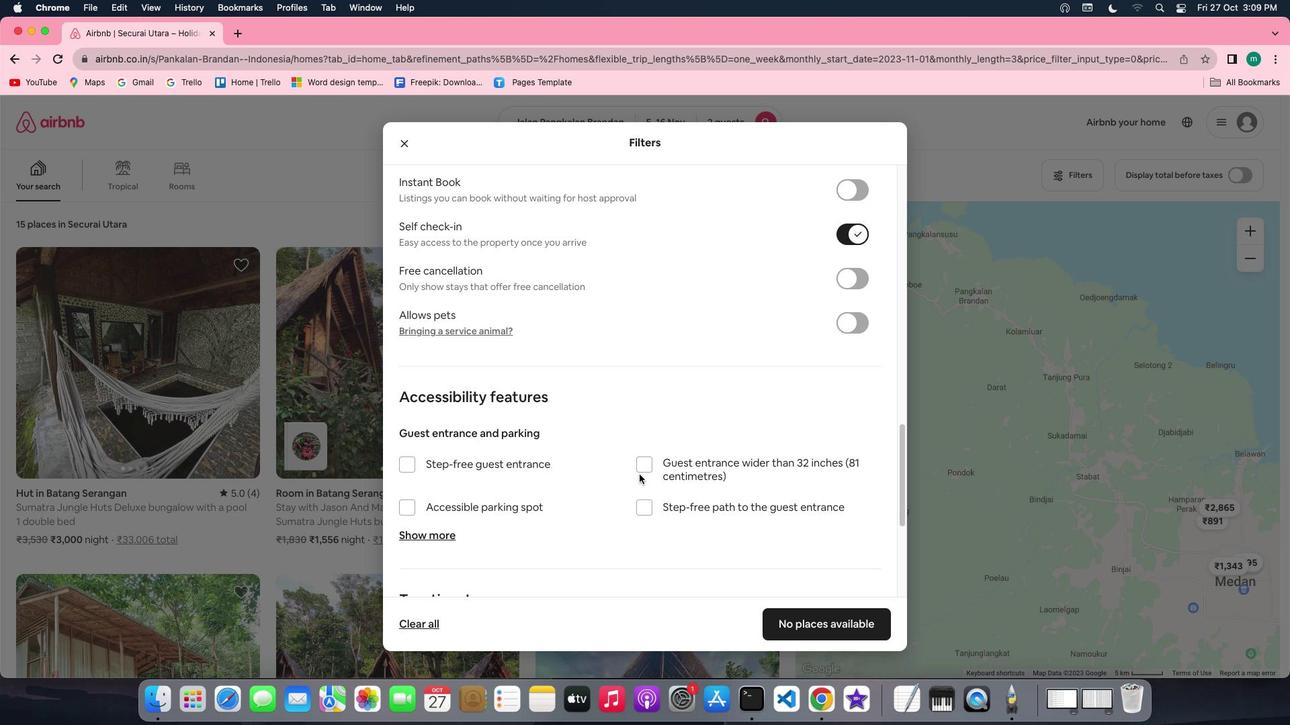 
Action: Mouse scrolled (642, 478) with delta (3, 2)
Screenshot: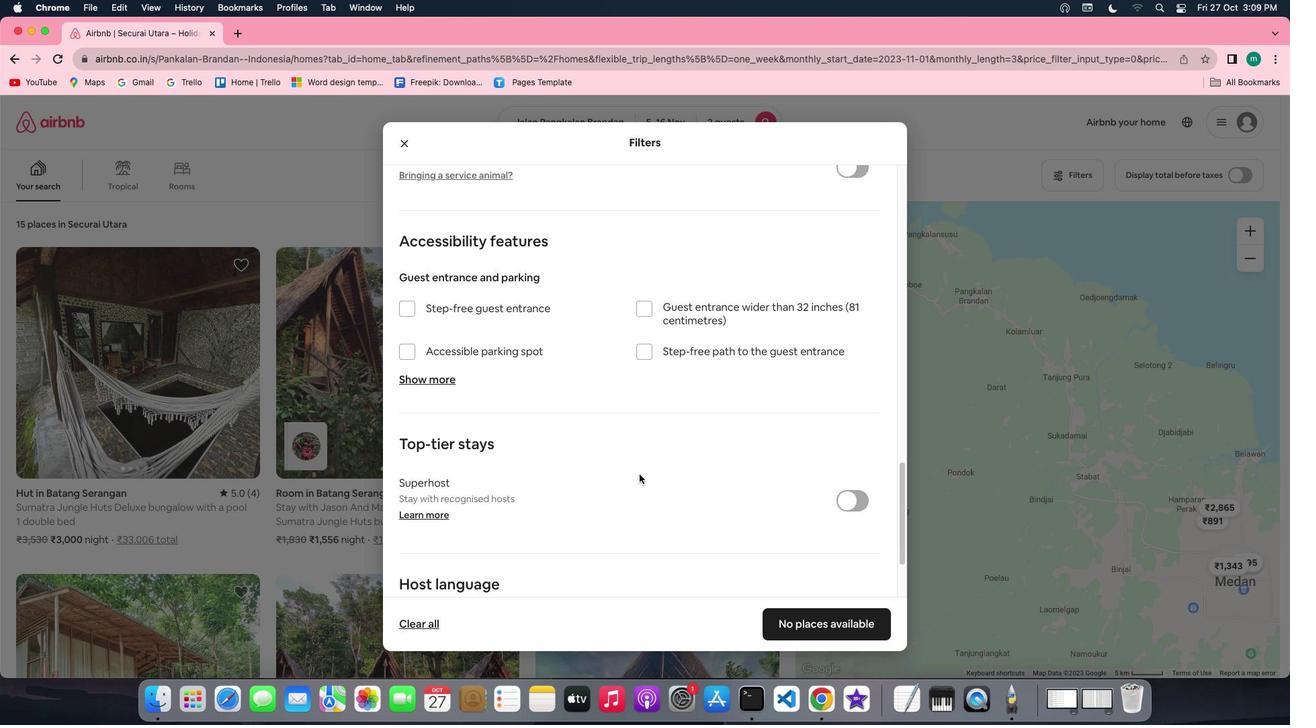 
Action: Mouse scrolled (642, 478) with delta (3, 2)
Screenshot: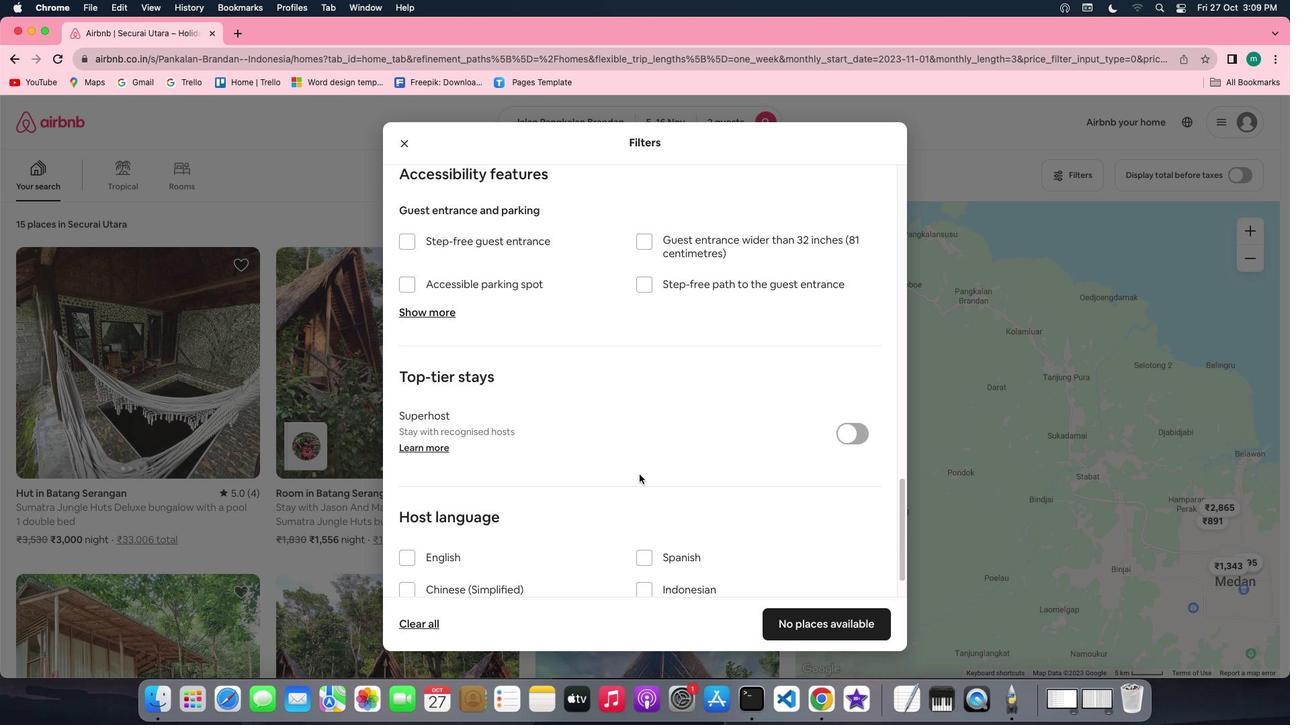 
Action: Mouse scrolled (642, 478) with delta (3, 1)
Screenshot: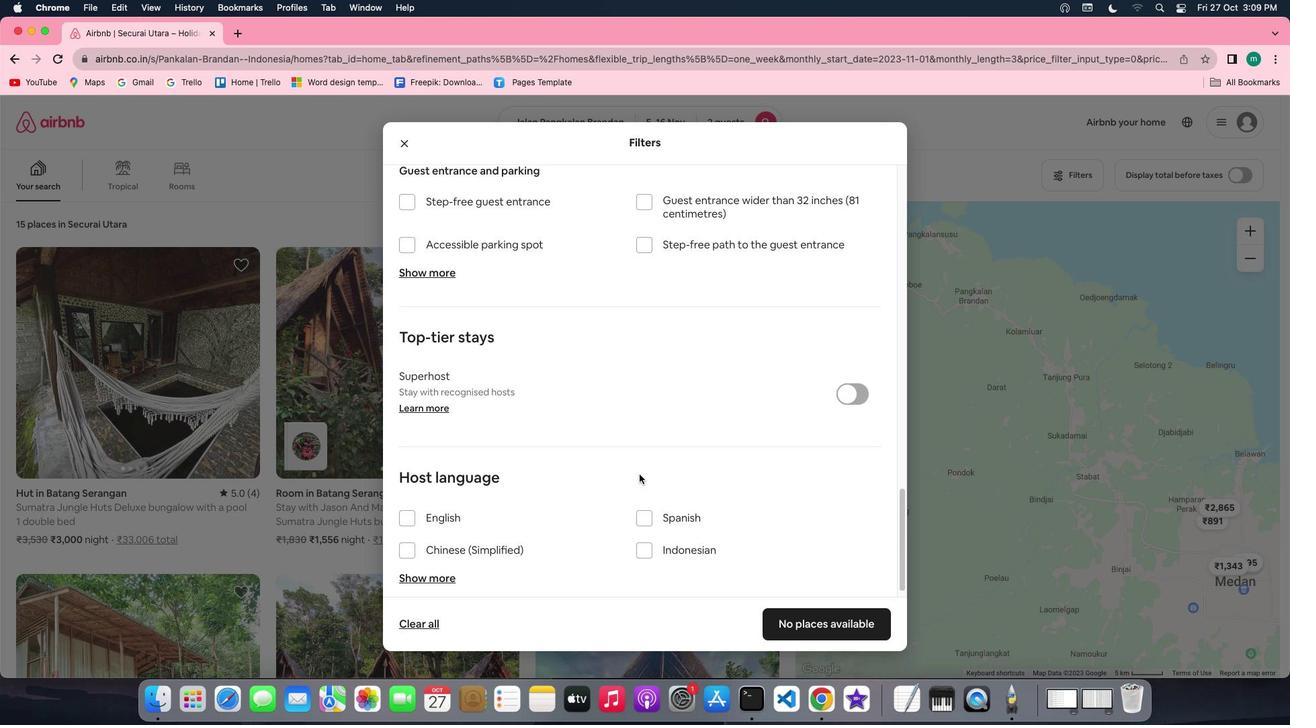 
Action: Mouse scrolled (642, 478) with delta (3, 0)
Screenshot: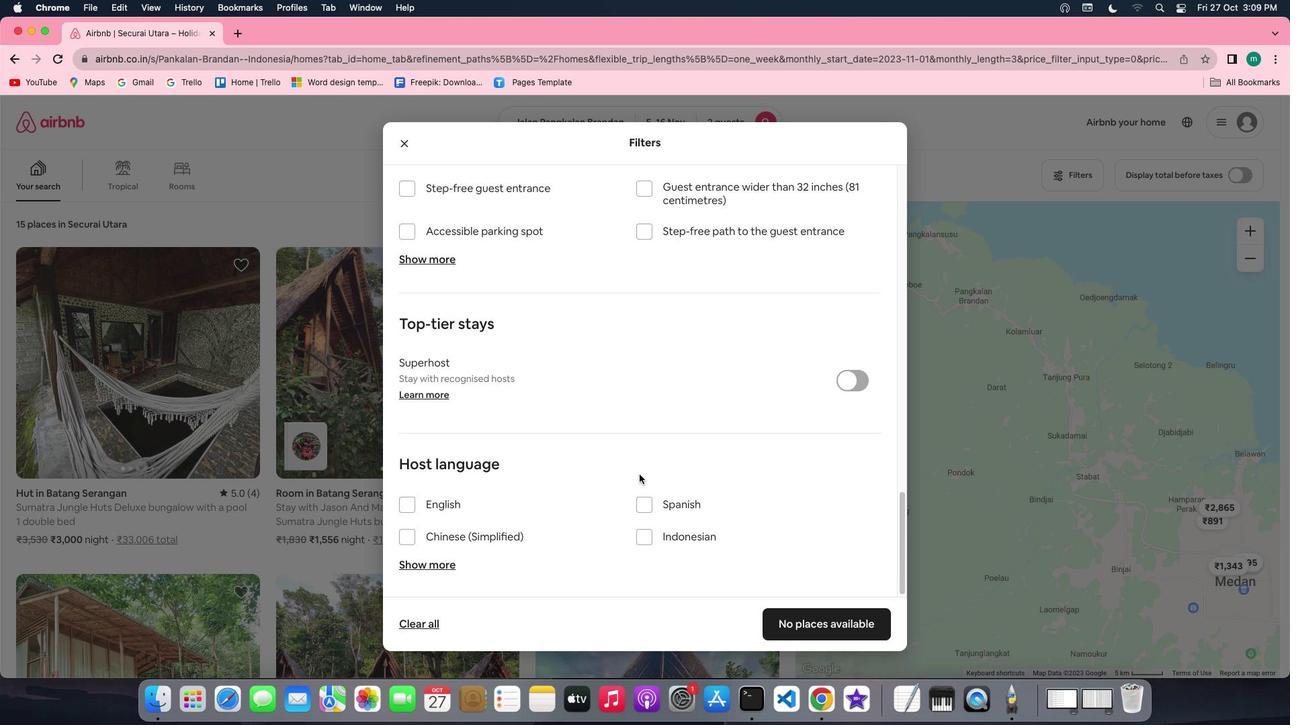 
Action: Mouse scrolled (642, 478) with delta (3, 0)
Screenshot: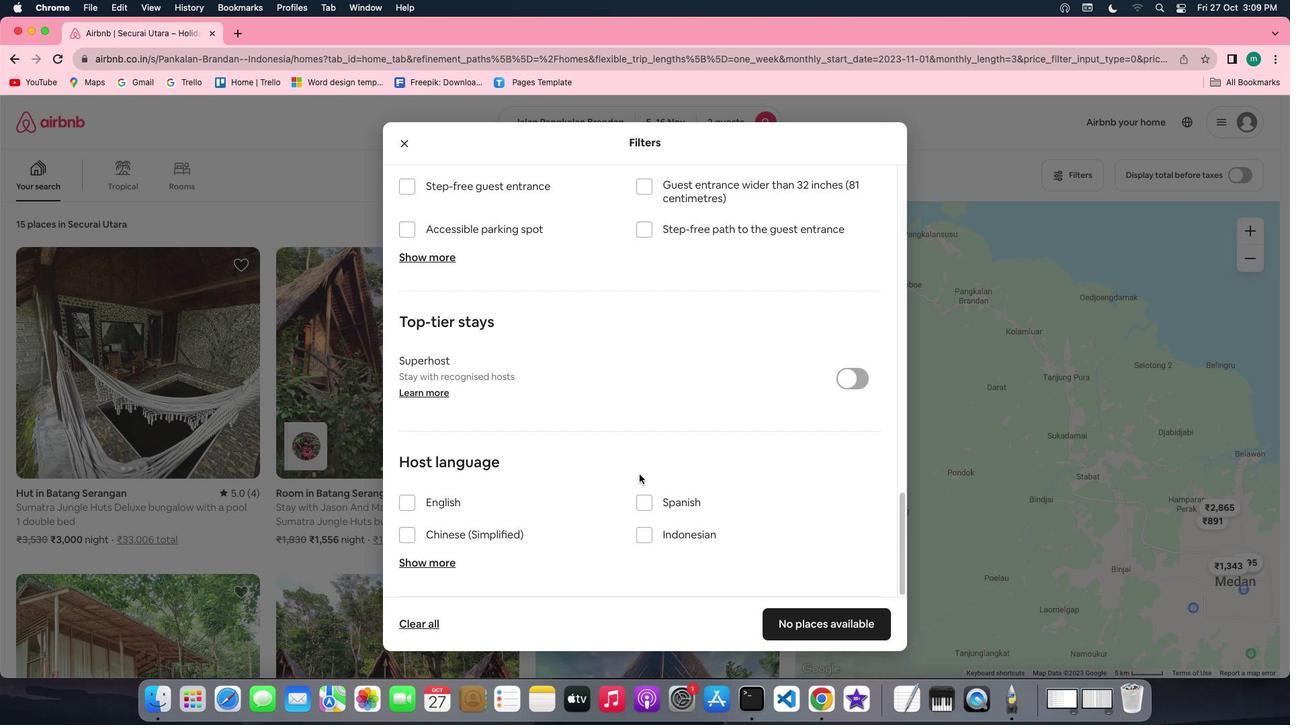 
Action: Mouse scrolled (642, 478) with delta (3, 2)
Screenshot: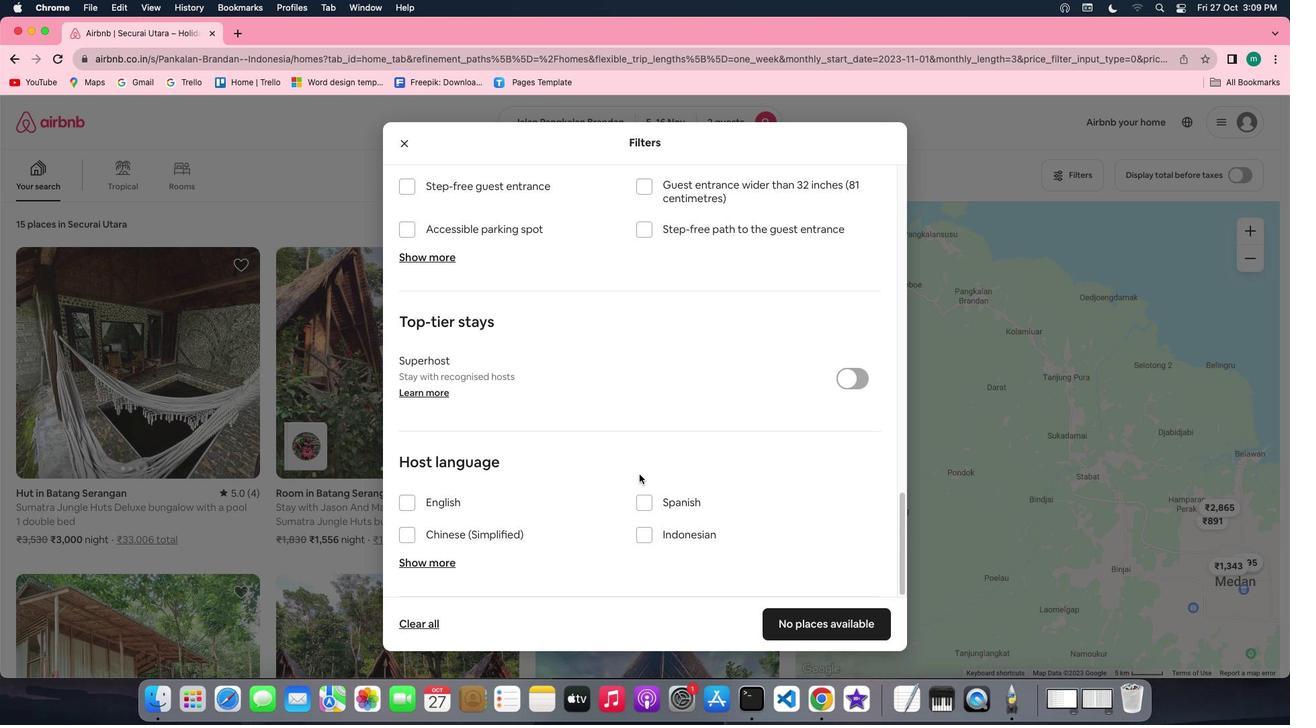 
Action: Mouse scrolled (642, 478) with delta (3, 2)
Screenshot: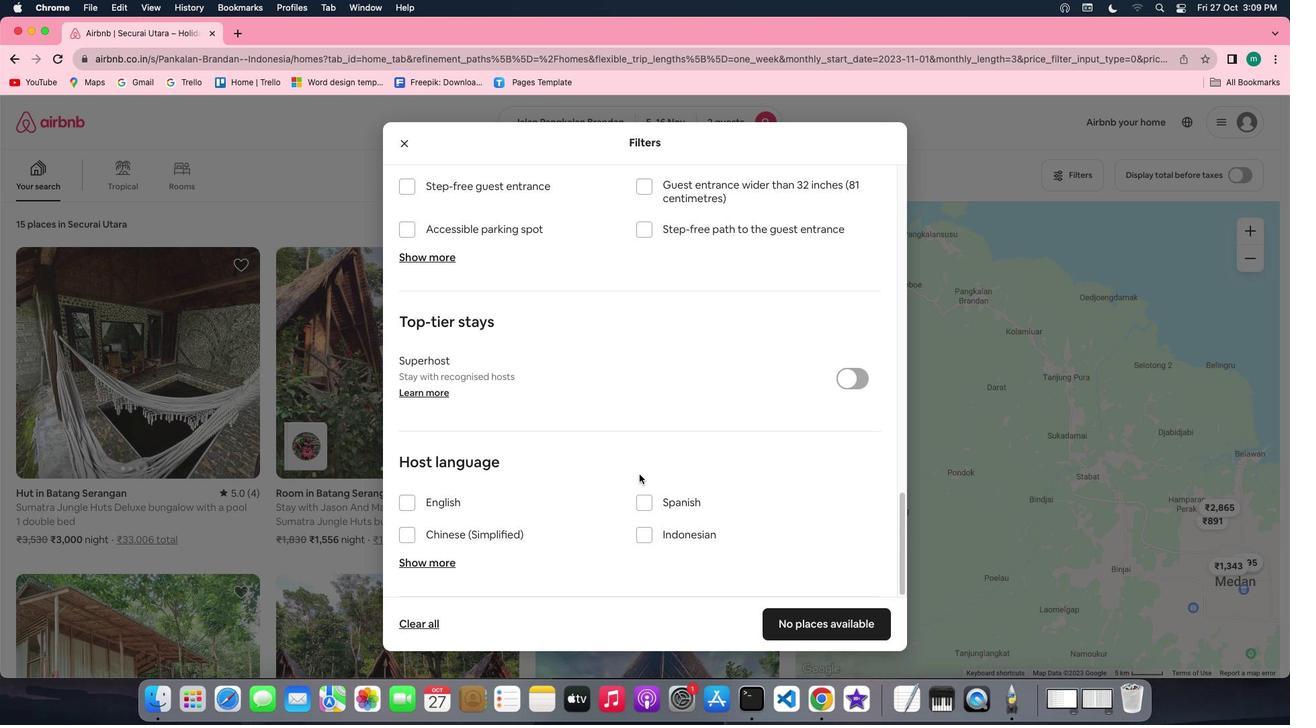 
Action: Mouse scrolled (642, 478) with delta (3, 1)
Screenshot: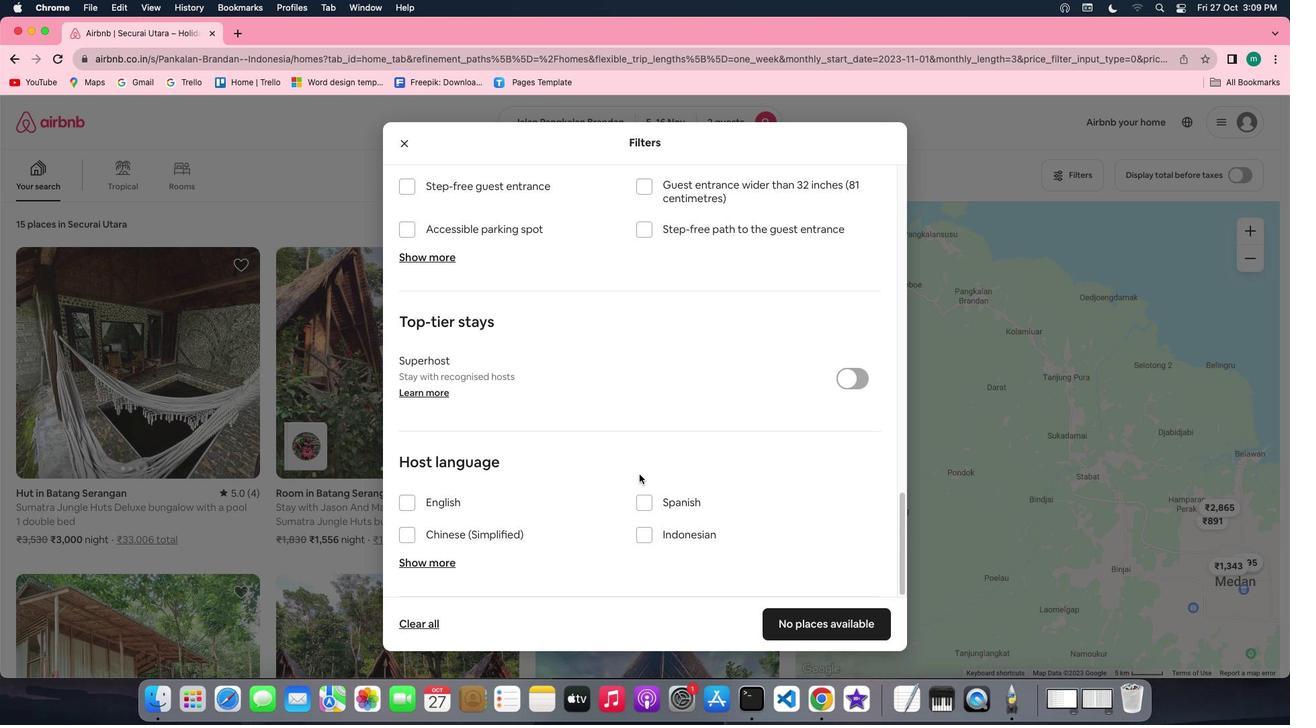 
Action: Mouse scrolled (642, 478) with delta (3, 0)
Screenshot: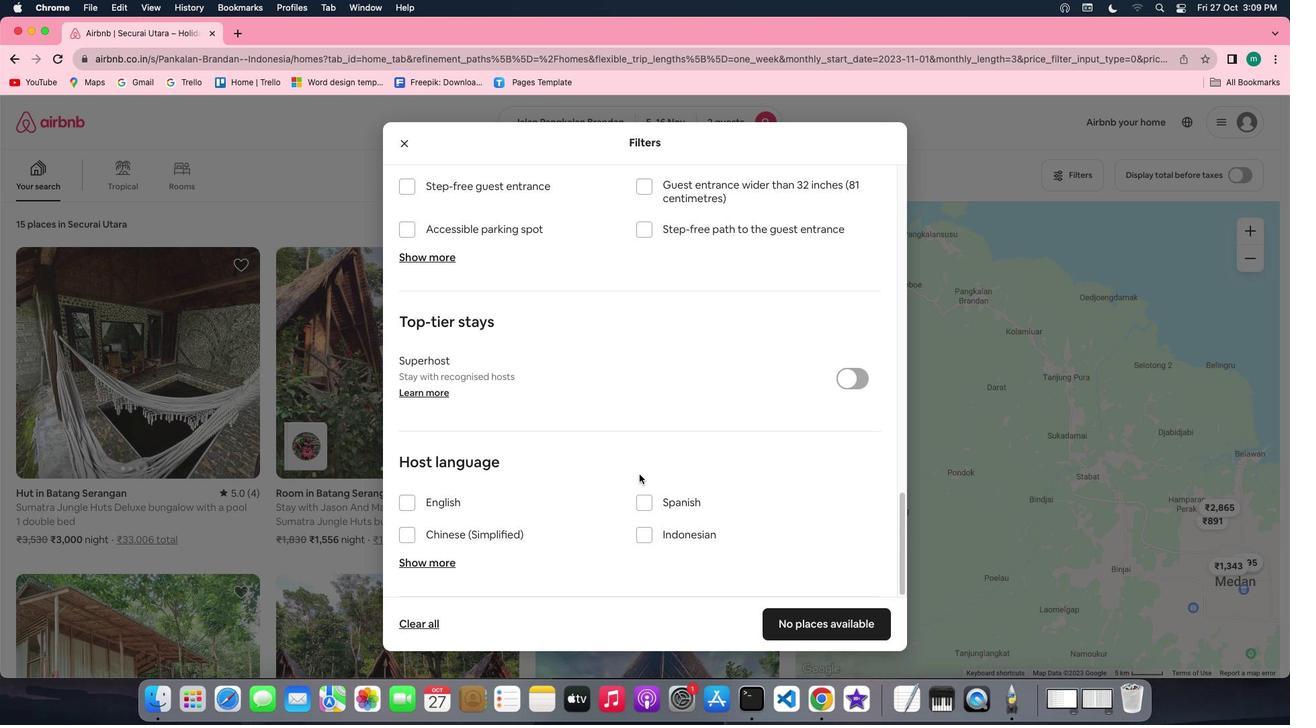 
Action: Mouse scrolled (642, 478) with delta (3, 0)
Screenshot: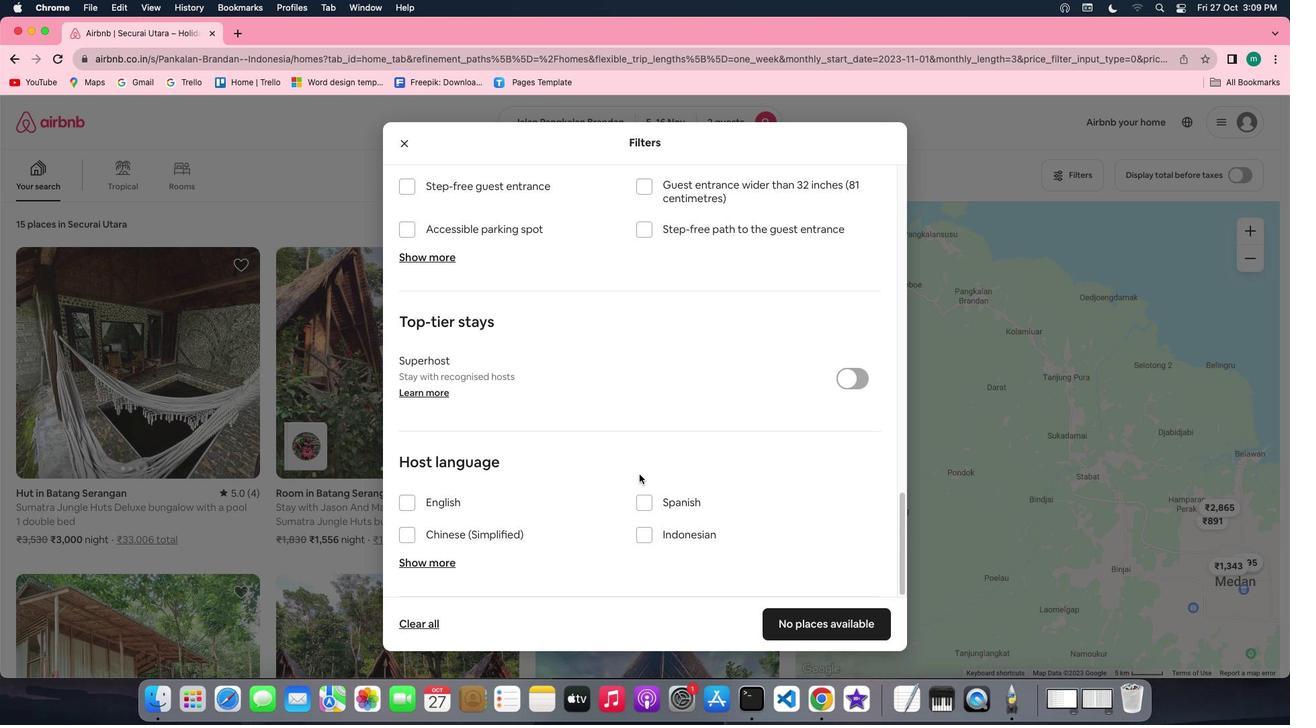 
Action: Mouse scrolled (642, 478) with delta (3, 0)
Screenshot: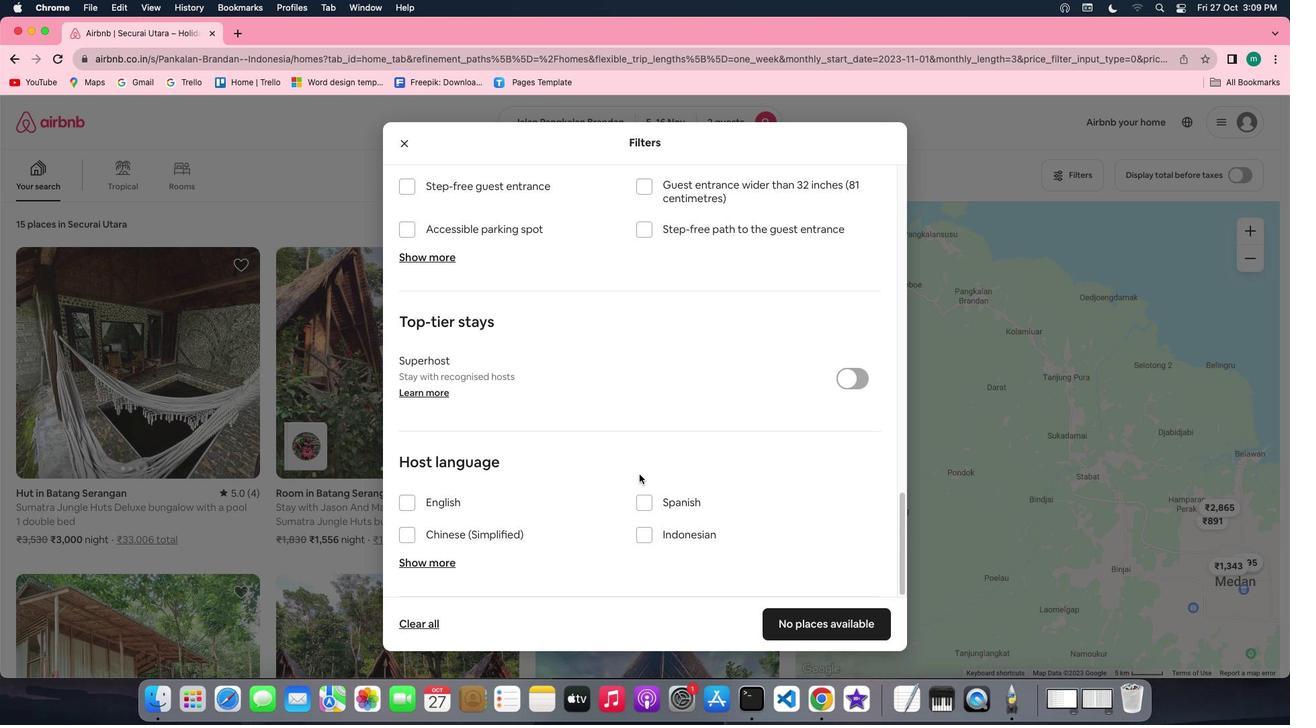 
Action: Mouse moved to (840, 633)
Screenshot: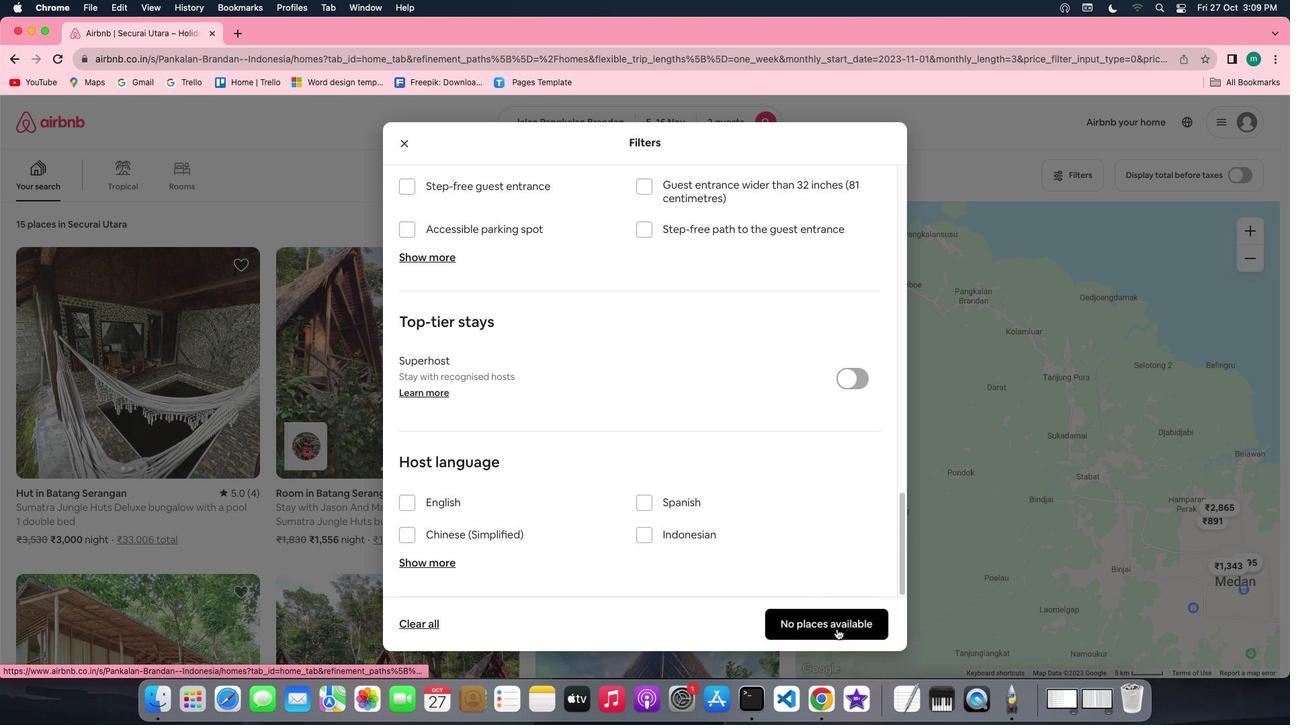 
Action: Mouse pressed left at (840, 633)
Screenshot: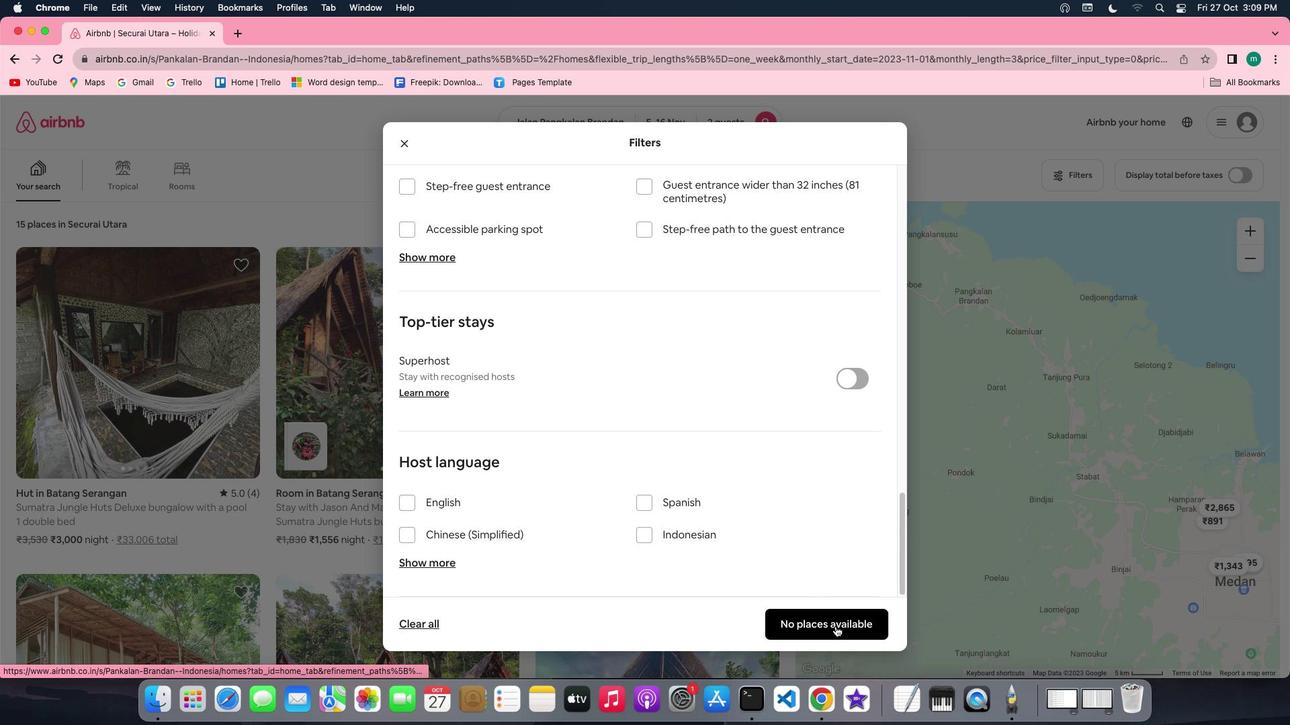 
Action: Mouse moved to (648, 544)
Screenshot: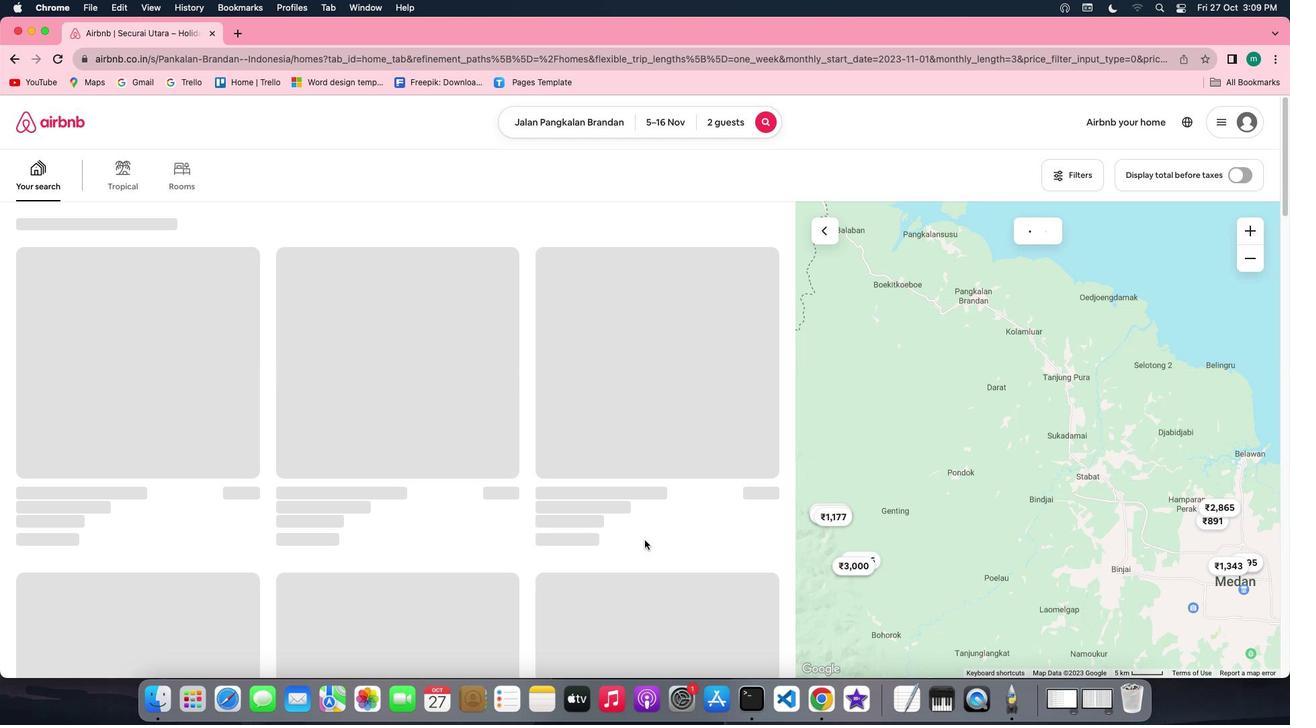 
